 Task: Search one way flight ticket for 3 adults in first from Waterloo: Waterloo Regional Airport to Raleigh: Raleigh-durham International Airport on 8-5-2023. Choice of flights is Delta. Number of bags: 2 checked bags. Price is upto 82000. Outbound departure time preference is 18:30.
Action: Mouse moved to (363, 380)
Screenshot: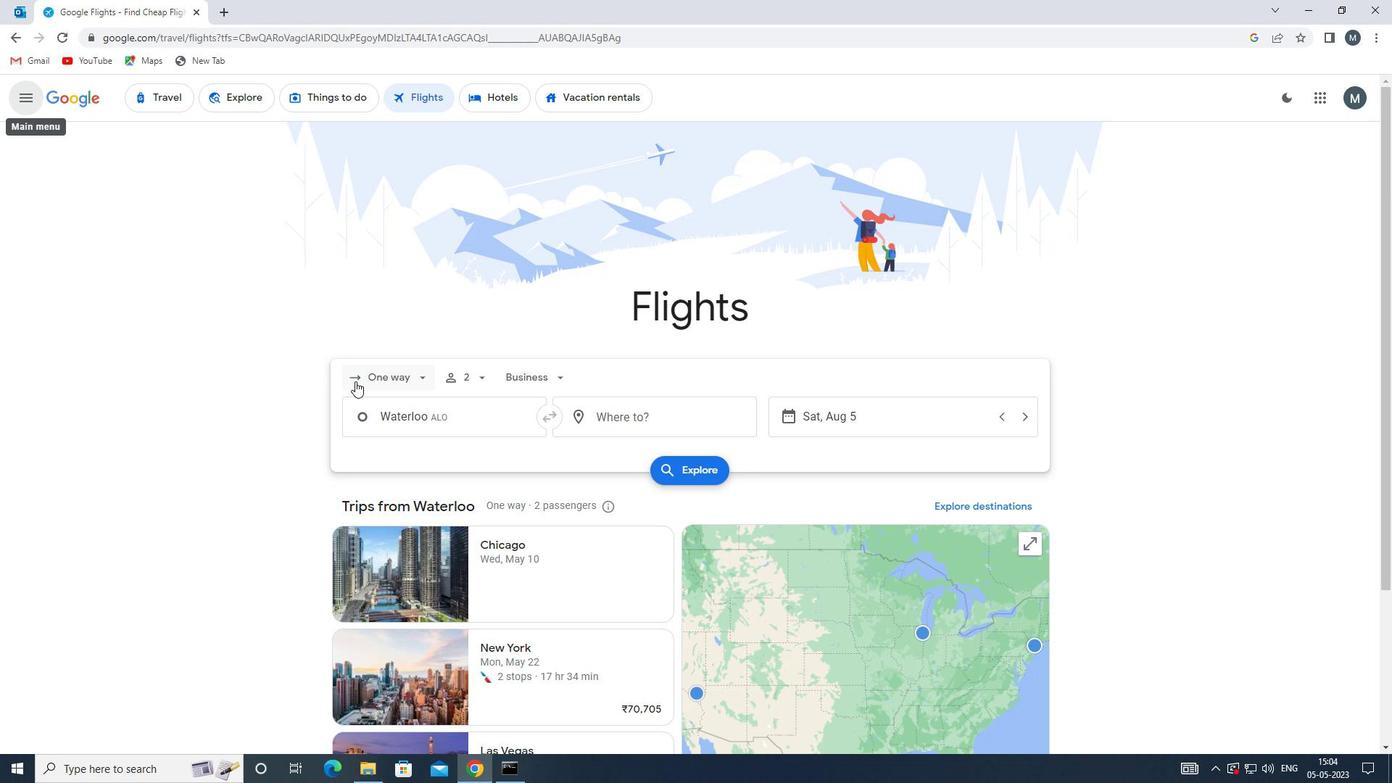 
Action: Mouse pressed left at (363, 380)
Screenshot: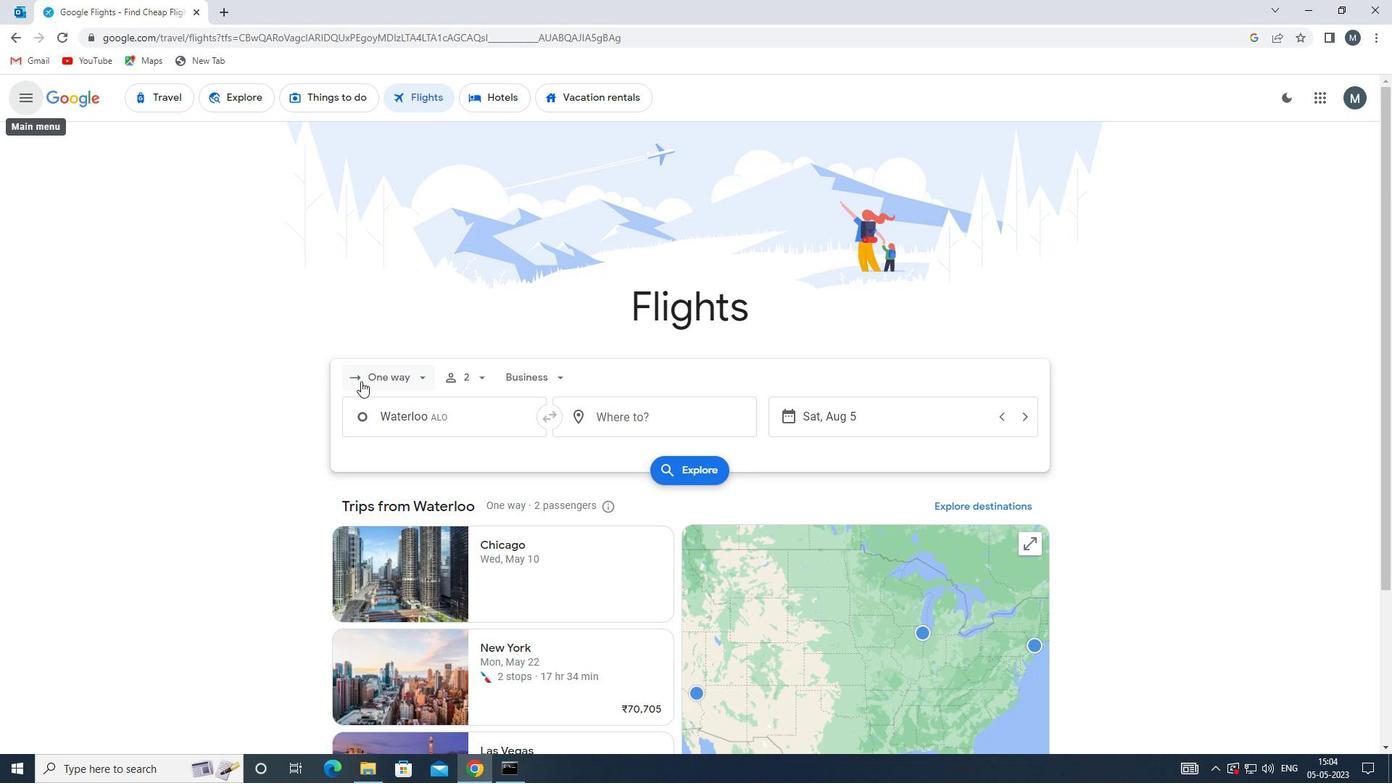 
Action: Mouse moved to (400, 452)
Screenshot: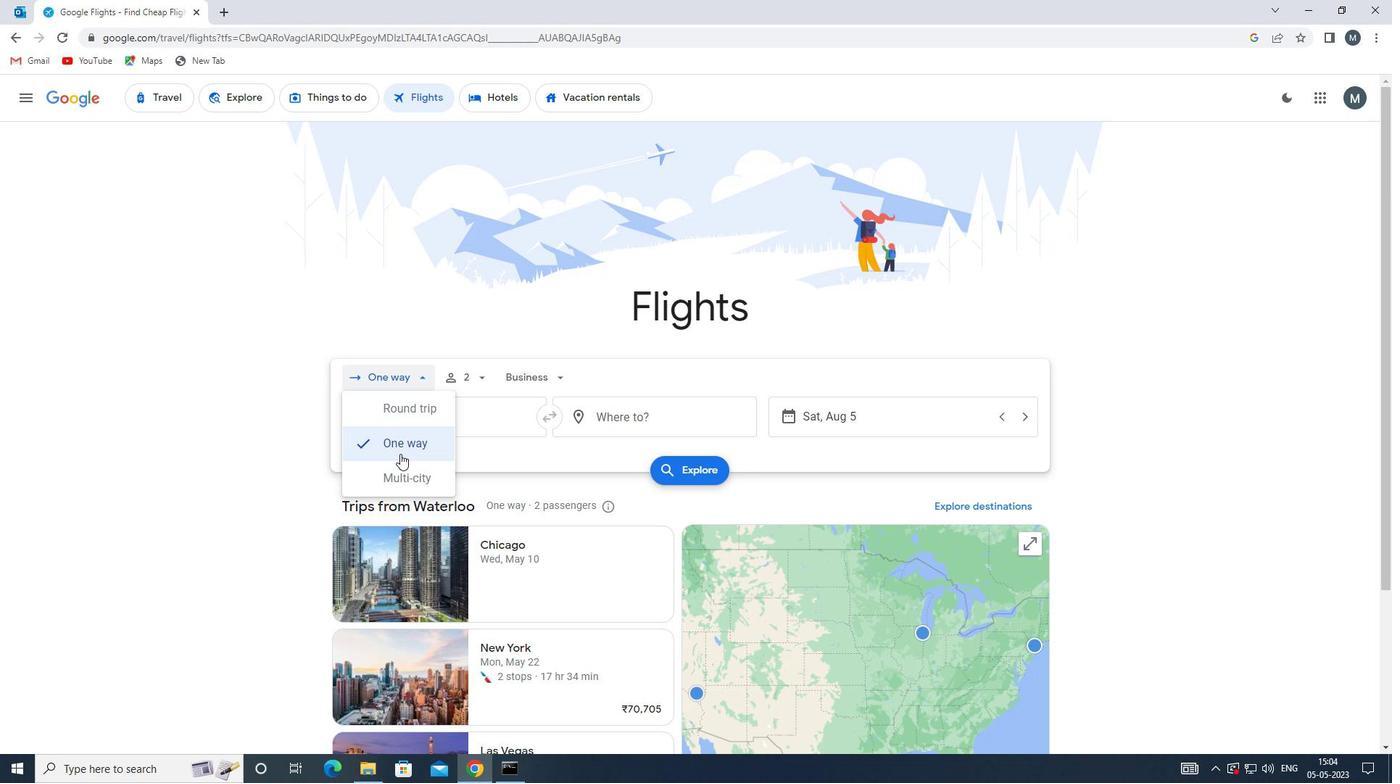 
Action: Mouse pressed left at (400, 452)
Screenshot: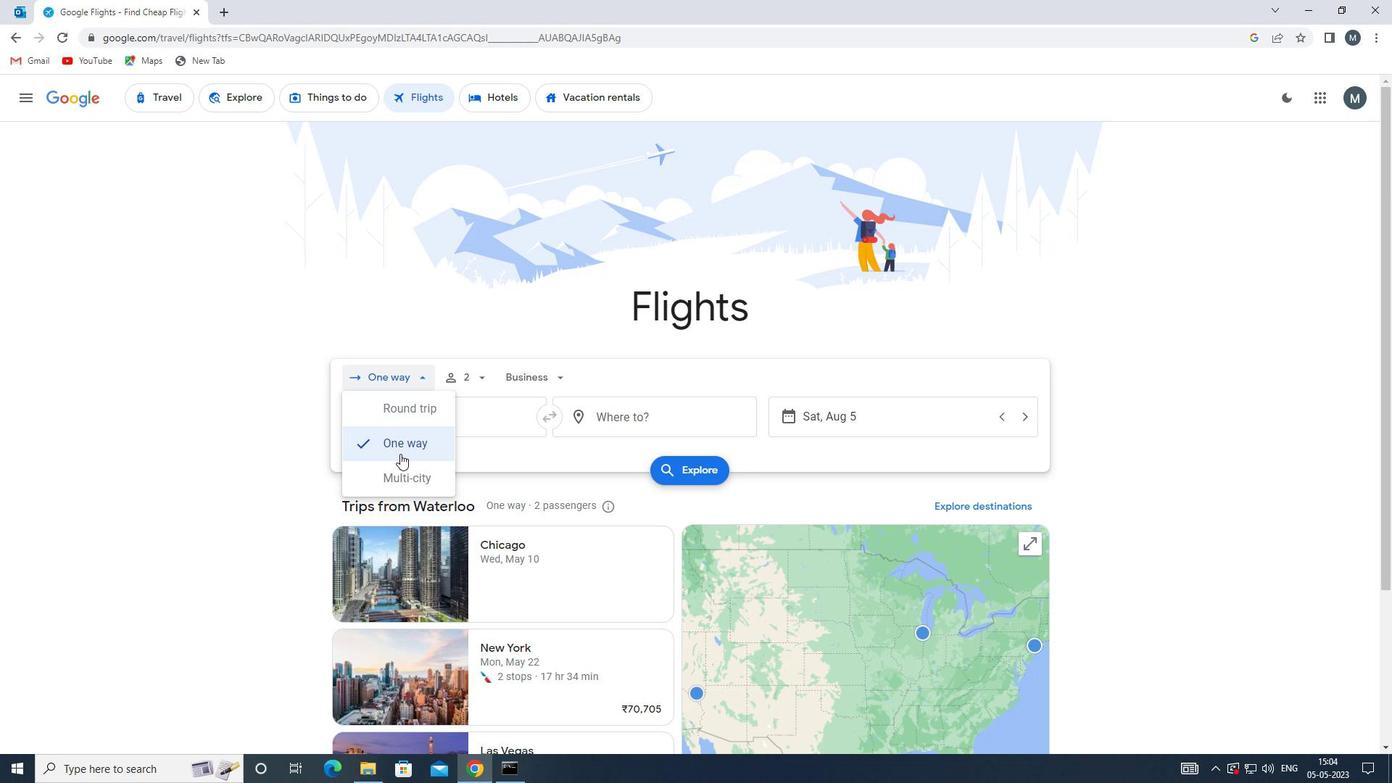 
Action: Mouse moved to (484, 374)
Screenshot: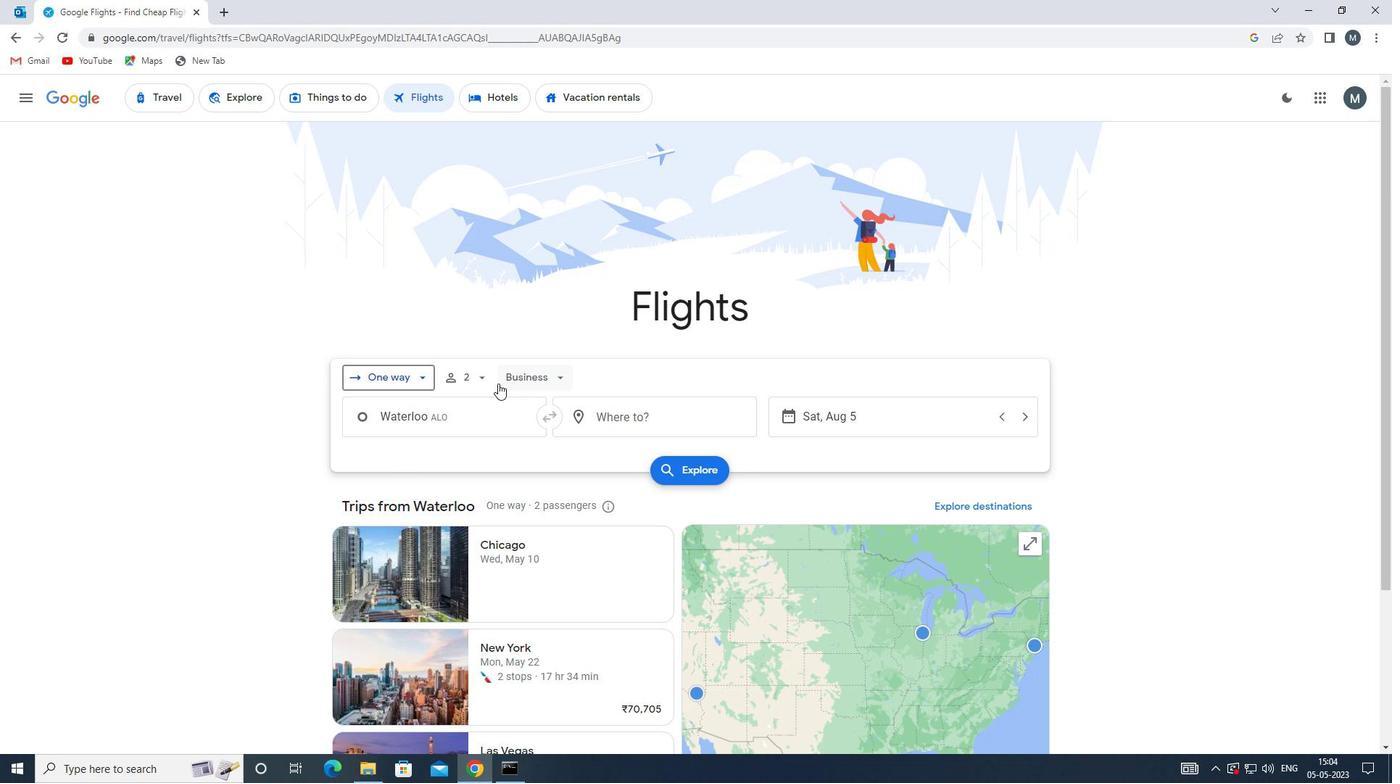 
Action: Mouse pressed left at (484, 374)
Screenshot: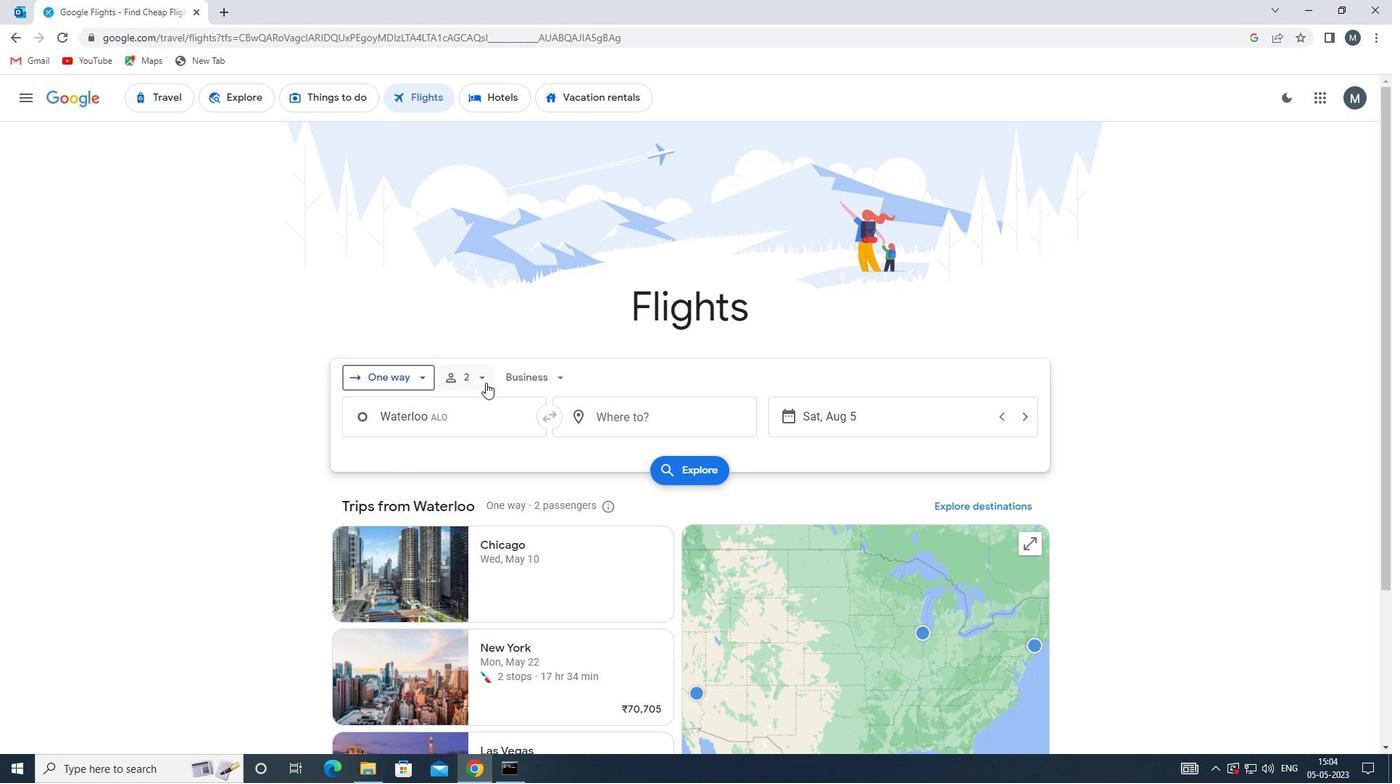 
Action: Mouse moved to (596, 414)
Screenshot: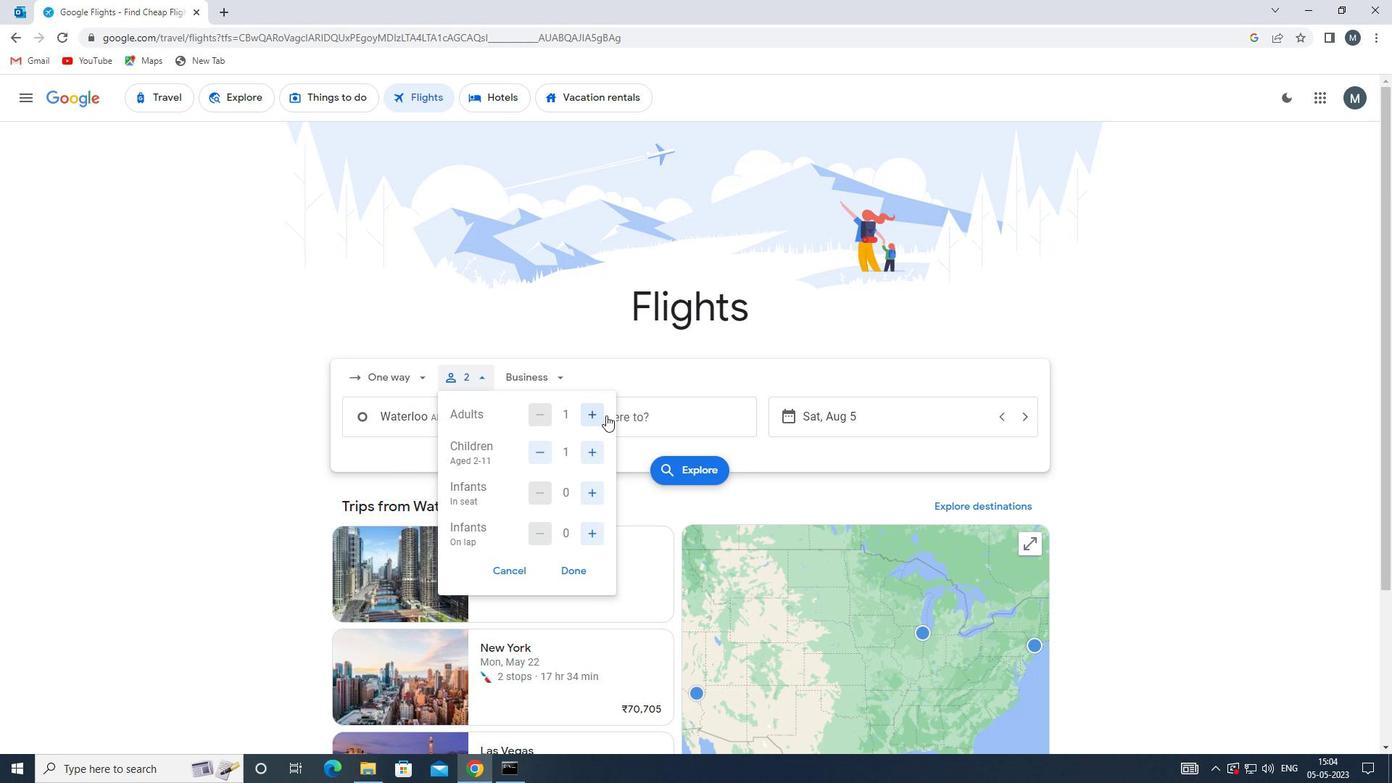 
Action: Mouse pressed left at (596, 414)
Screenshot: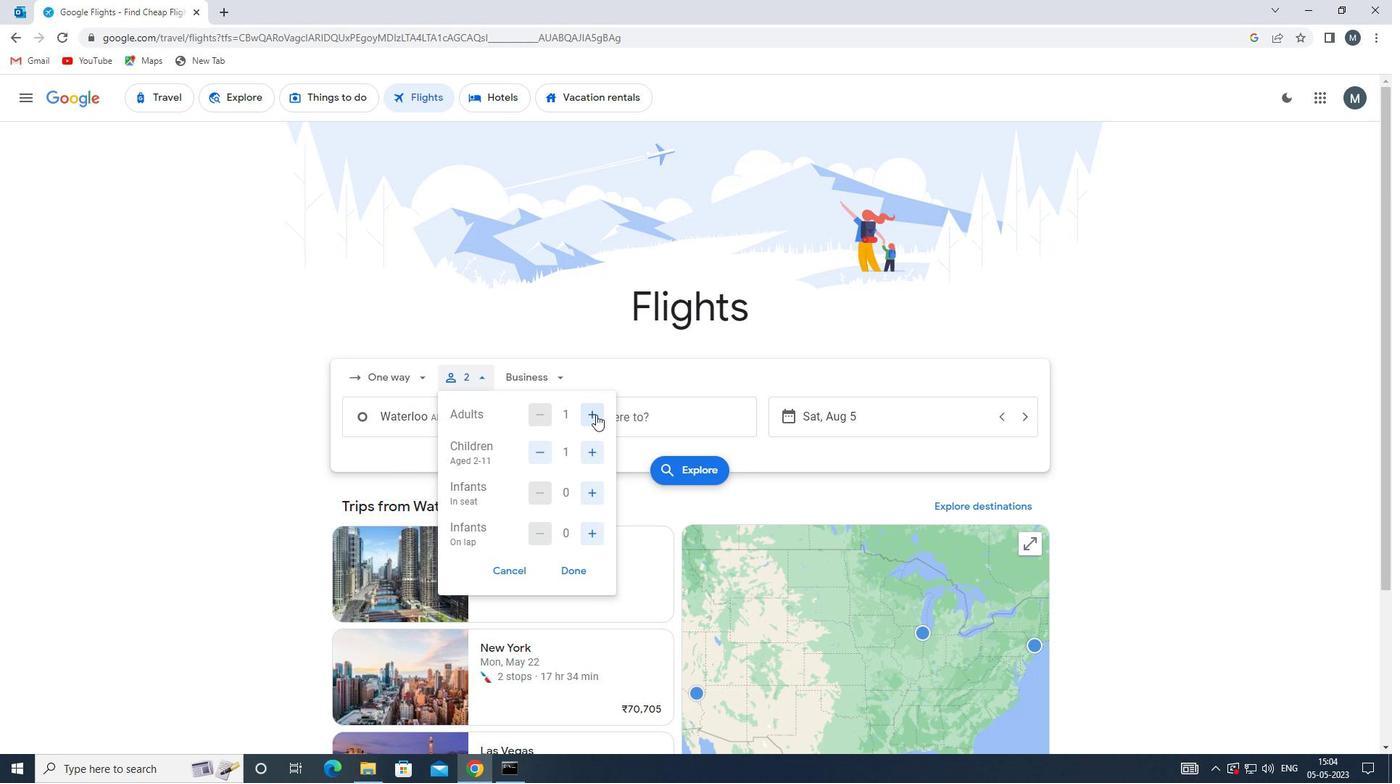 
Action: Mouse pressed left at (596, 414)
Screenshot: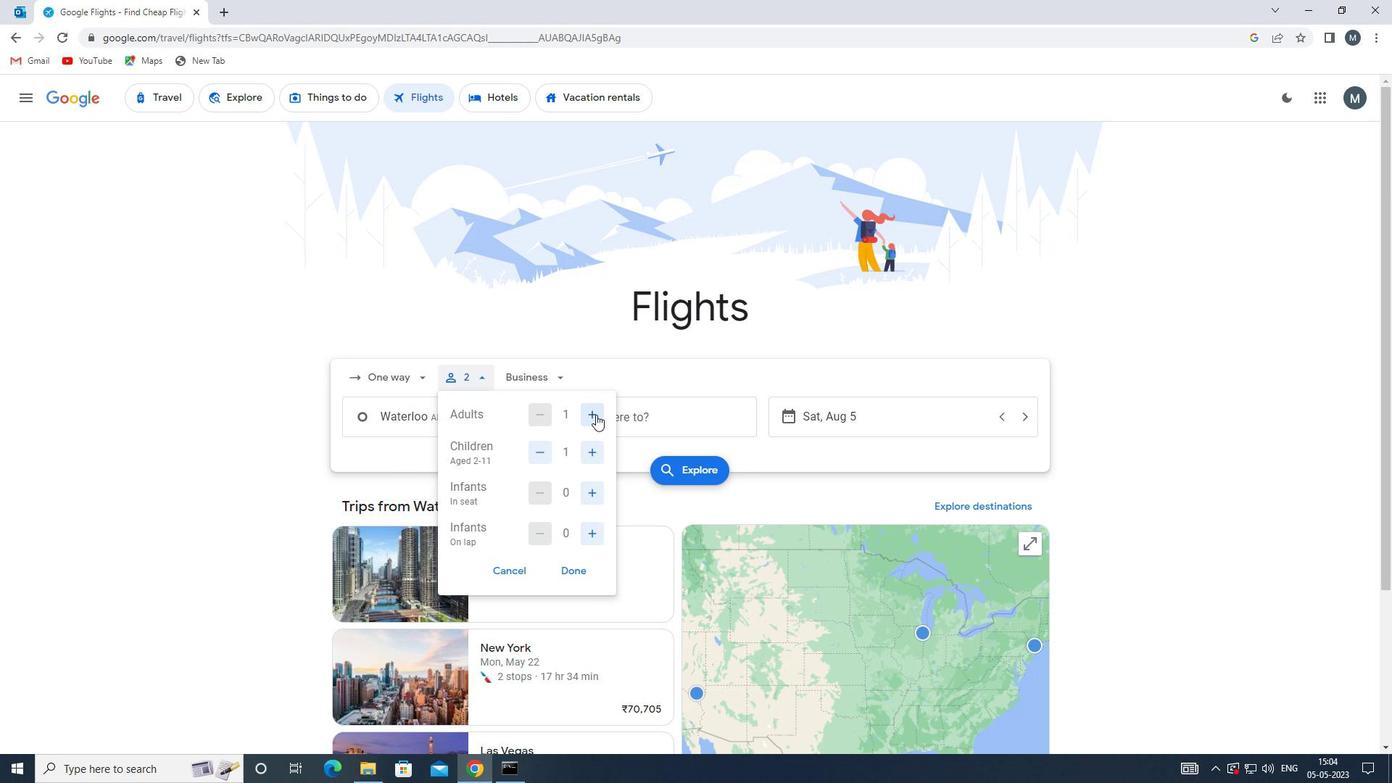 
Action: Mouse moved to (543, 450)
Screenshot: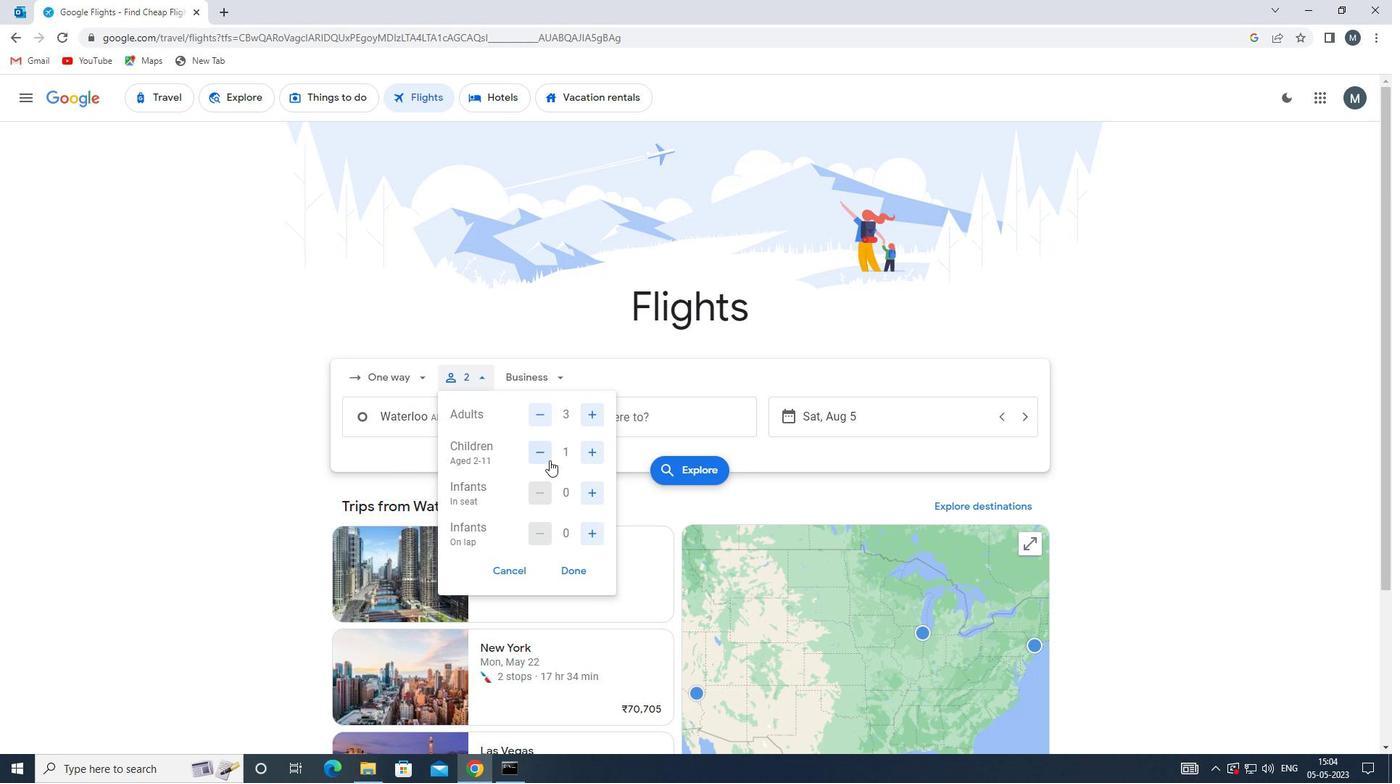
Action: Mouse pressed left at (543, 450)
Screenshot: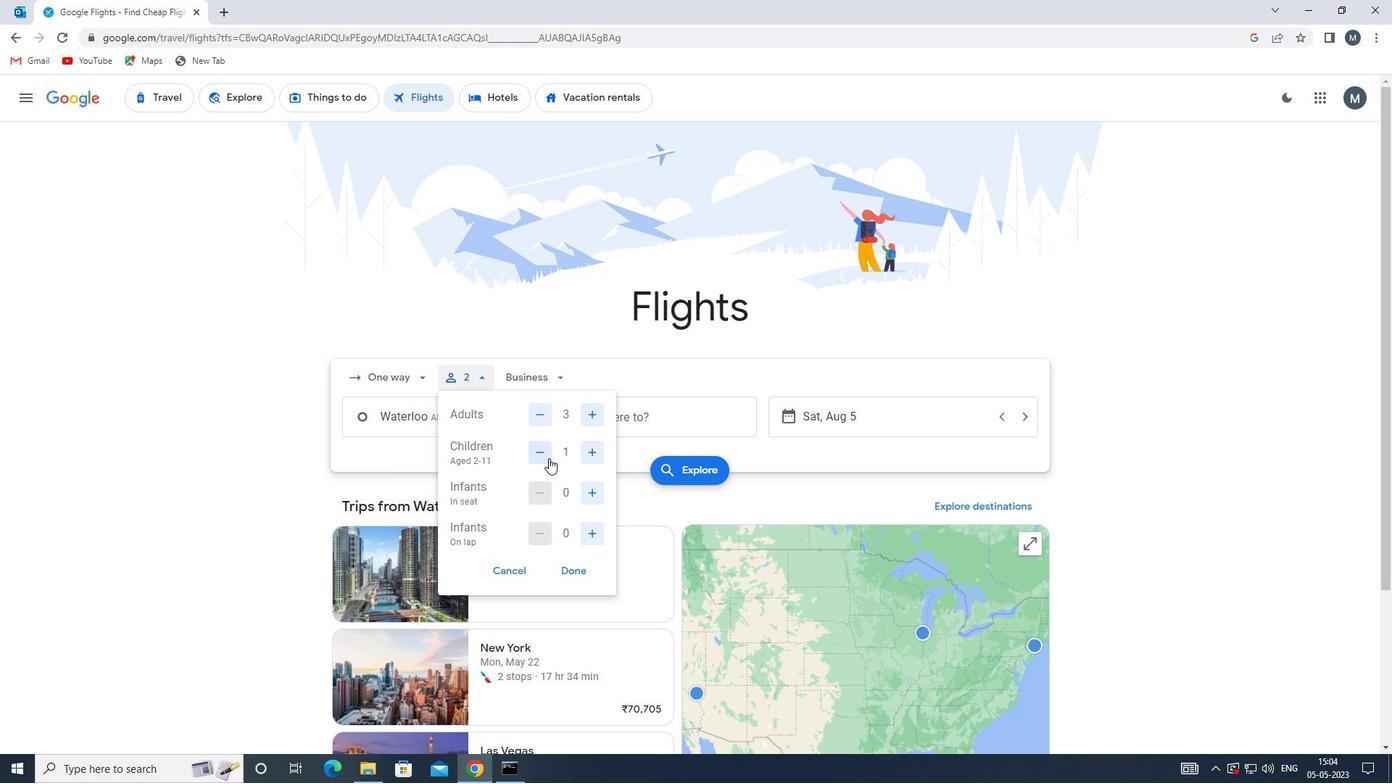 
Action: Mouse moved to (573, 572)
Screenshot: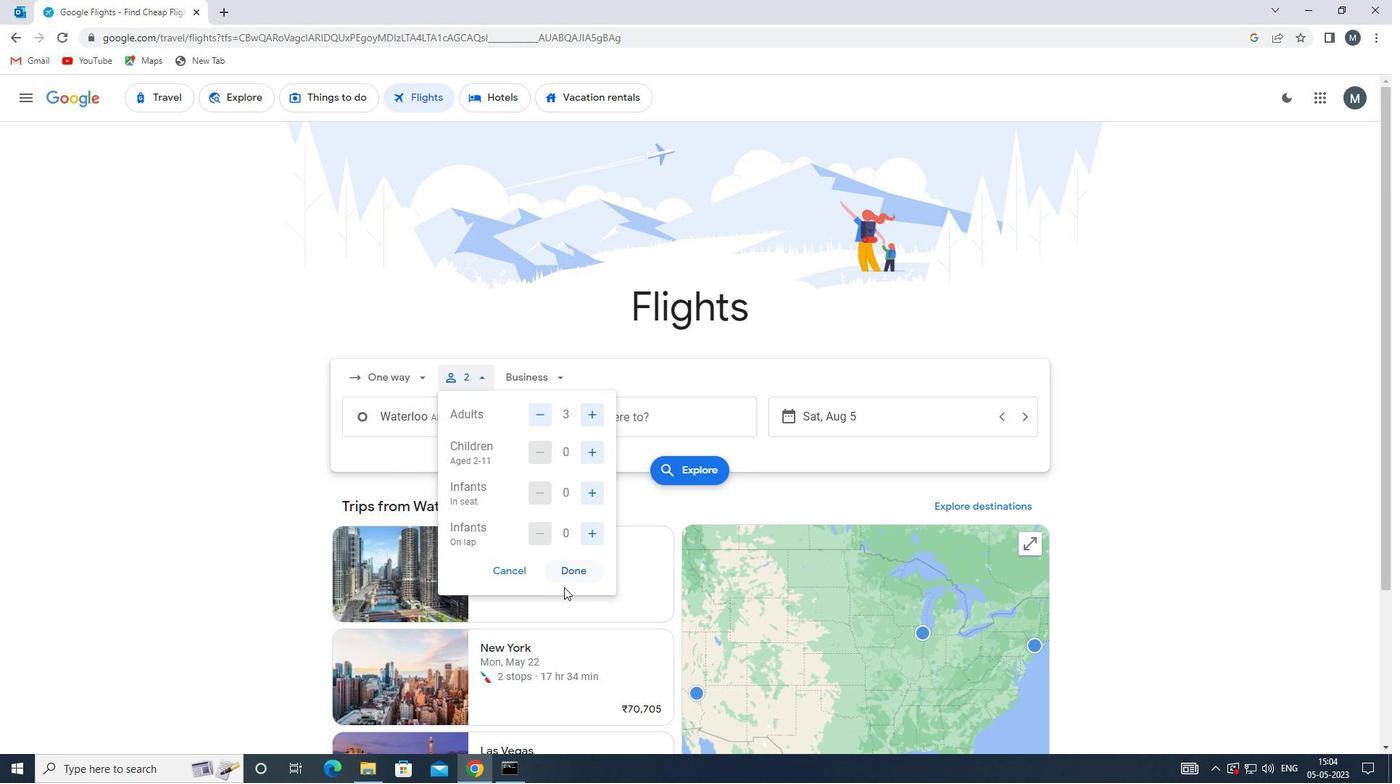 
Action: Mouse pressed left at (573, 572)
Screenshot: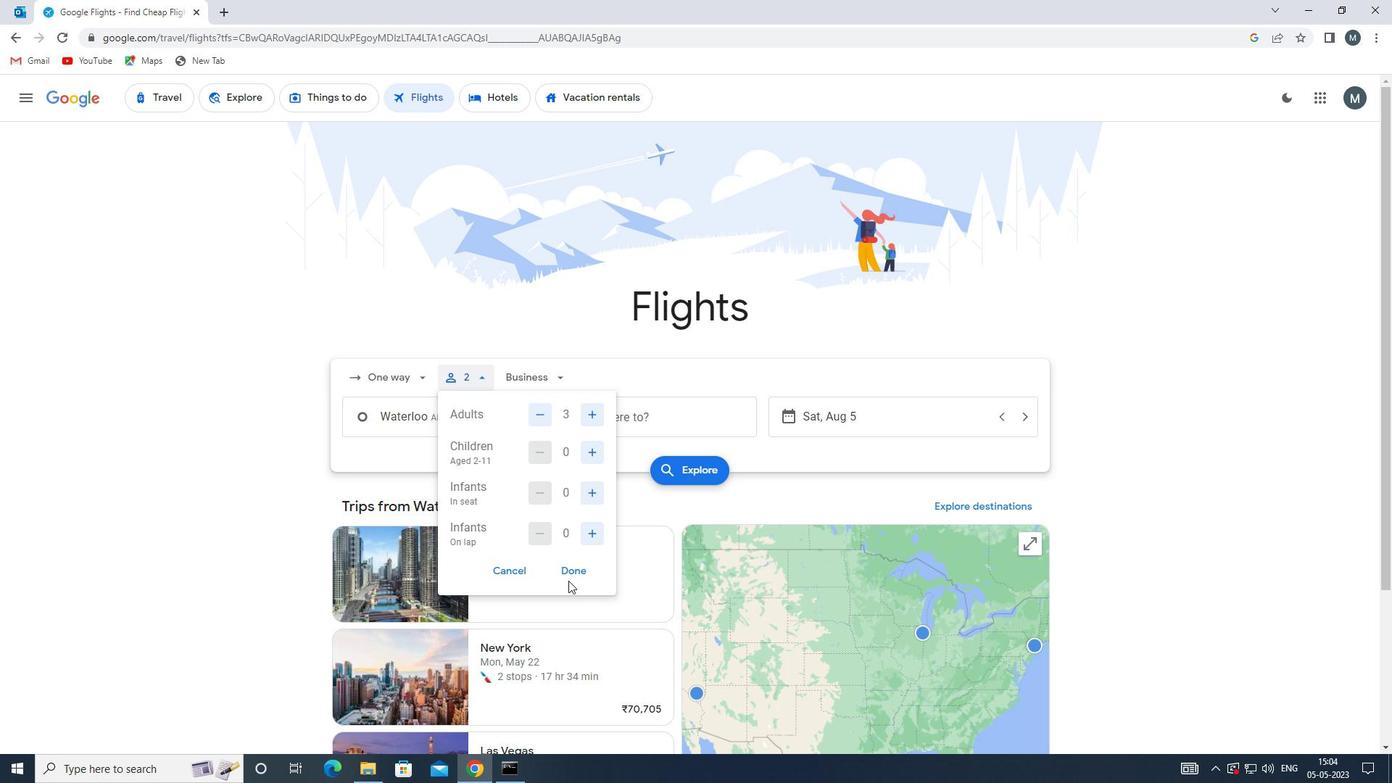 
Action: Mouse moved to (551, 377)
Screenshot: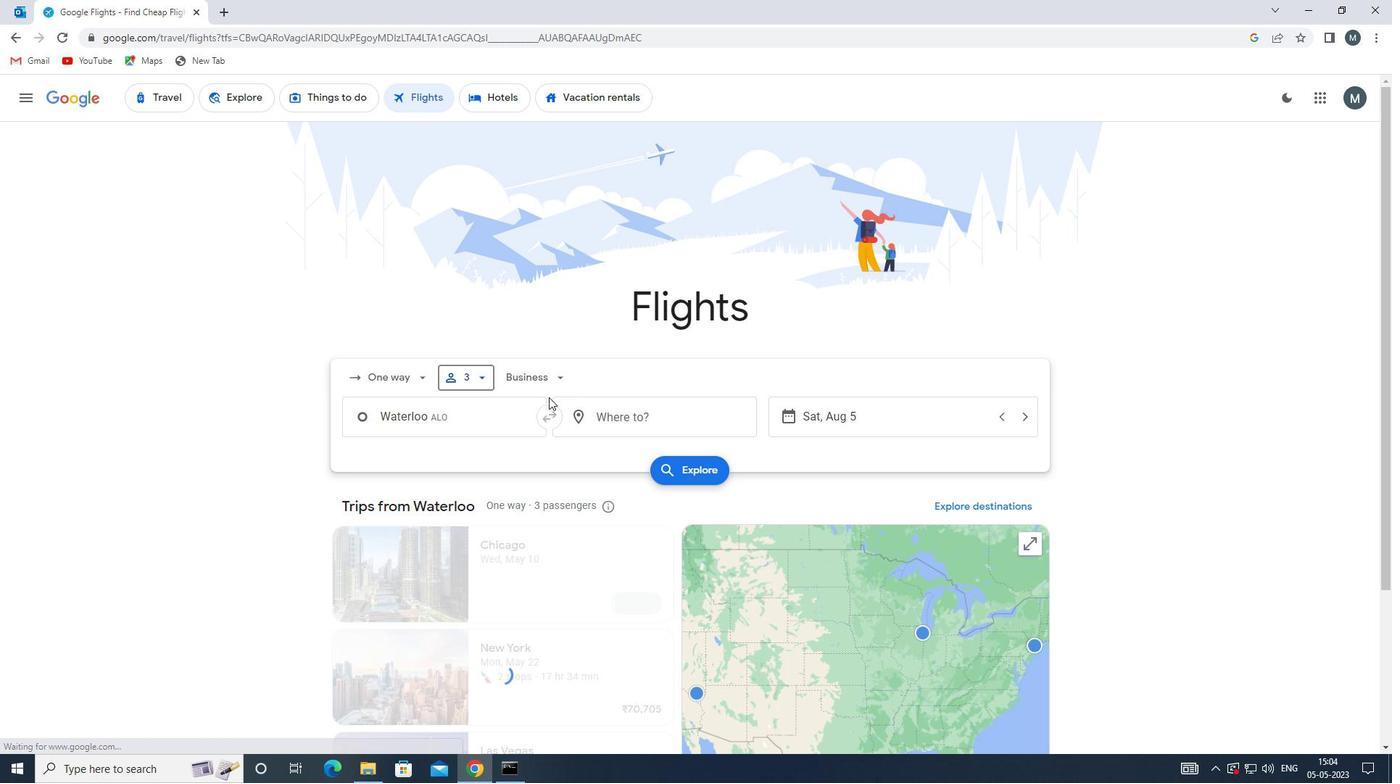 
Action: Mouse pressed left at (551, 377)
Screenshot: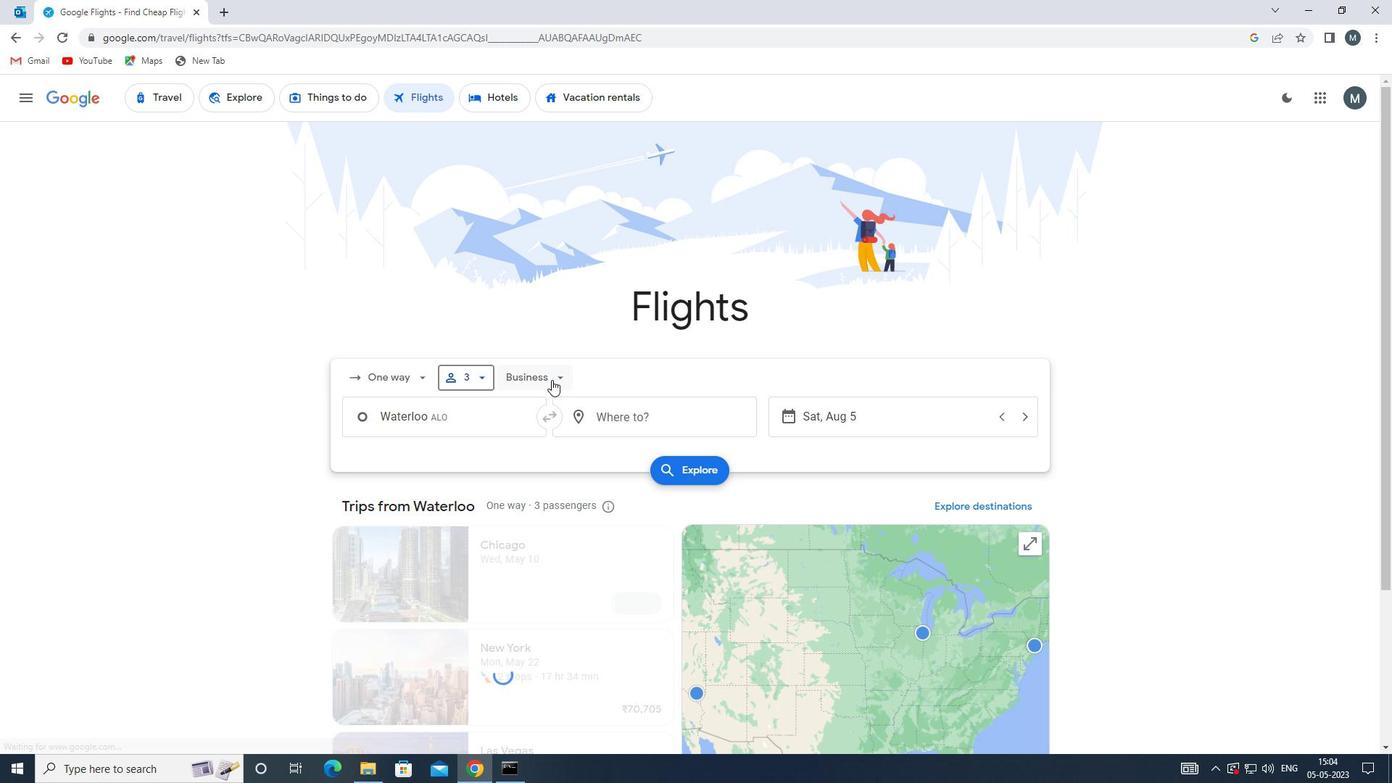 
Action: Mouse moved to (570, 509)
Screenshot: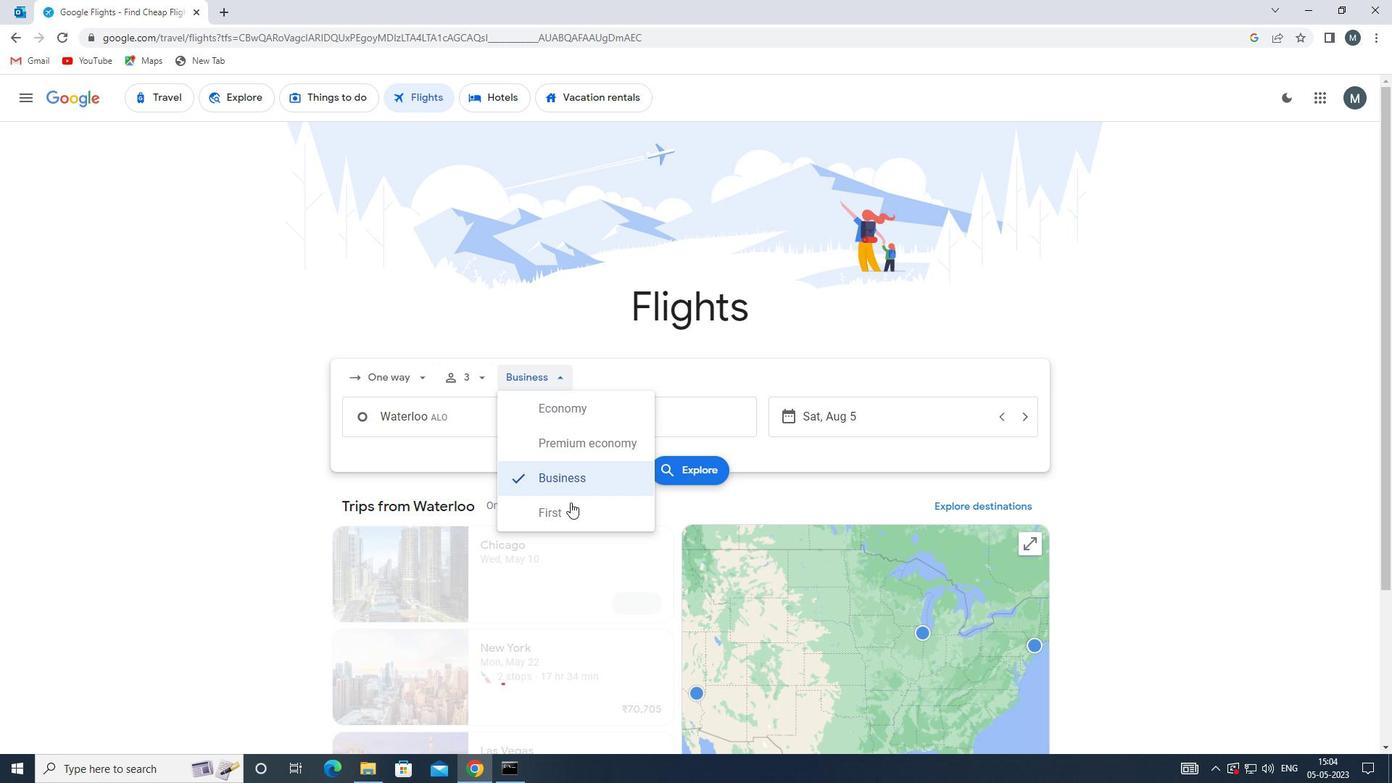 
Action: Mouse pressed left at (570, 509)
Screenshot: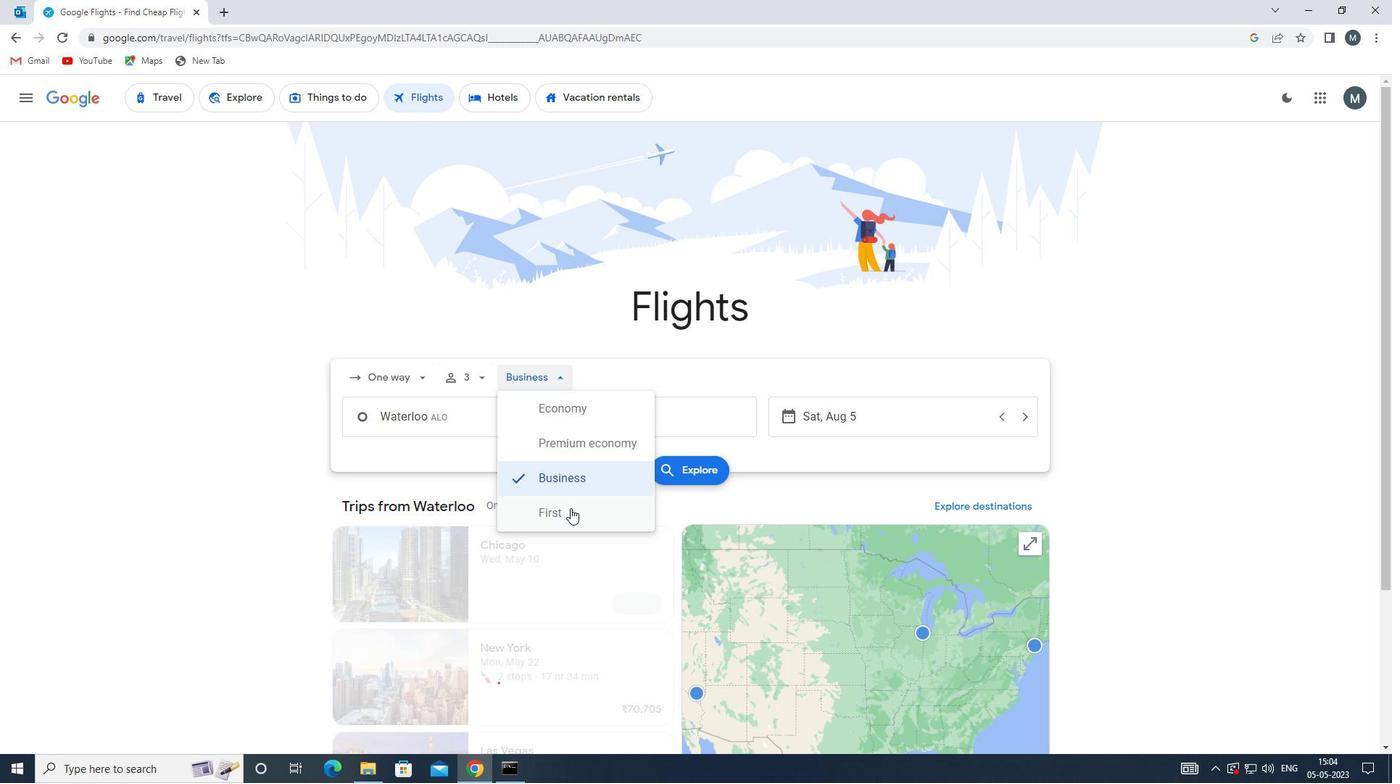 
Action: Mouse moved to (455, 428)
Screenshot: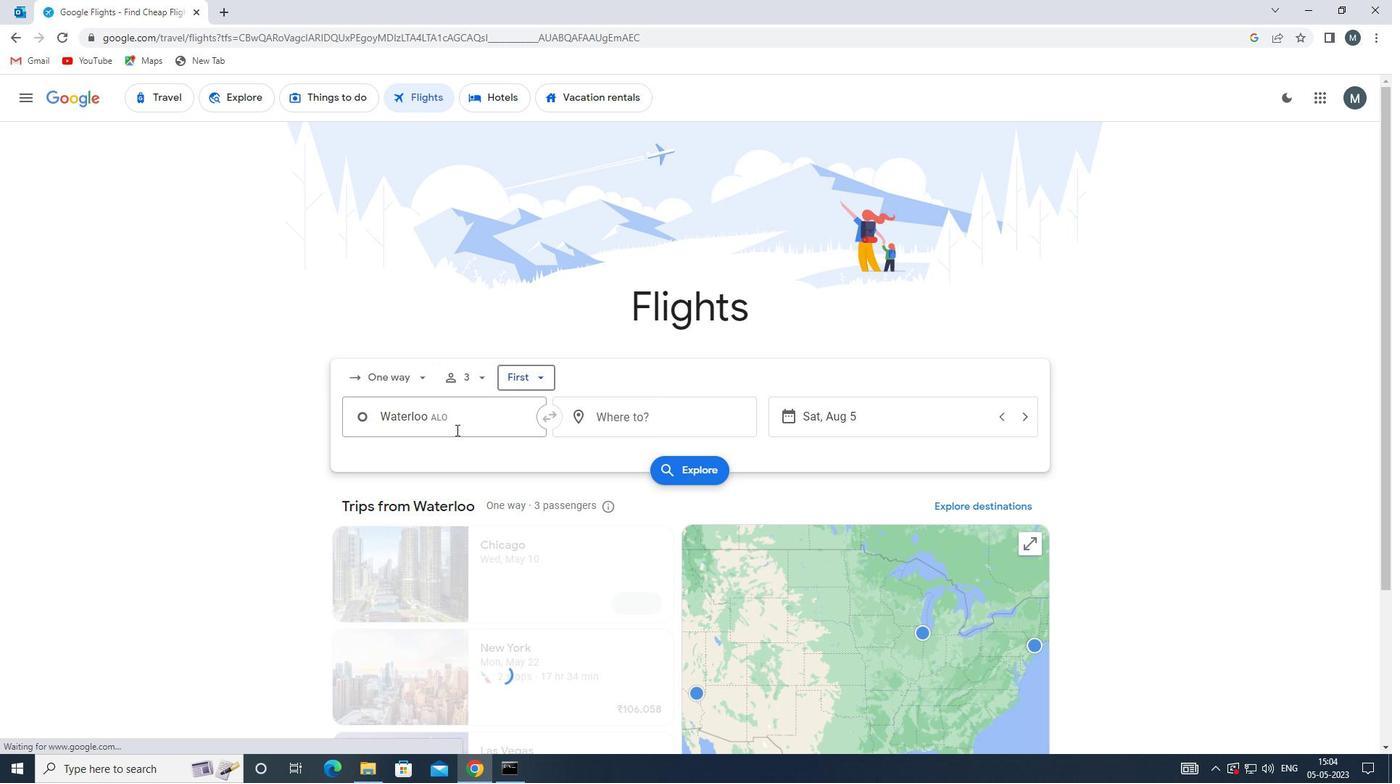
Action: Mouse pressed left at (455, 428)
Screenshot: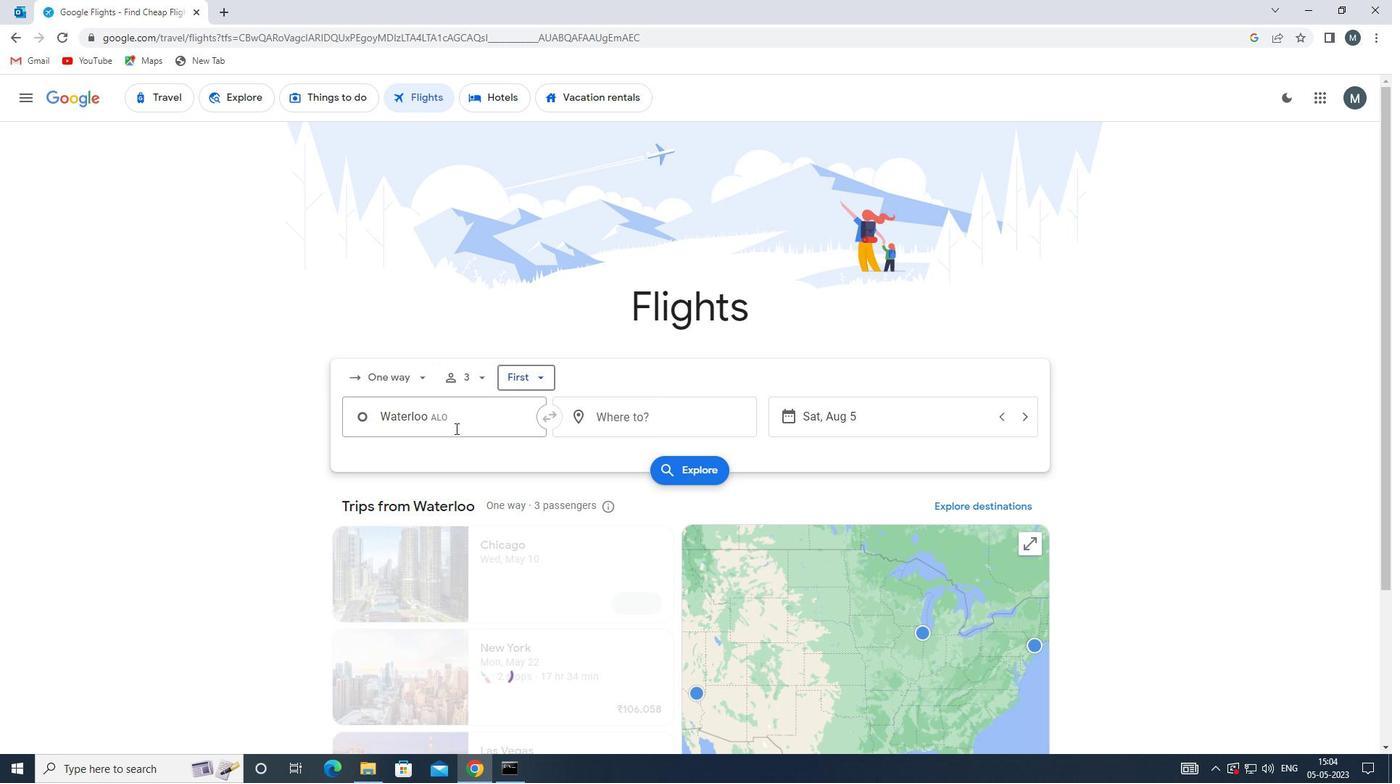 
Action: Mouse moved to (461, 577)
Screenshot: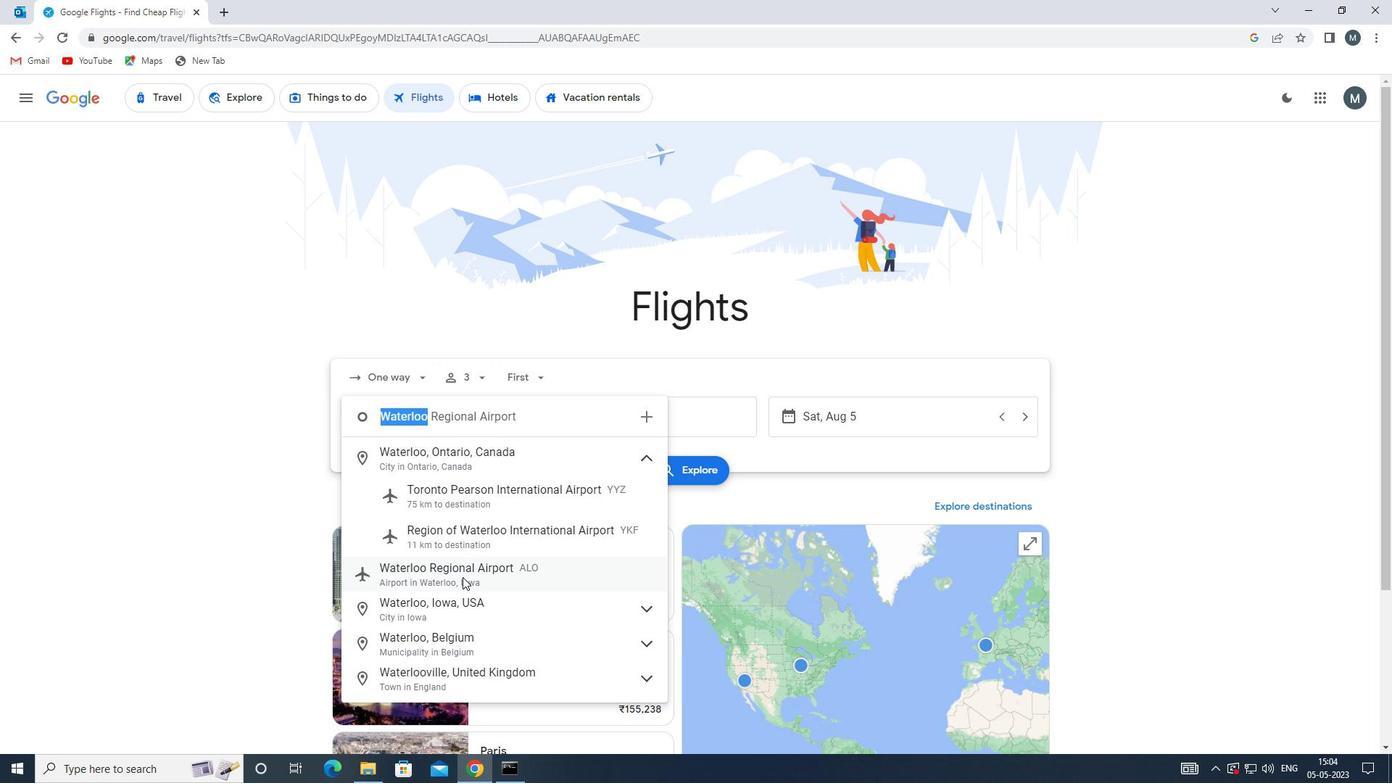 
Action: Mouse pressed left at (461, 577)
Screenshot: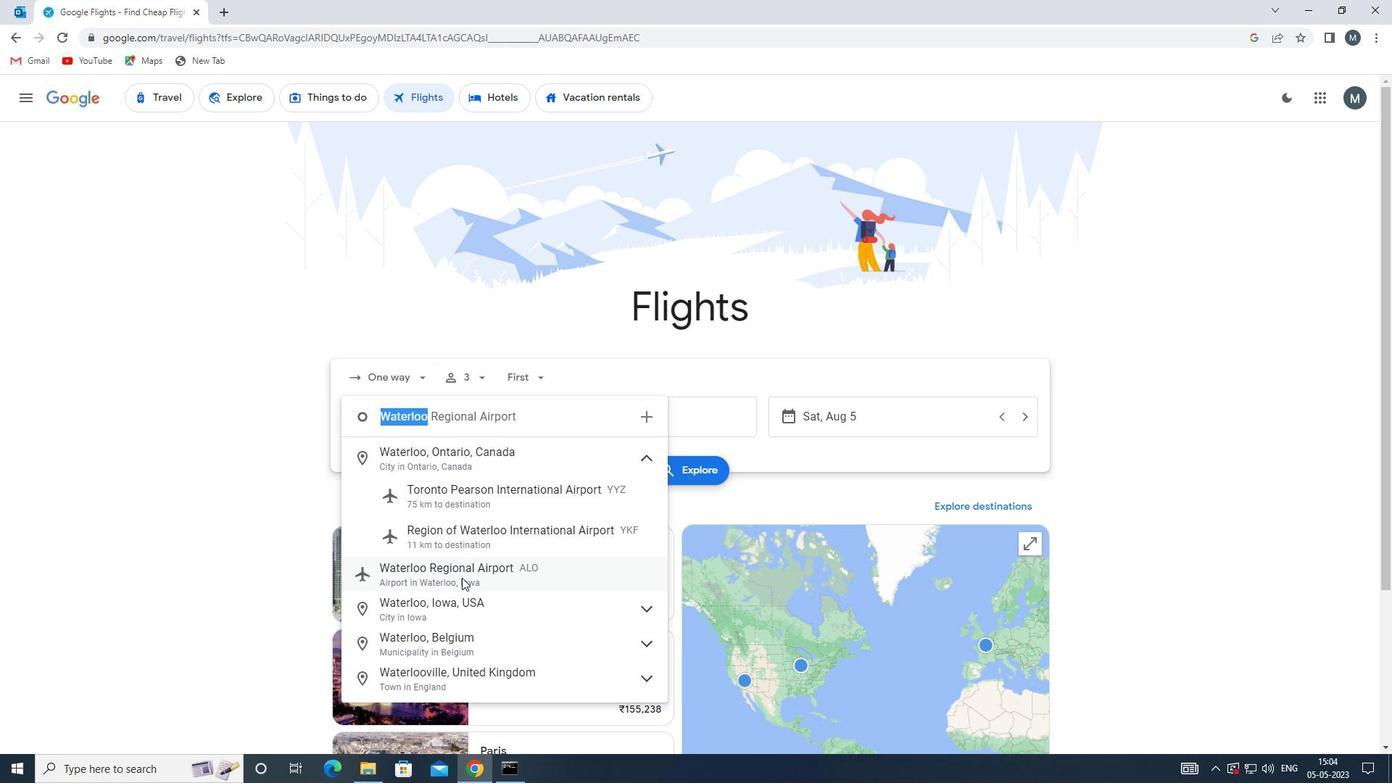 
Action: Mouse moved to (609, 422)
Screenshot: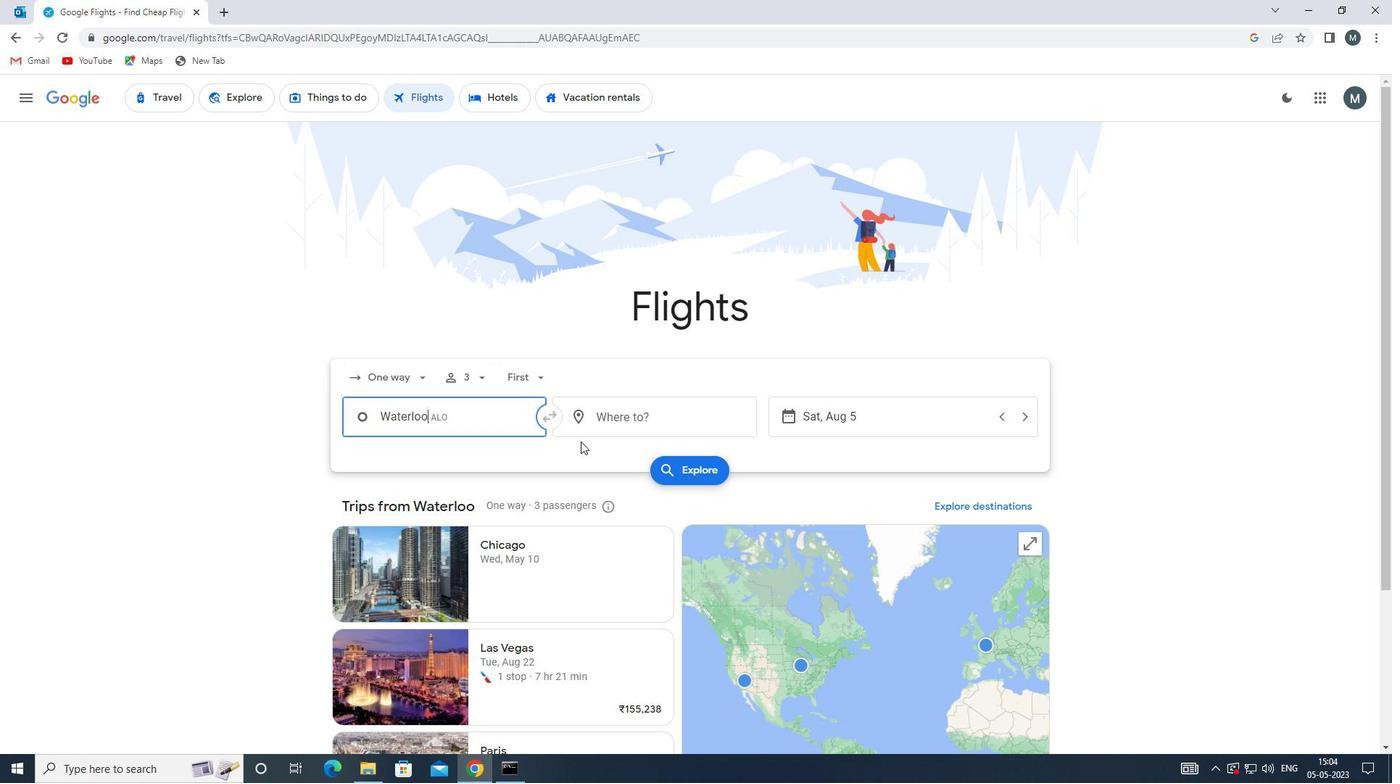 
Action: Mouse pressed left at (609, 422)
Screenshot: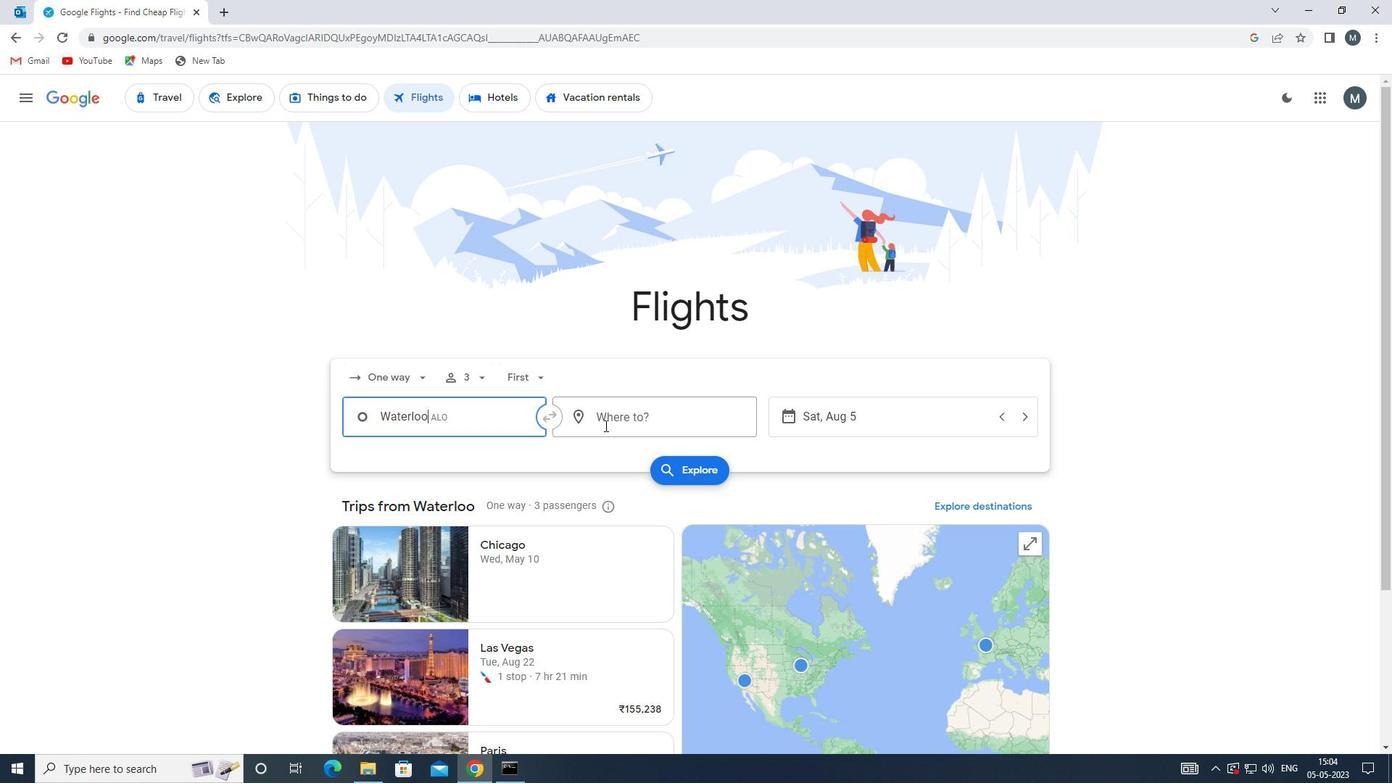 
Action: Mouse moved to (601, 424)
Screenshot: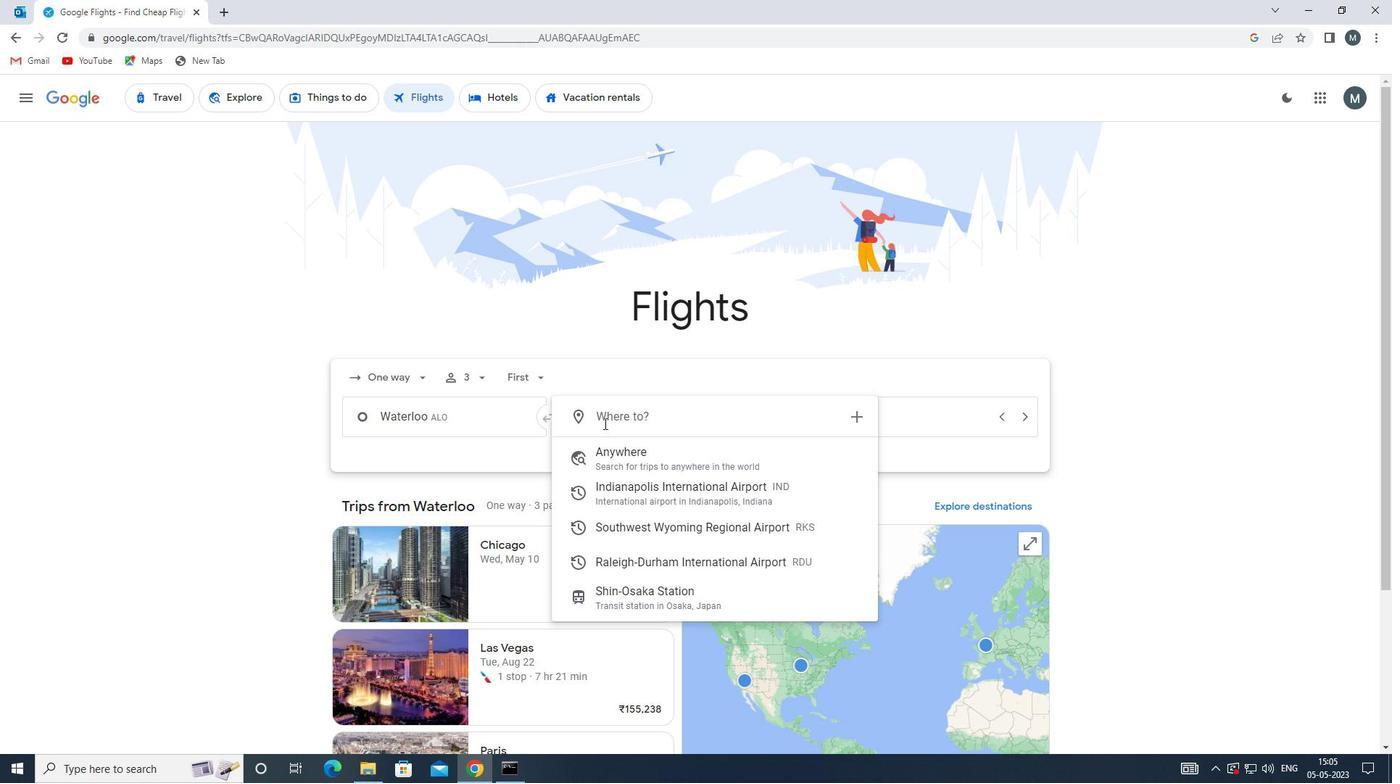 
Action: Key pressed r
Screenshot: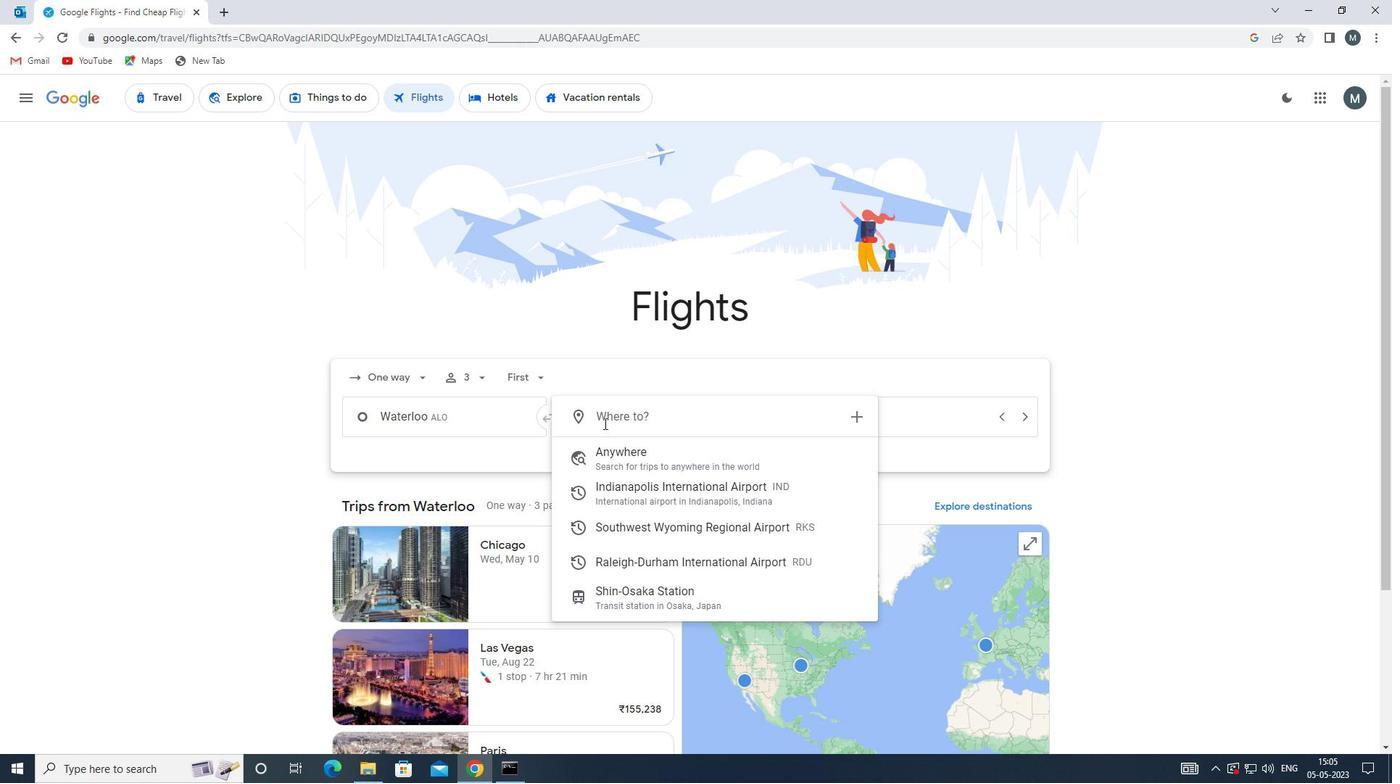 
Action: Mouse moved to (599, 426)
Screenshot: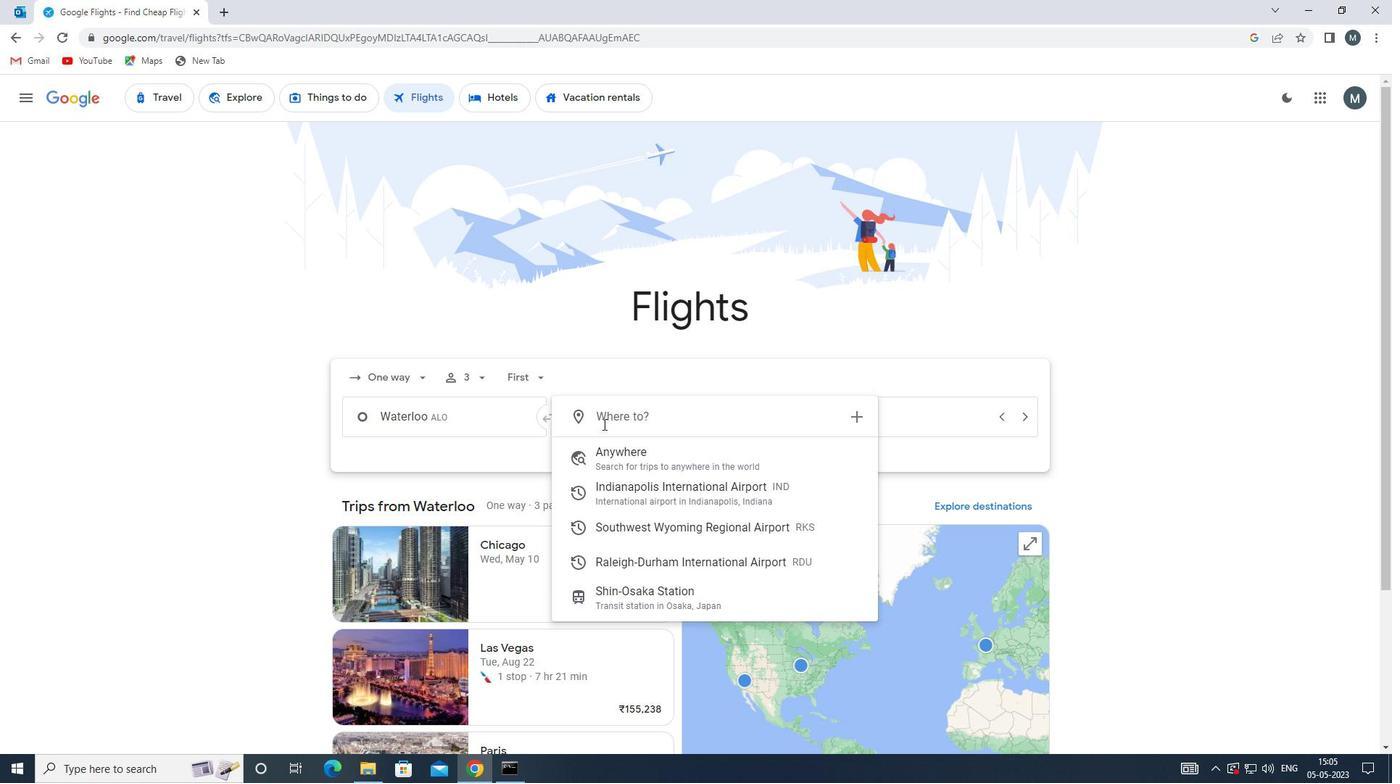 
Action: Key pressed d
Screenshot: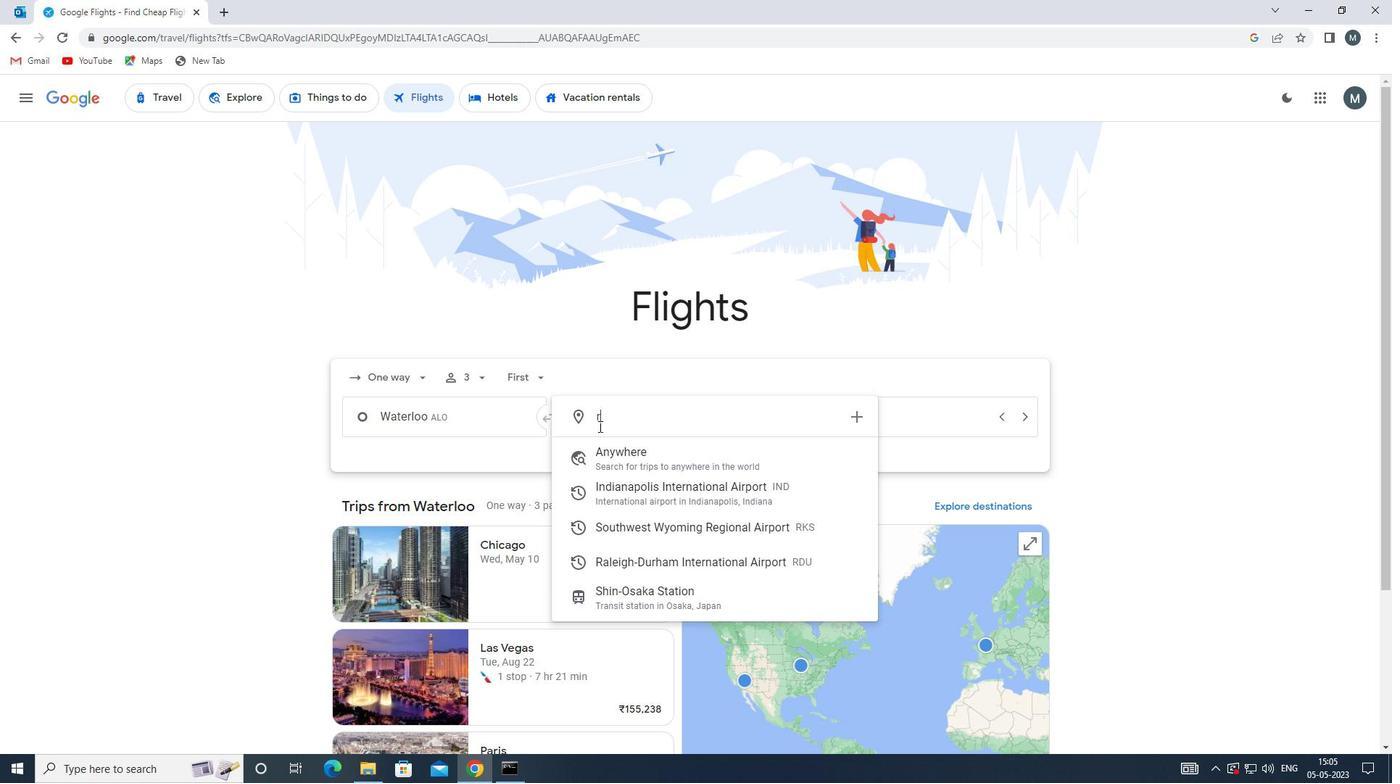 
Action: Mouse moved to (598, 427)
Screenshot: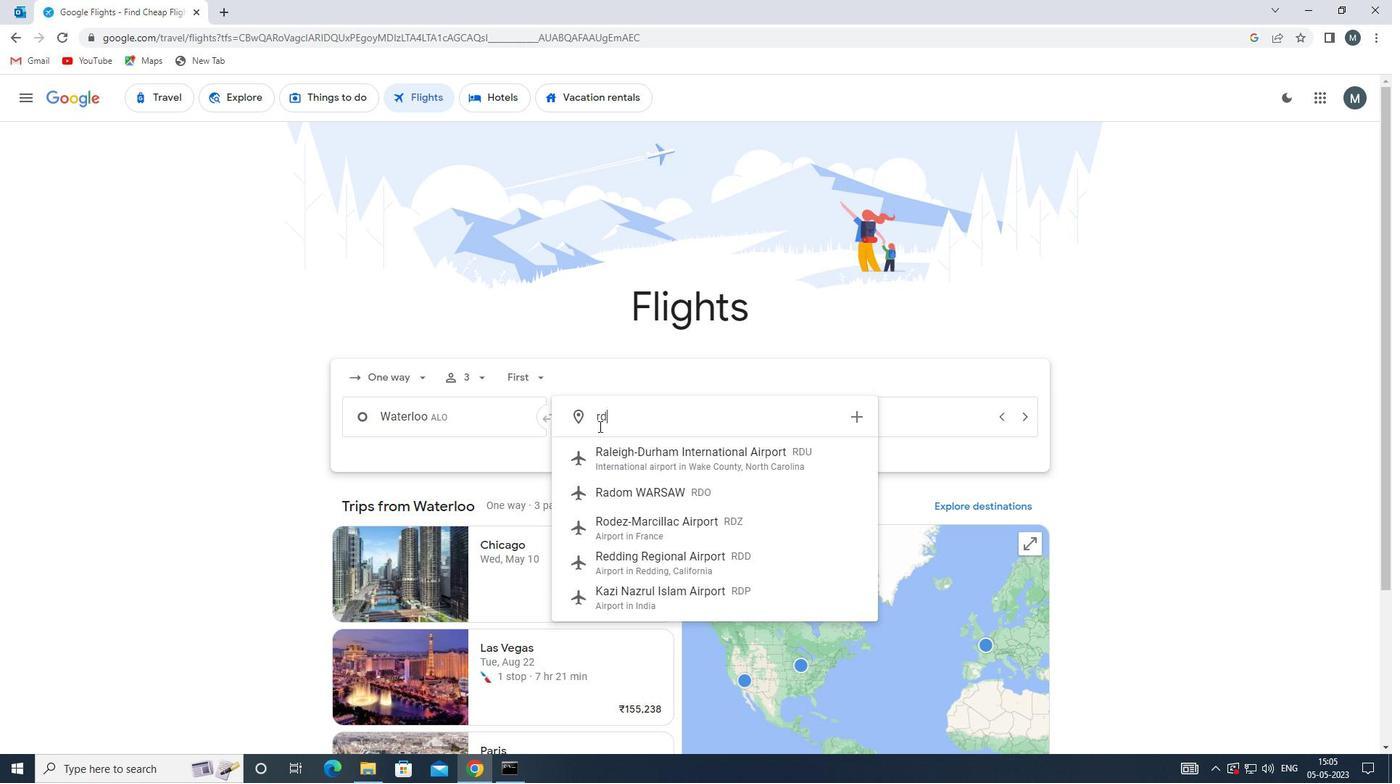 
Action: Key pressed u
Screenshot: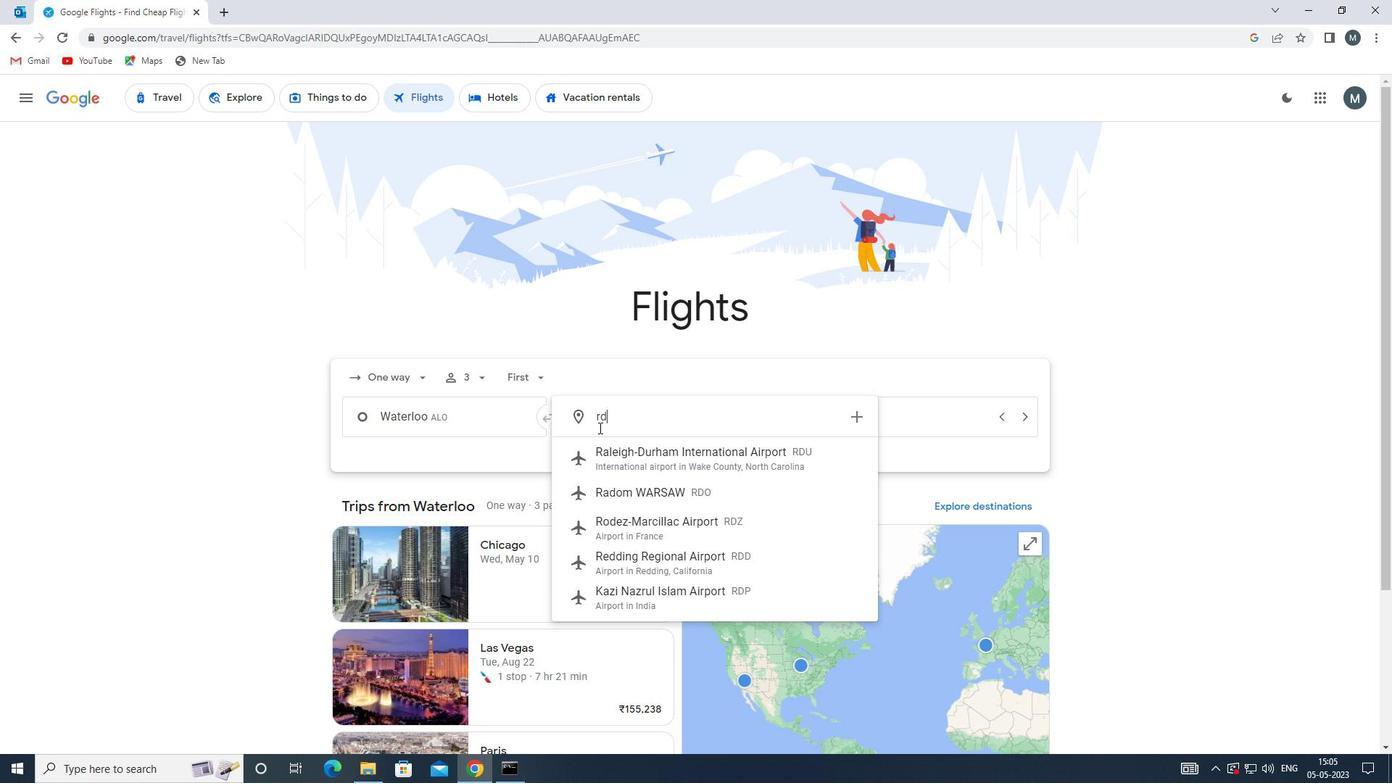 
Action: Mouse moved to (634, 468)
Screenshot: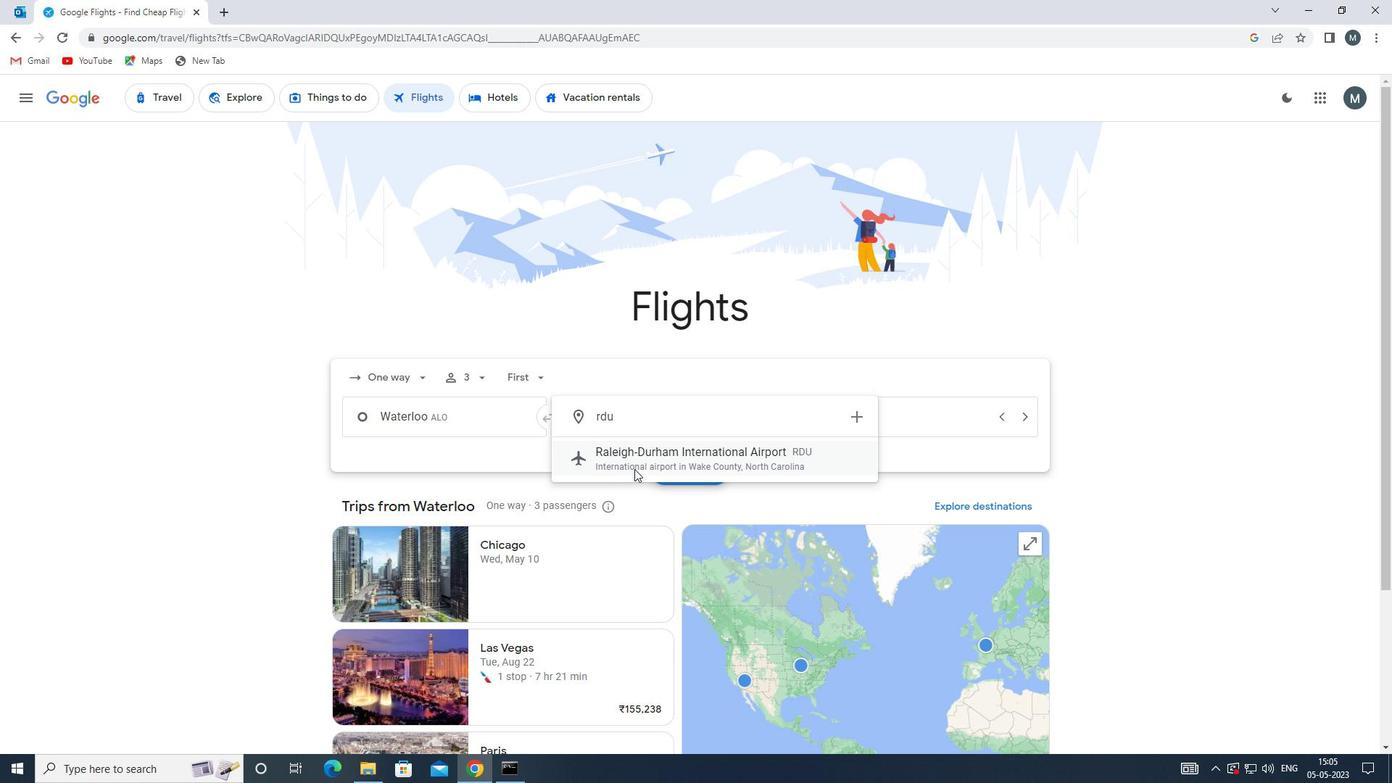 
Action: Mouse pressed left at (634, 468)
Screenshot: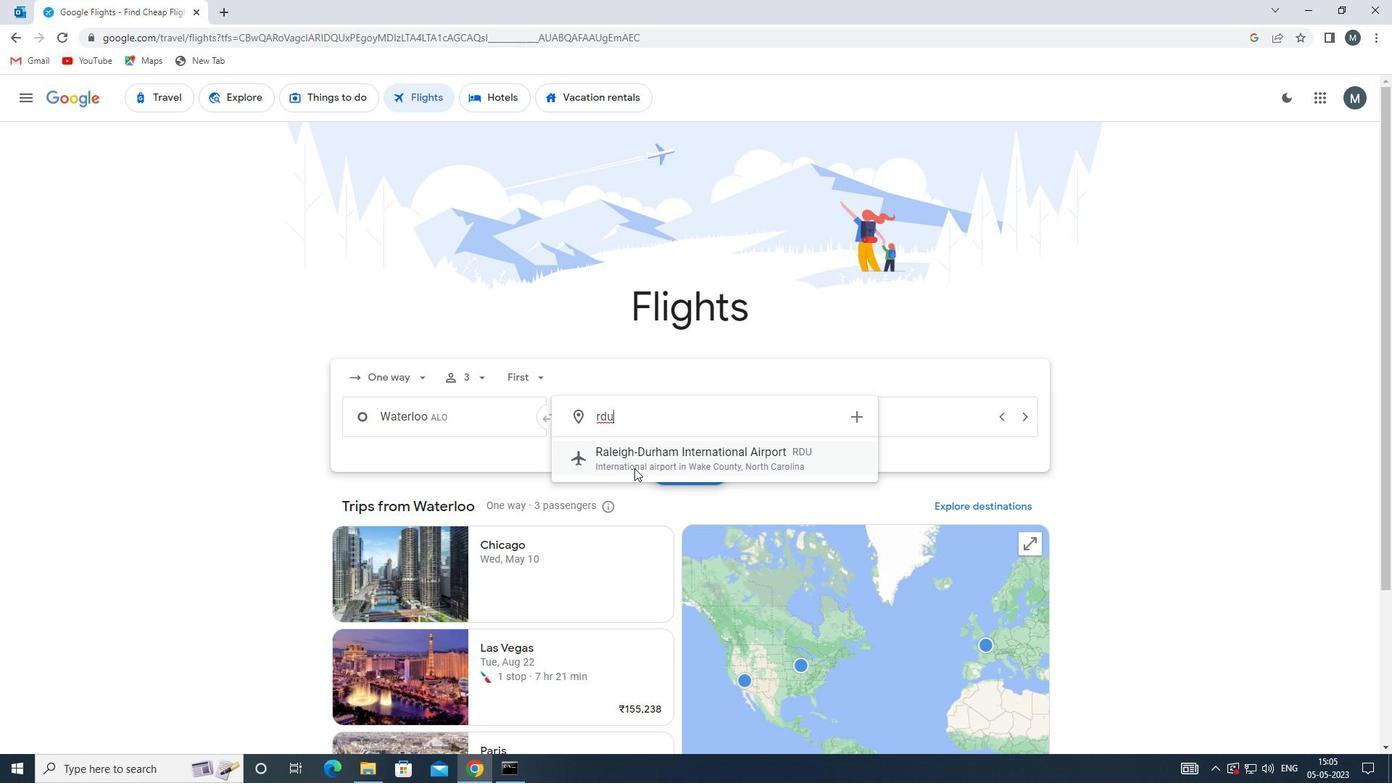 
Action: Mouse moved to (815, 422)
Screenshot: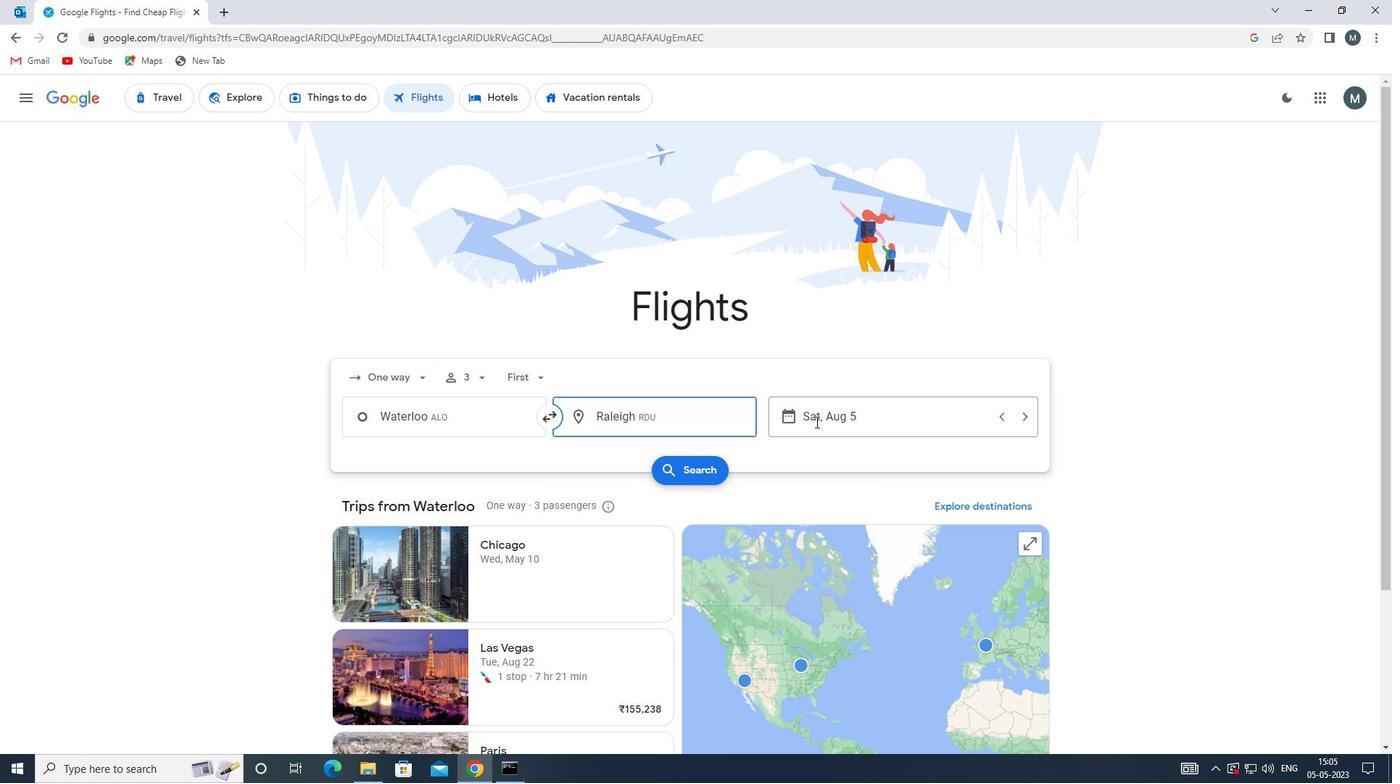 
Action: Mouse pressed left at (815, 422)
Screenshot: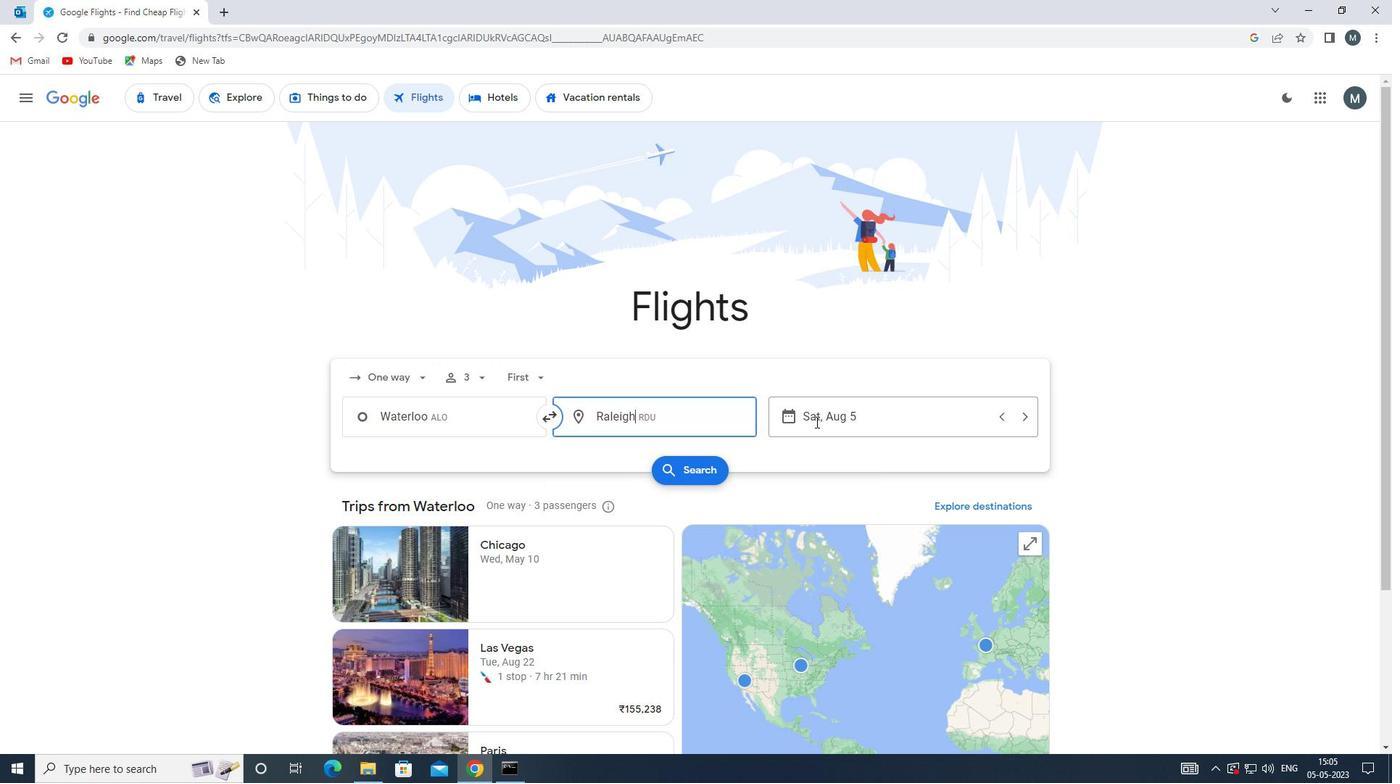 
Action: Mouse moved to (732, 491)
Screenshot: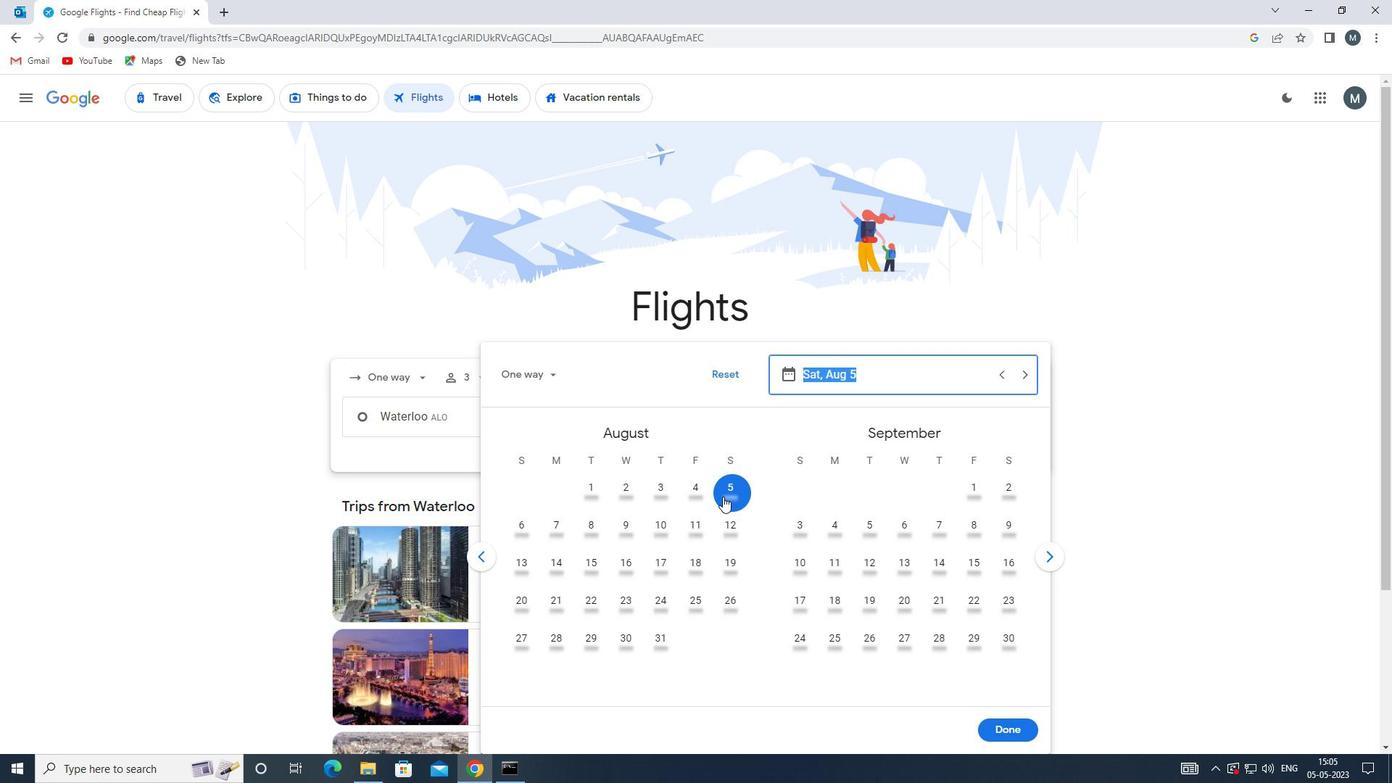 
Action: Mouse pressed left at (732, 491)
Screenshot: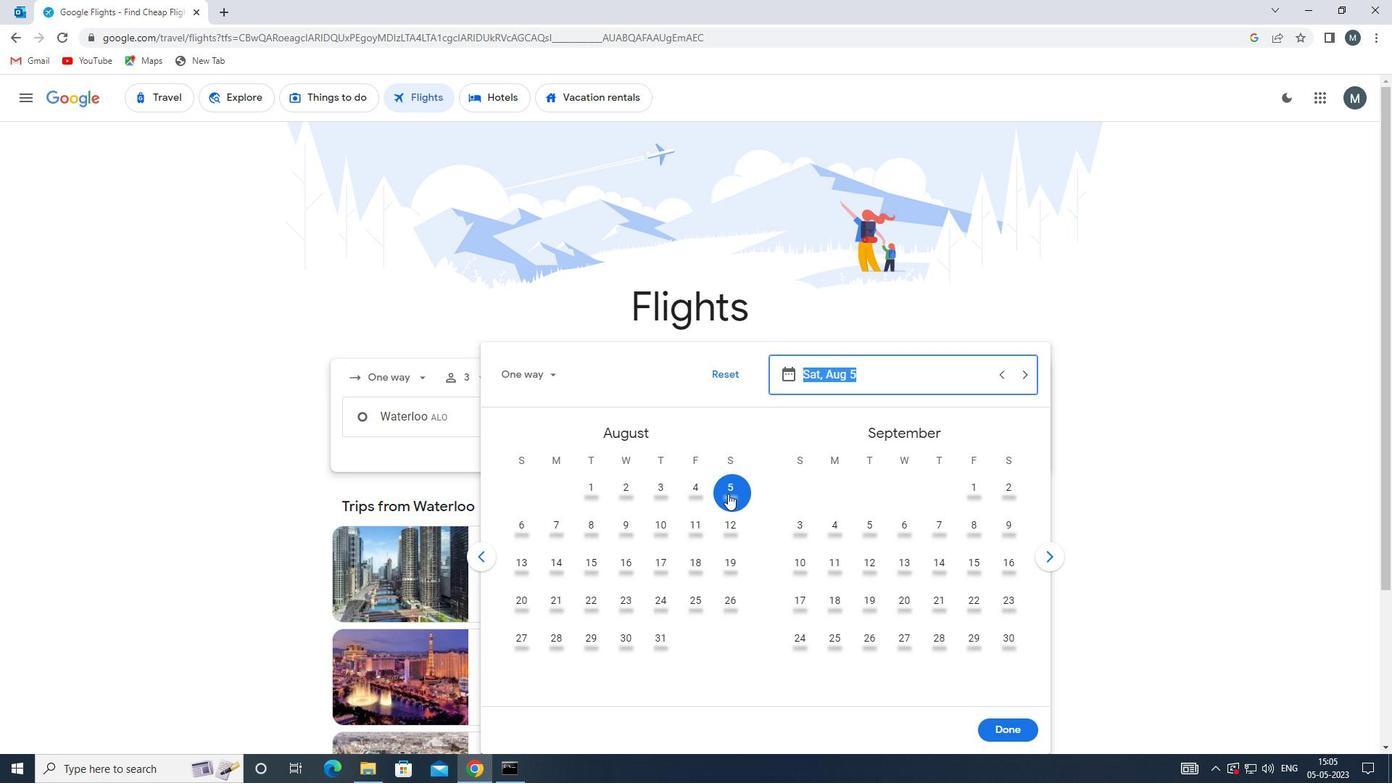 
Action: Mouse moved to (994, 726)
Screenshot: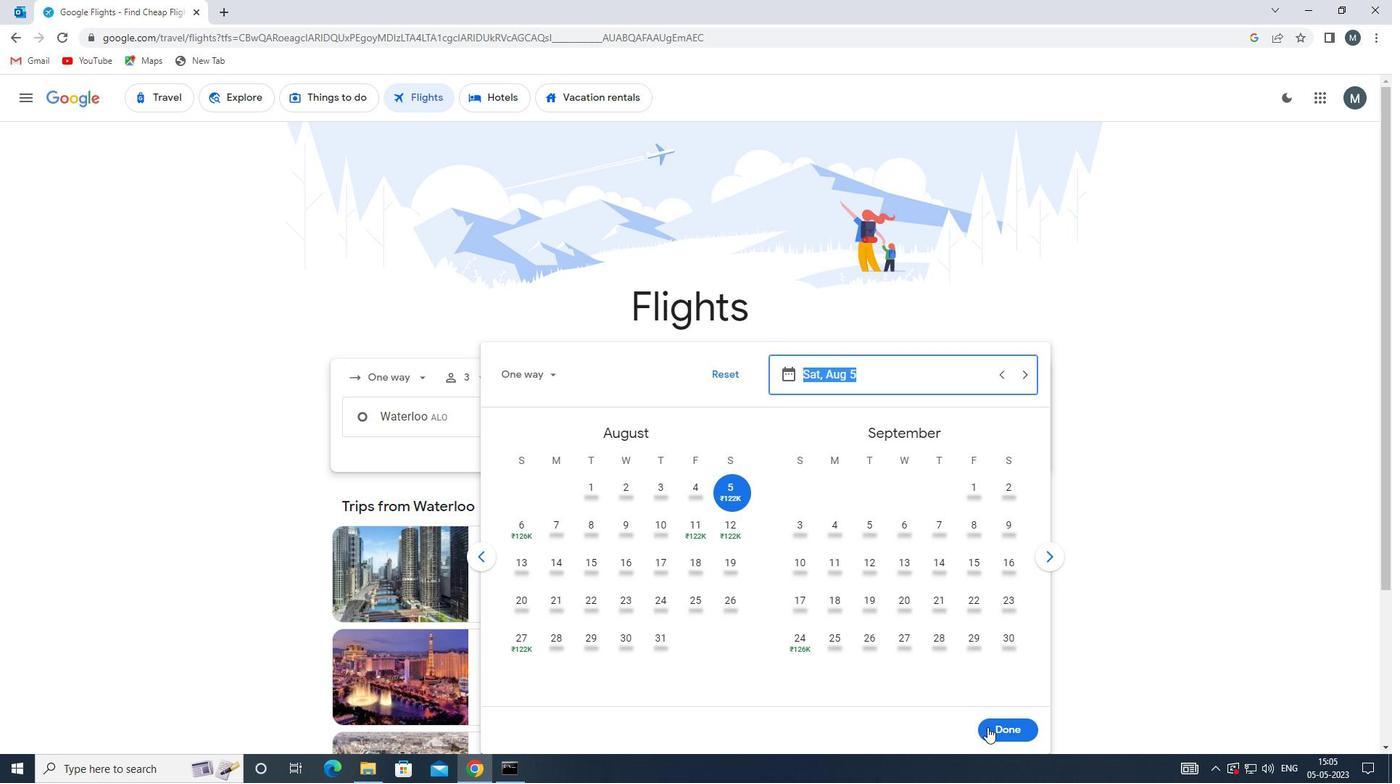 
Action: Mouse pressed left at (994, 726)
Screenshot: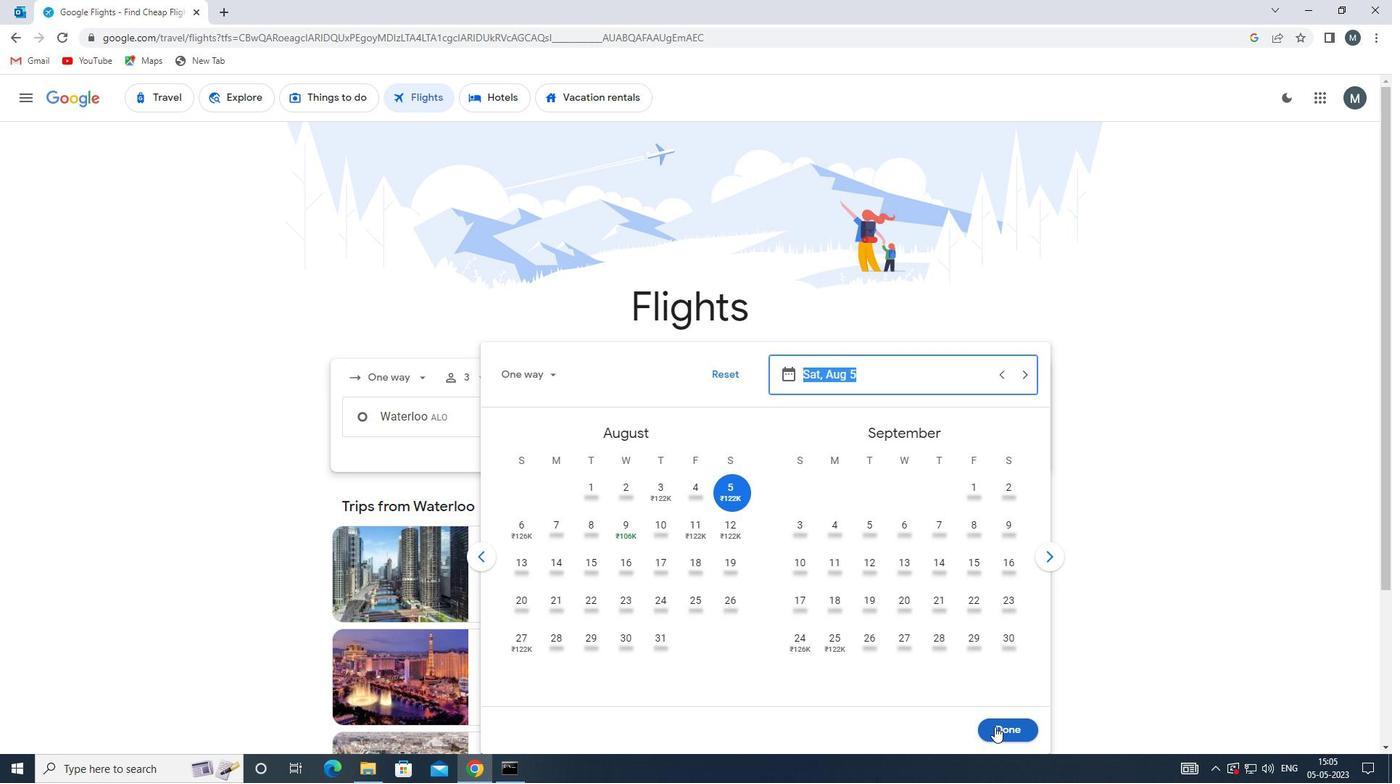 
Action: Mouse moved to (699, 475)
Screenshot: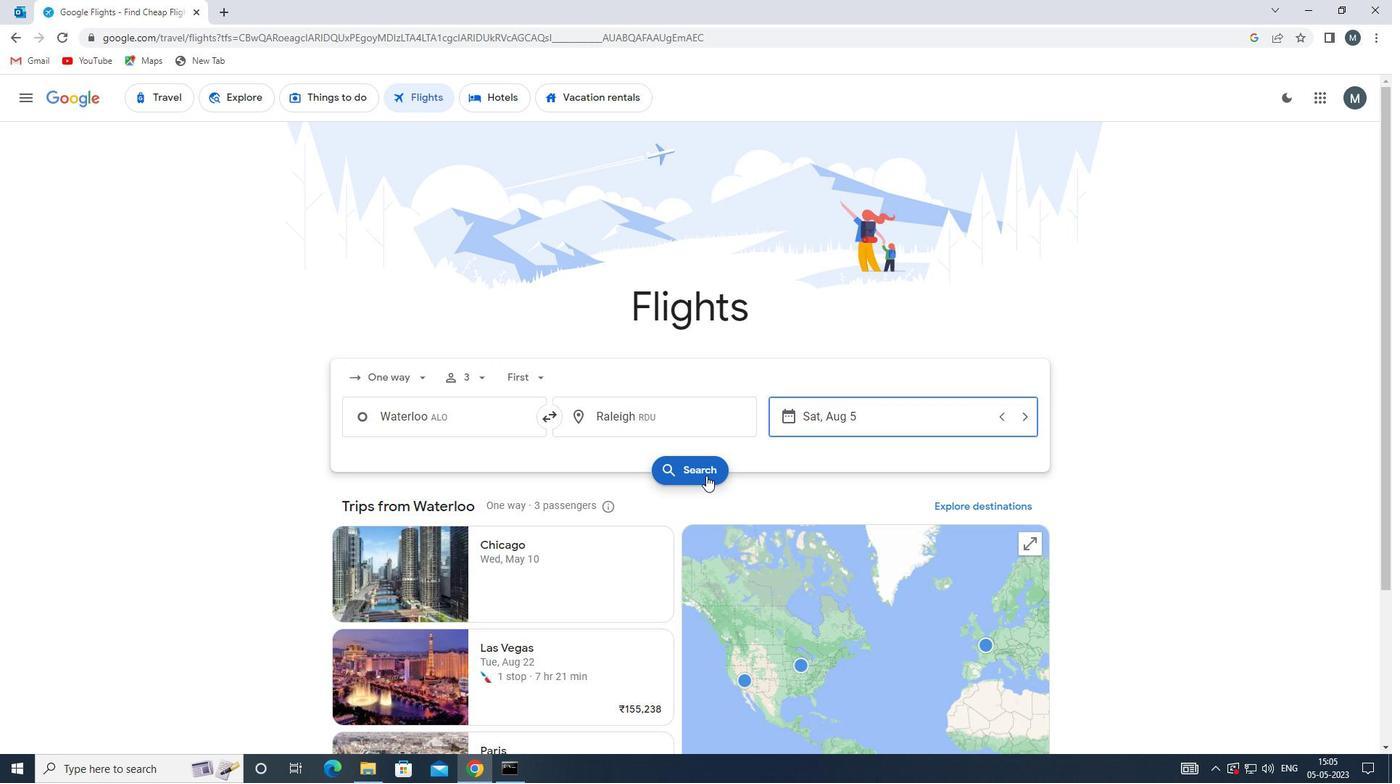 
Action: Mouse pressed left at (699, 475)
Screenshot: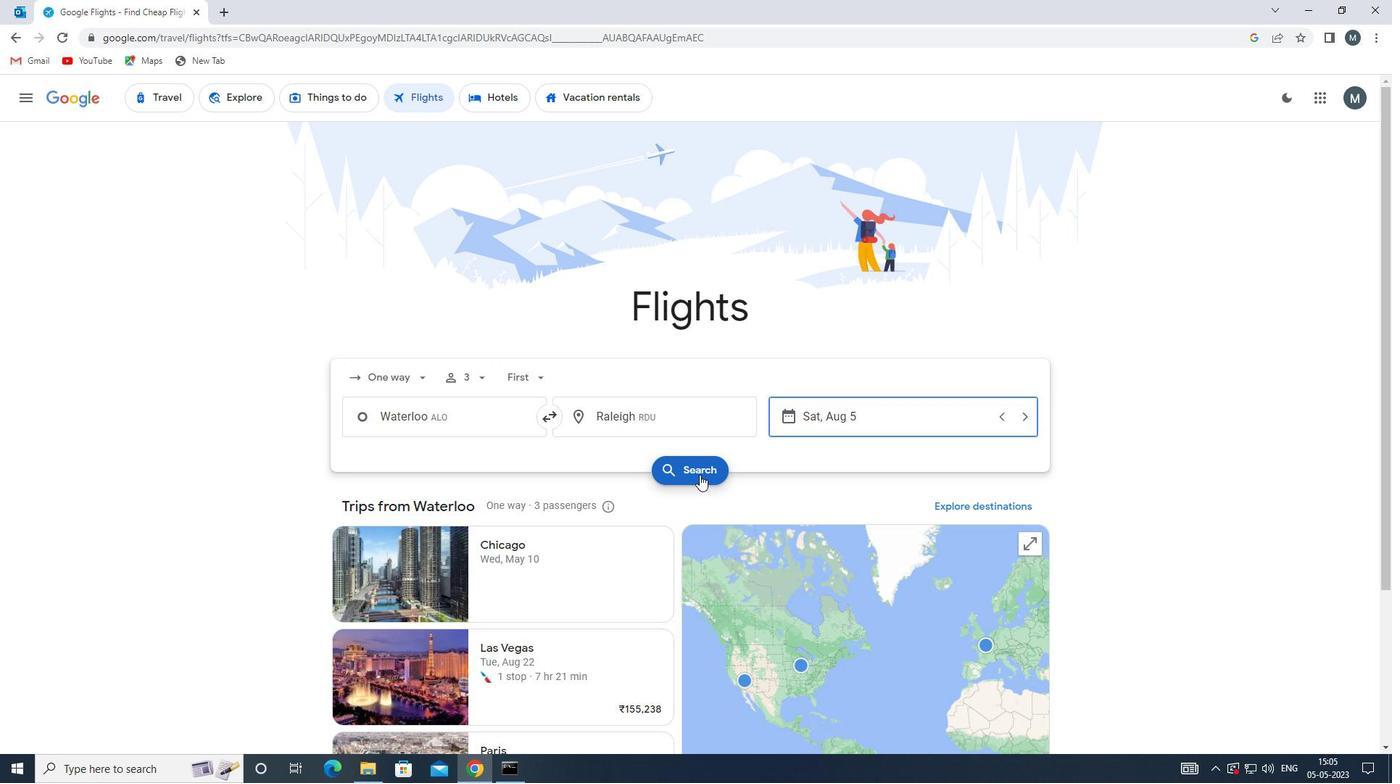 
Action: Mouse moved to (367, 230)
Screenshot: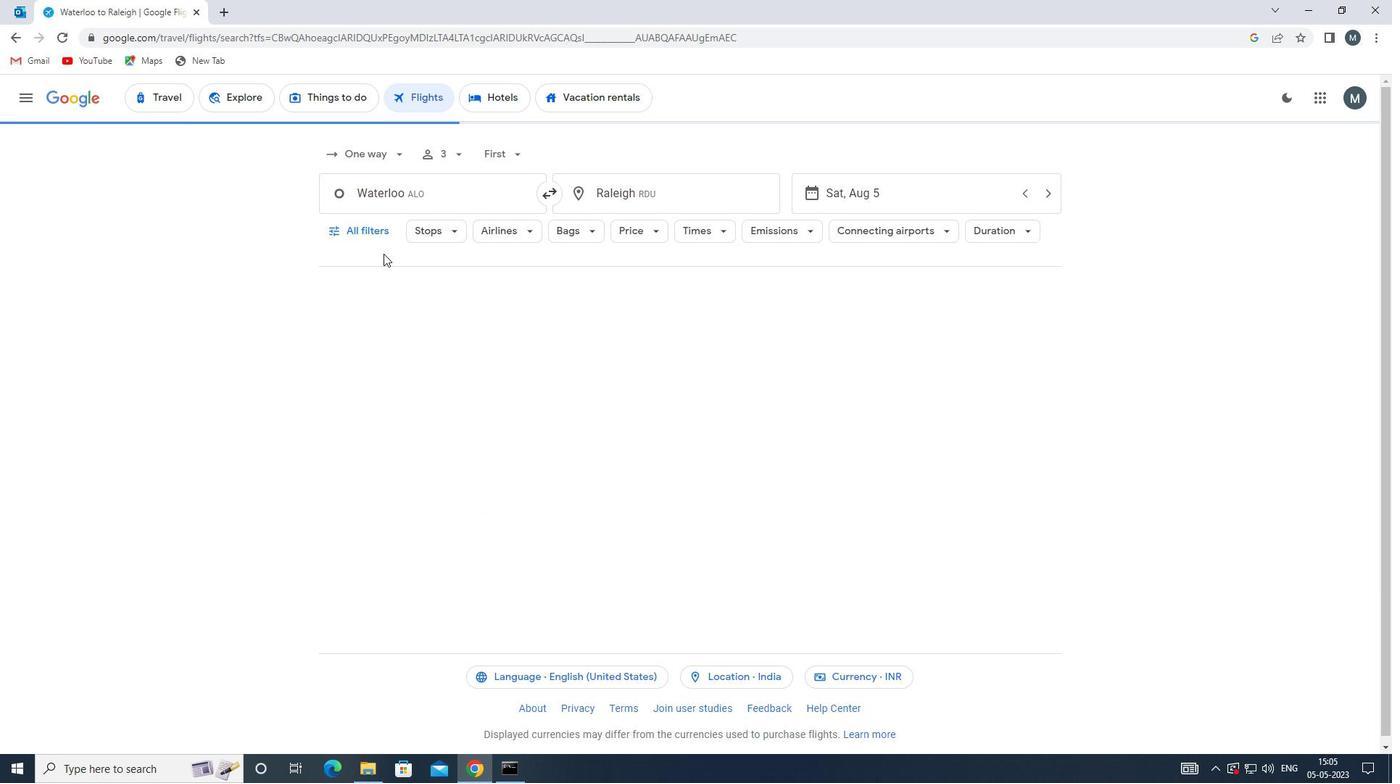 
Action: Mouse pressed left at (367, 230)
Screenshot: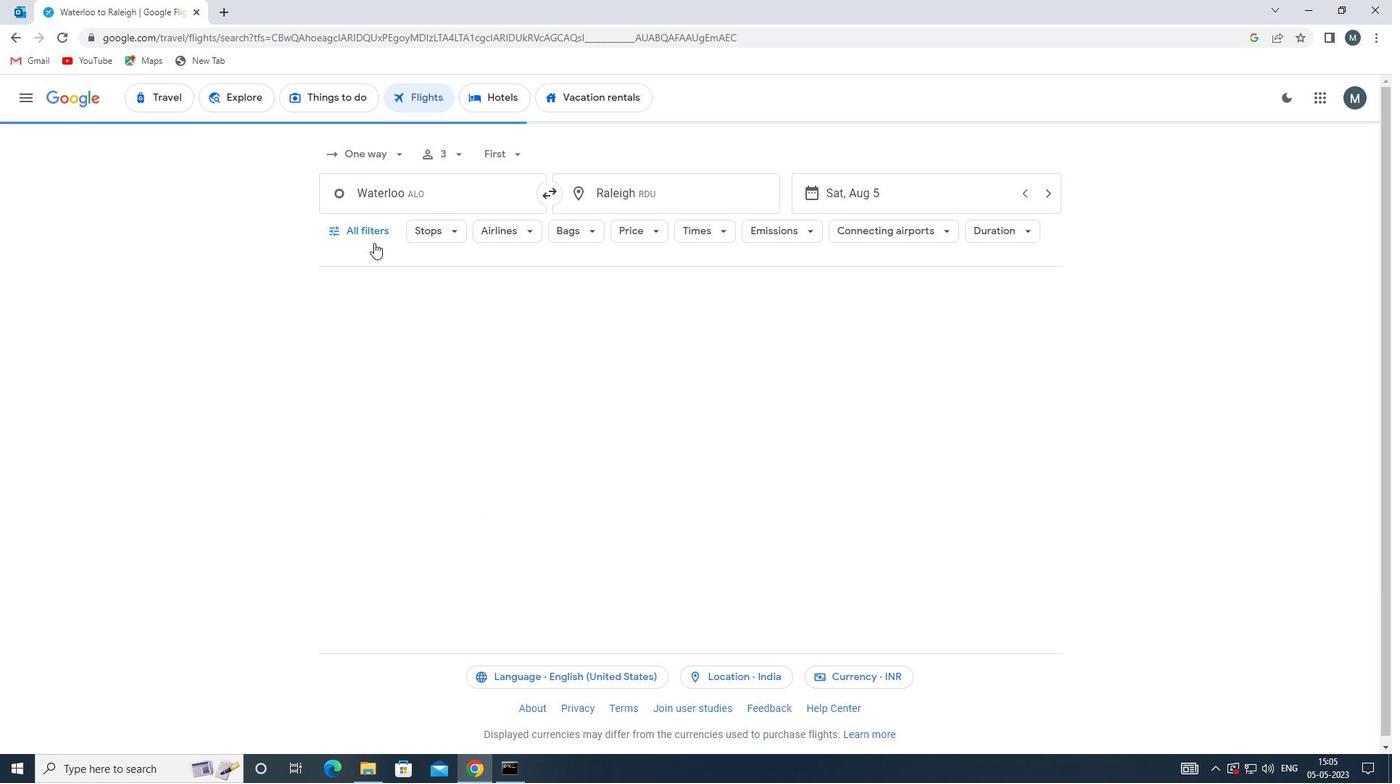 
Action: Mouse moved to (431, 433)
Screenshot: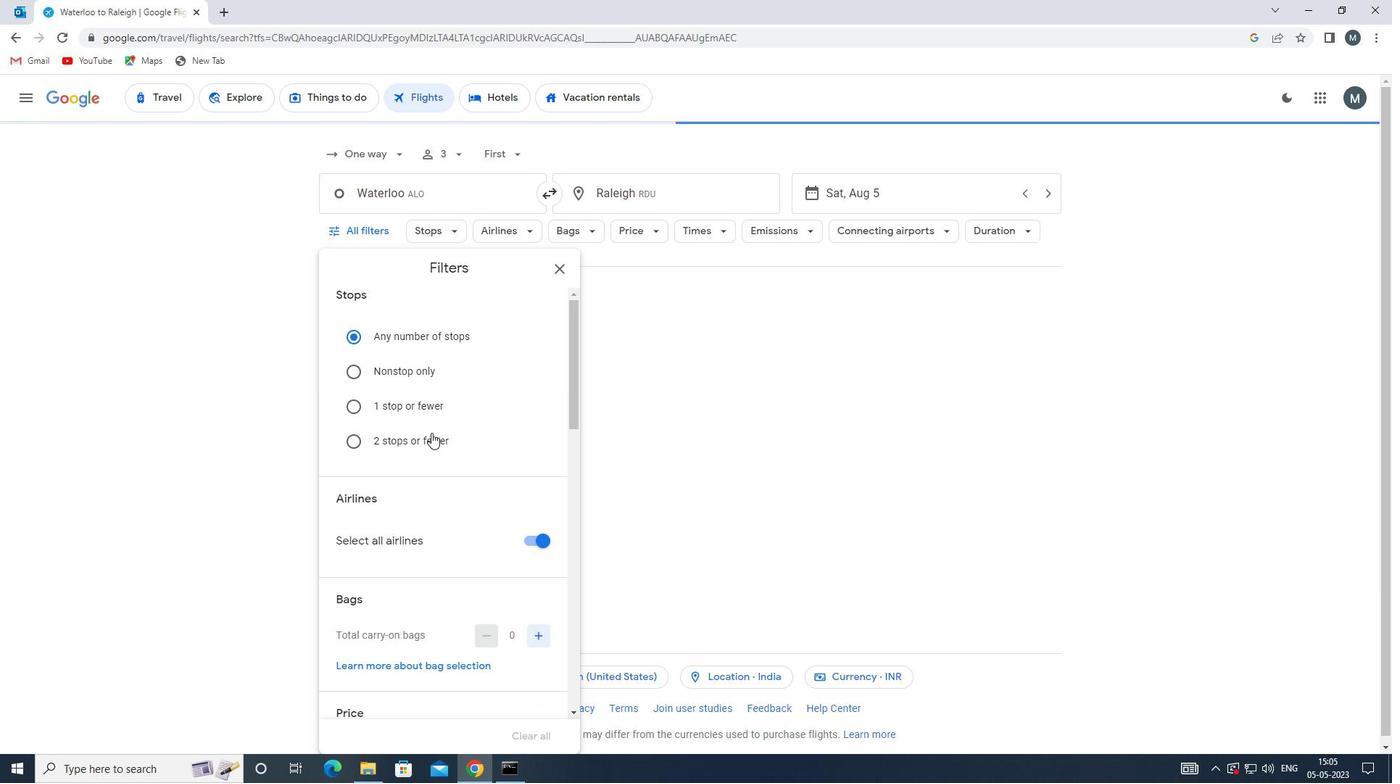 
Action: Mouse scrolled (431, 432) with delta (0, 0)
Screenshot: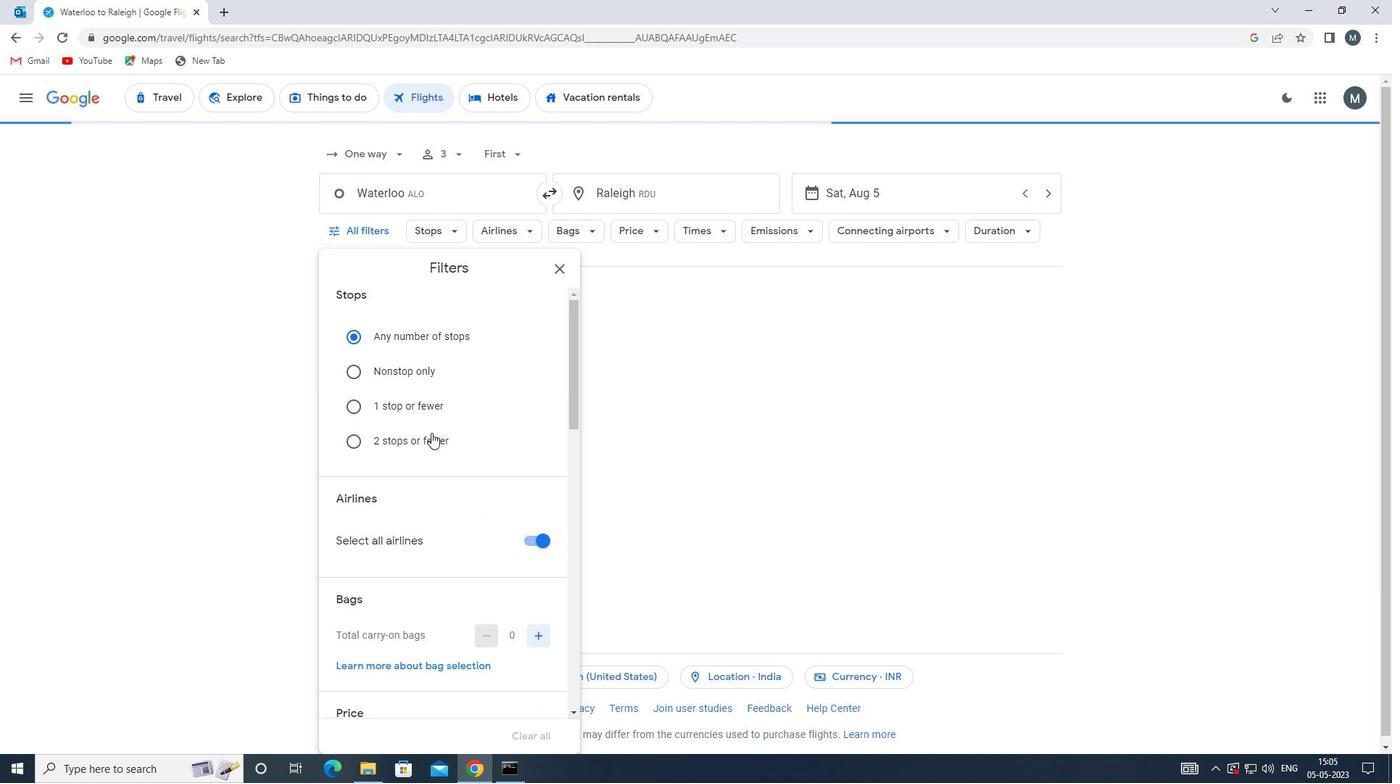 
Action: Mouse moved to (432, 435)
Screenshot: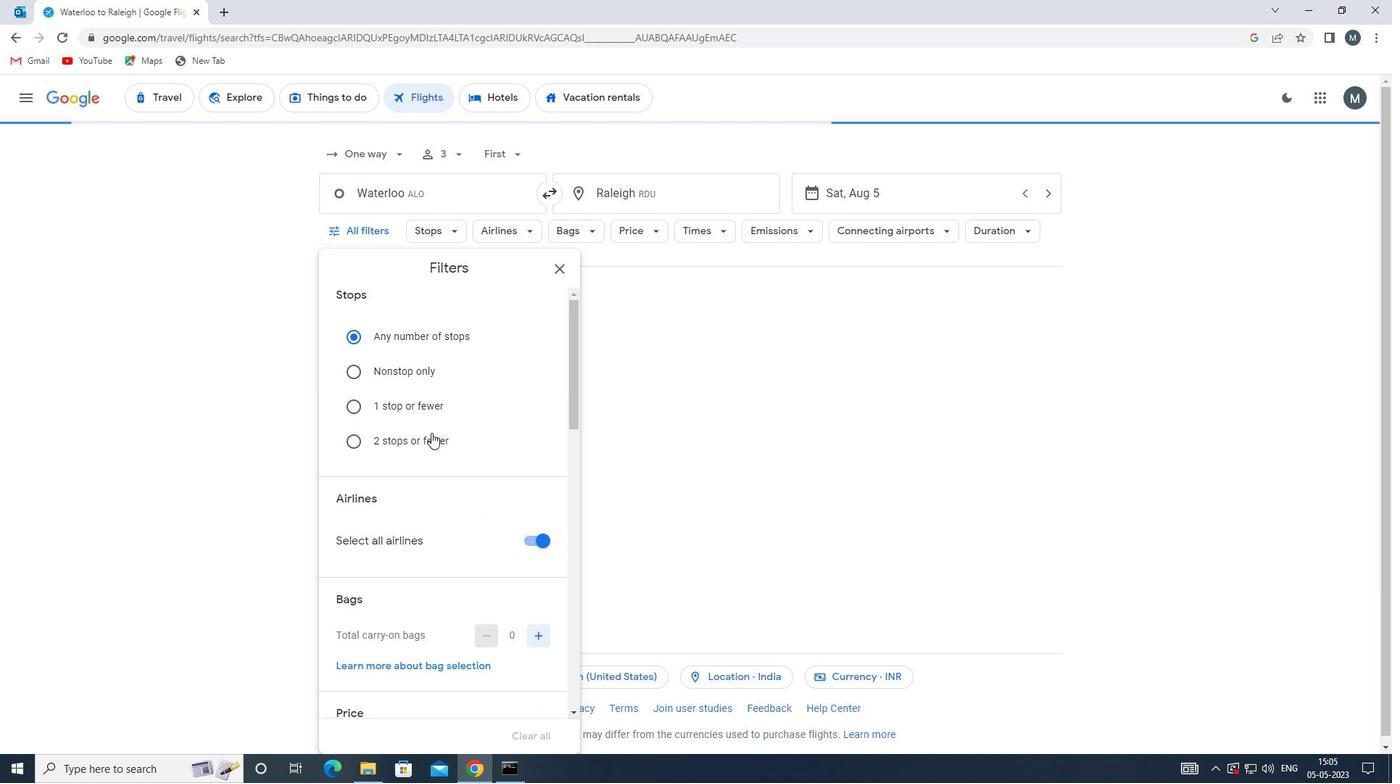 
Action: Mouse scrolled (432, 435) with delta (0, 0)
Screenshot: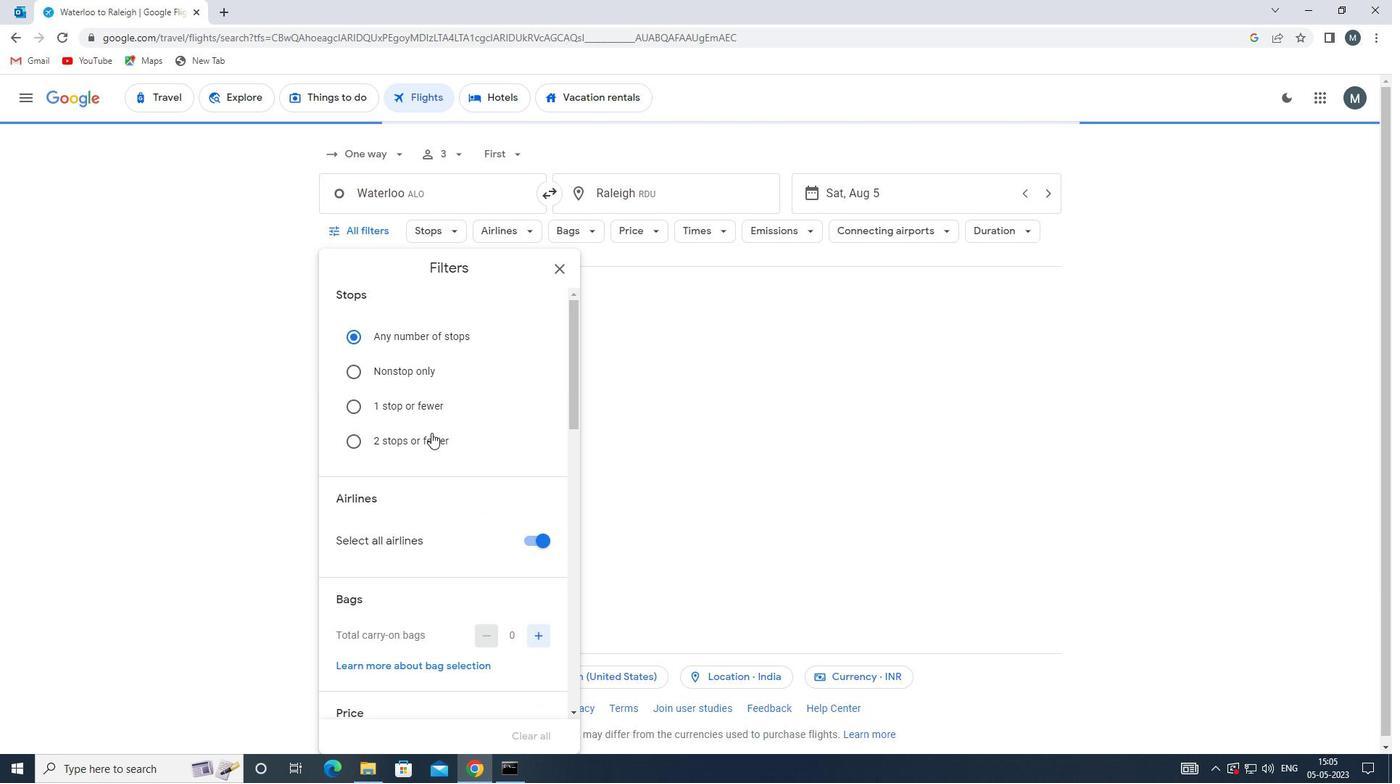 
Action: Mouse moved to (535, 396)
Screenshot: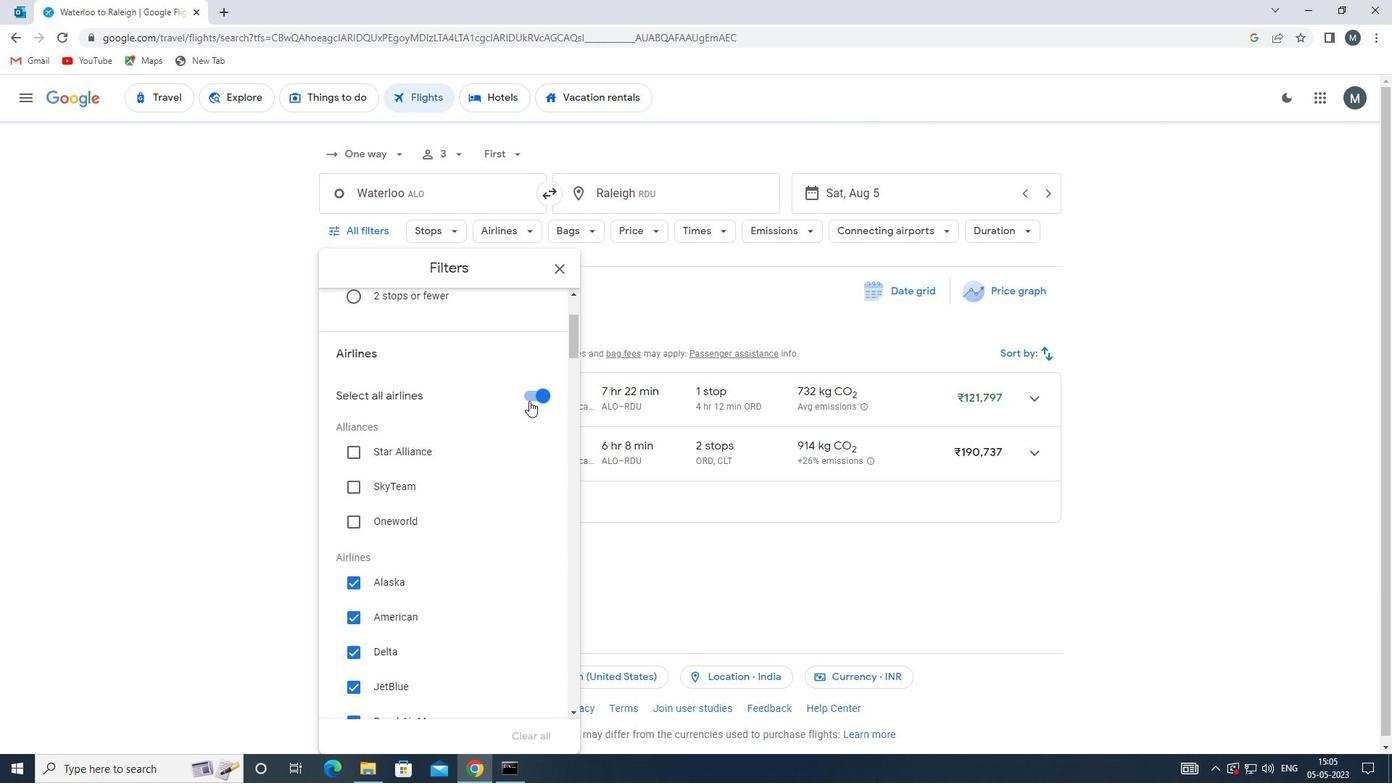 
Action: Mouse pressed left at (535, 396)
Screenshot: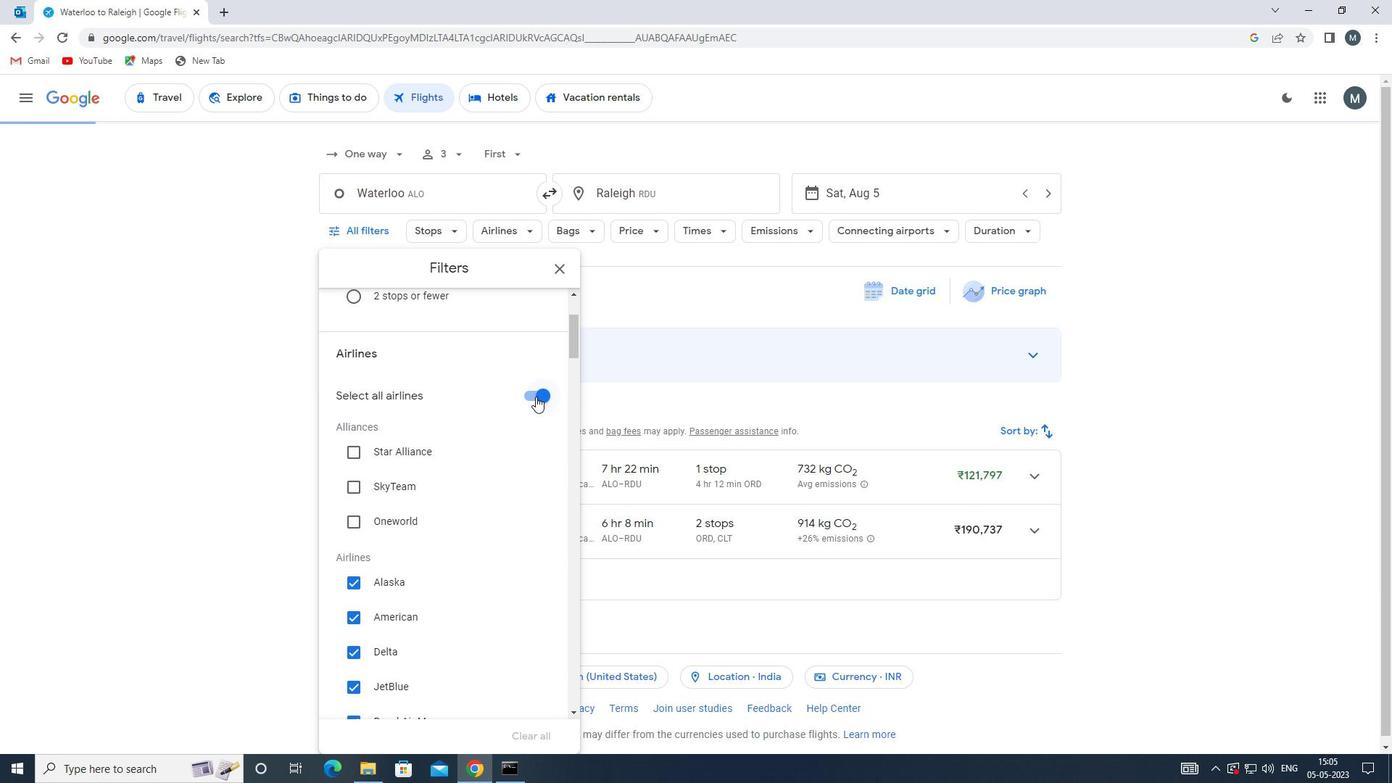 
Action: Mouse moved to (435, 475)
Screenshot: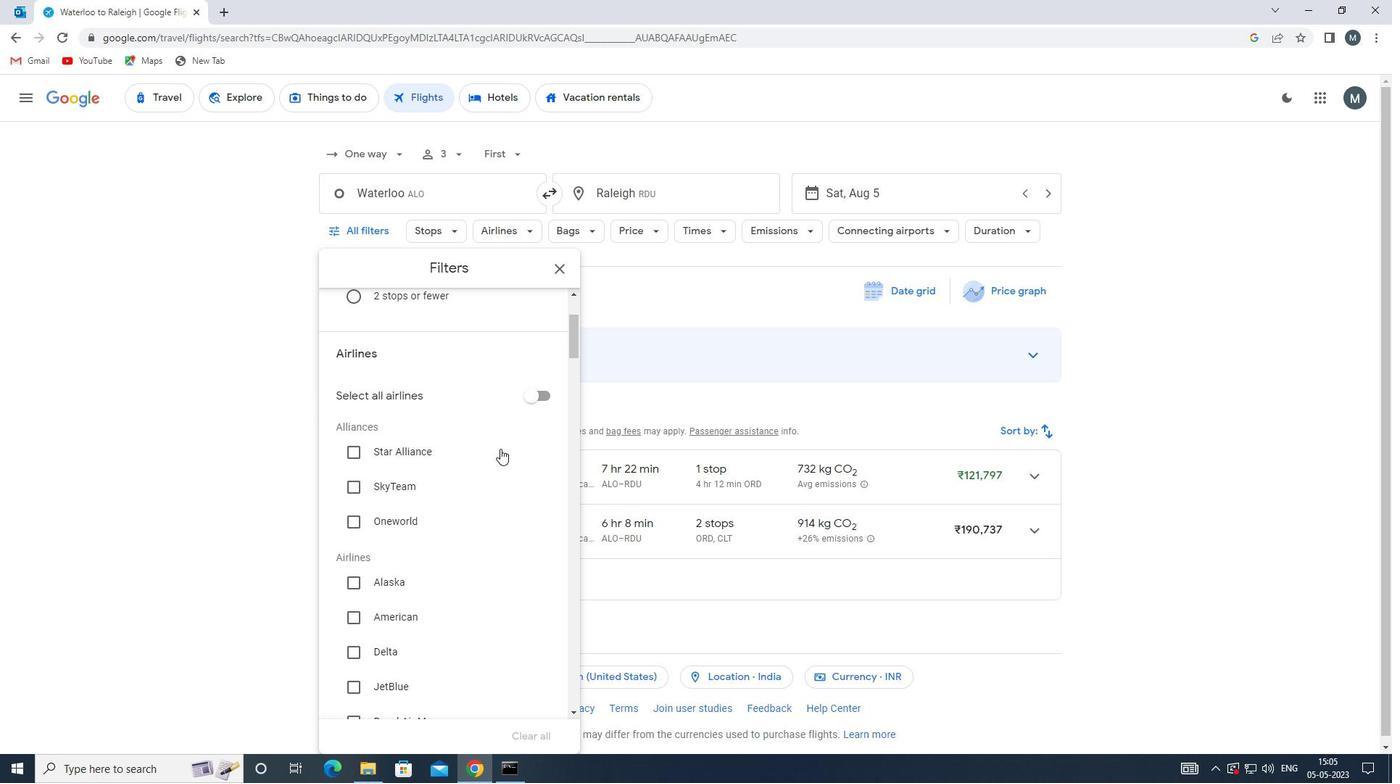 
Action: Mouse scrolled (435, 475) with delta (0, 0)
Screenshot: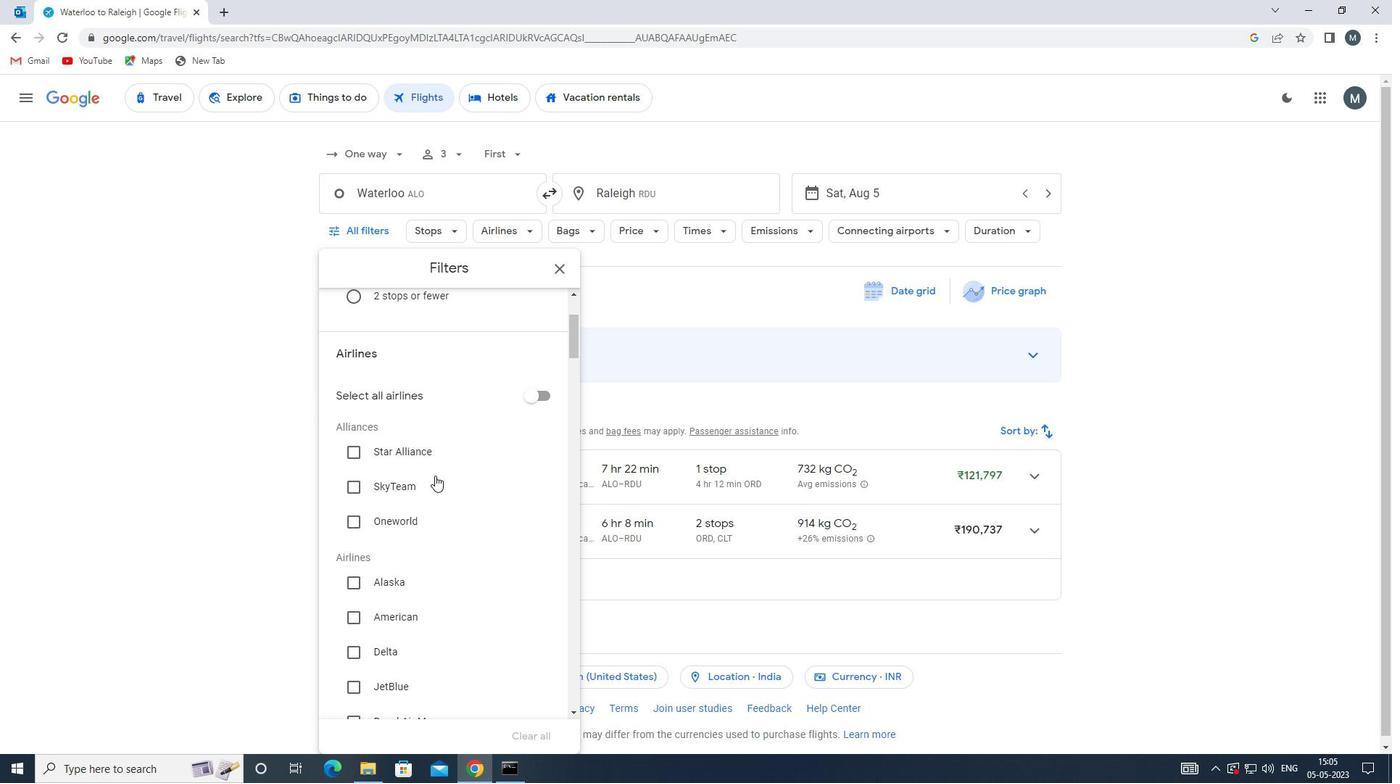 
Action: Mouse scrolled (435, 475) with delta (0, 0)
Screenshot: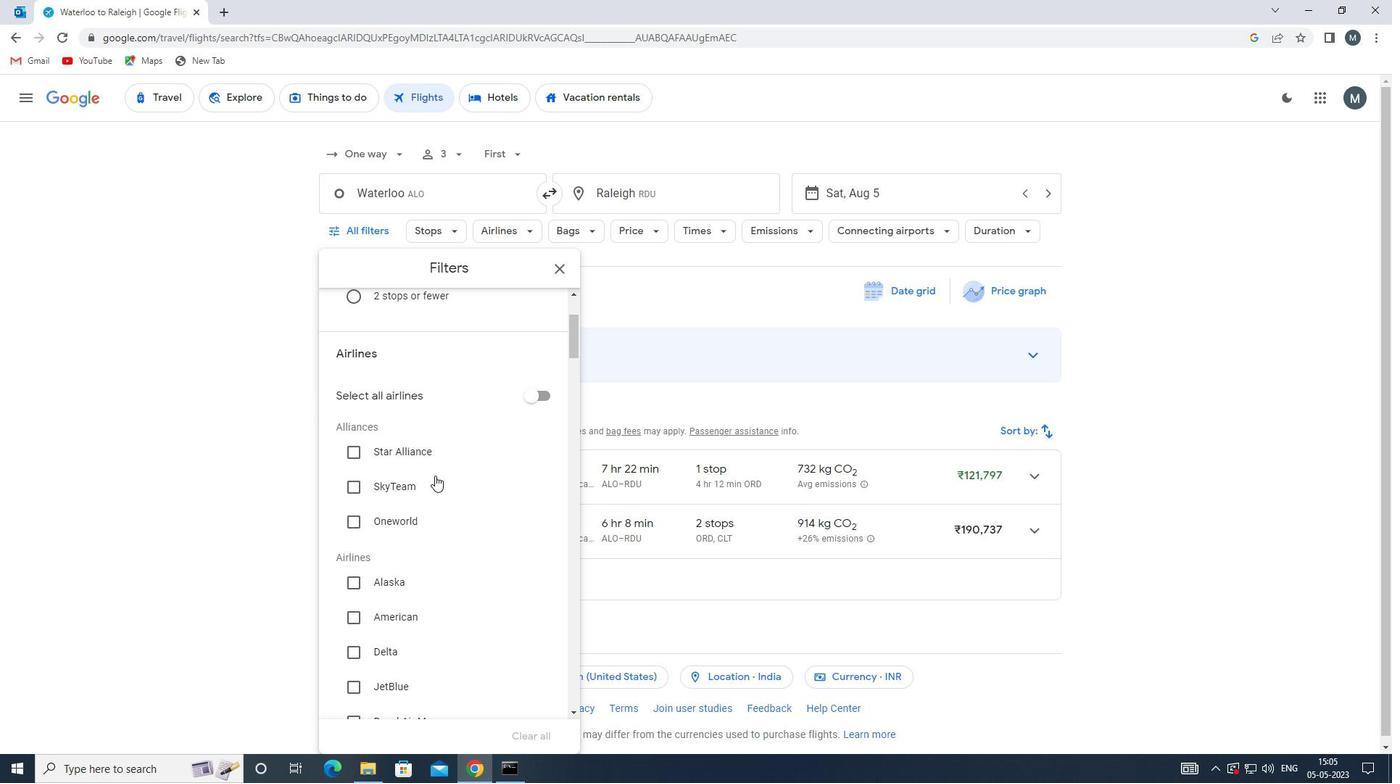 
Action: Mouse scrolled (435, 476) with delta (0, 0)
Screenshot: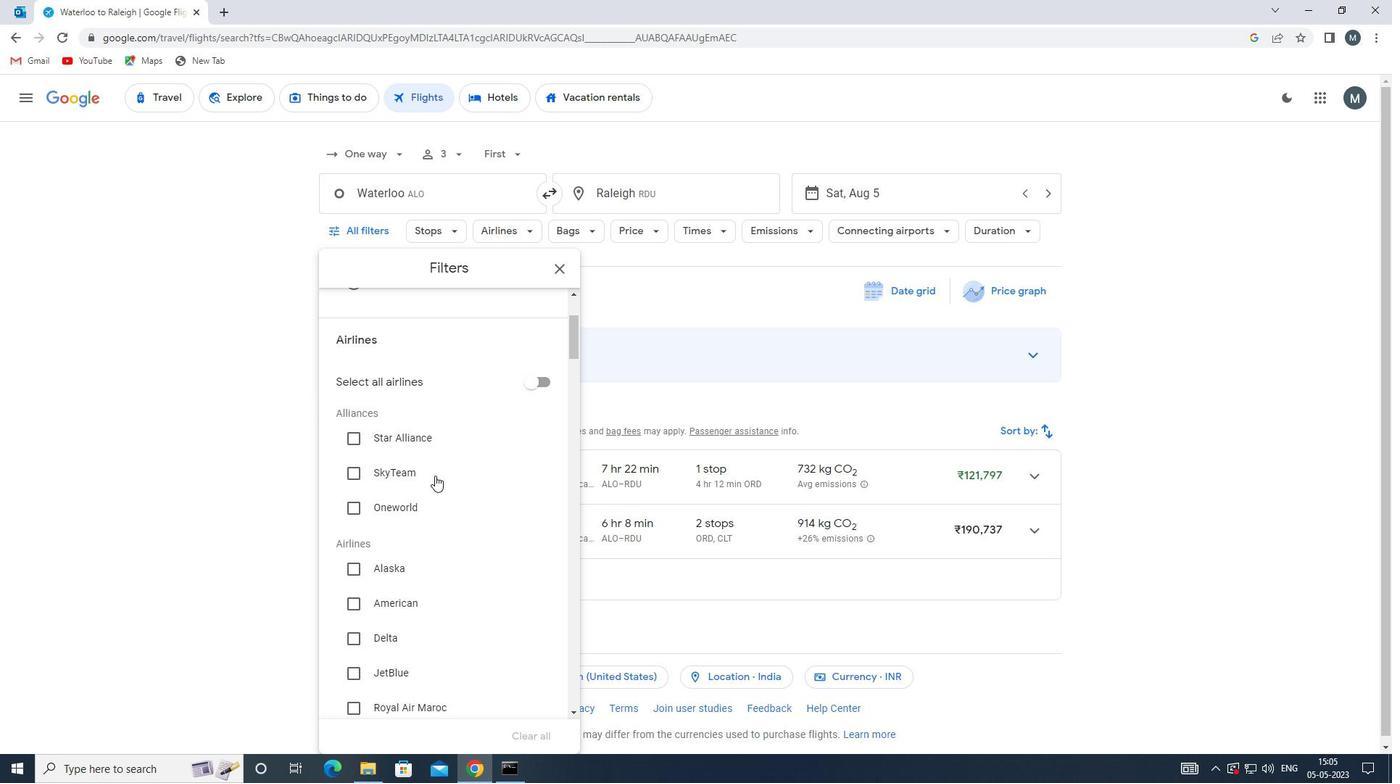 
Action: Mouse moved to (425, 551)
Screenshot: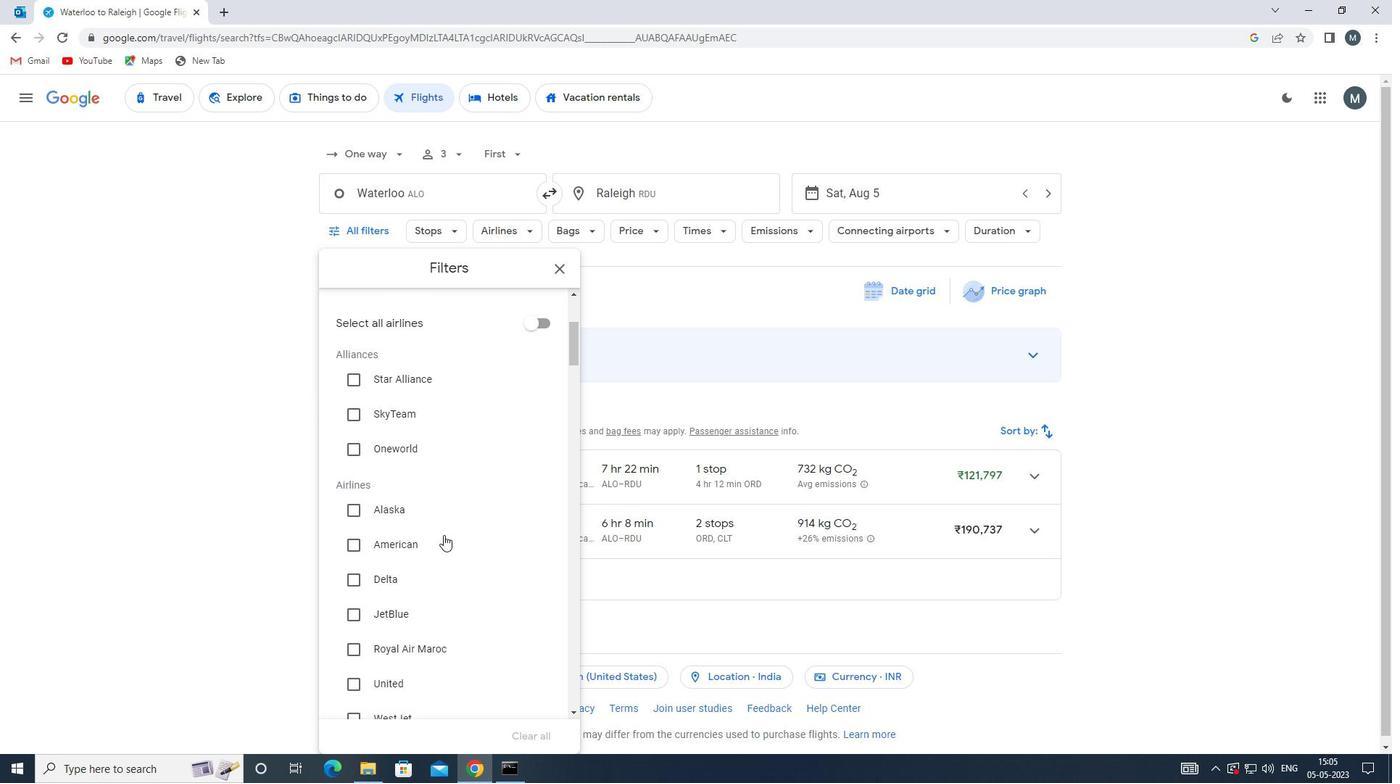 
Action: Mouse scrolled (425, 551) with delta (0, 0)
Screenshot: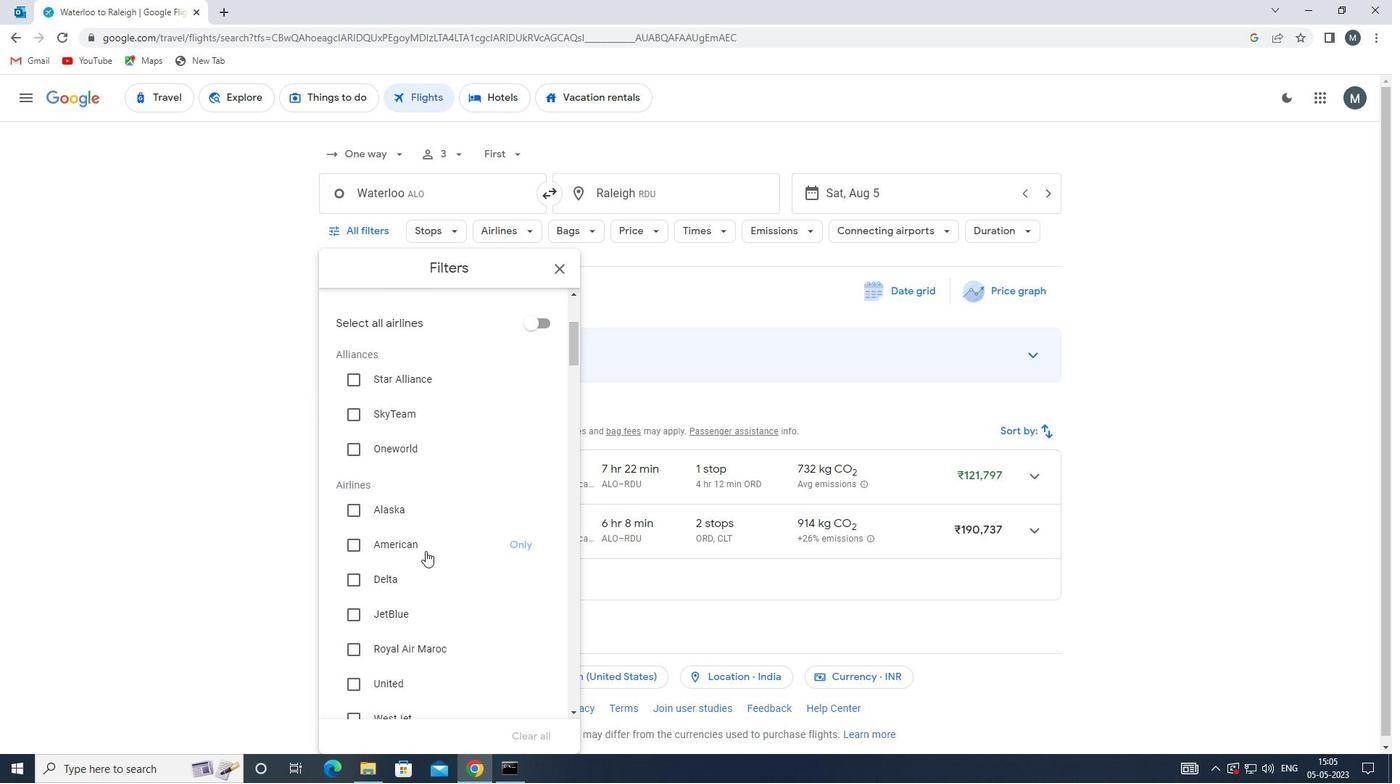 
Action: Mouse moved to (435, 515)
Screenshot: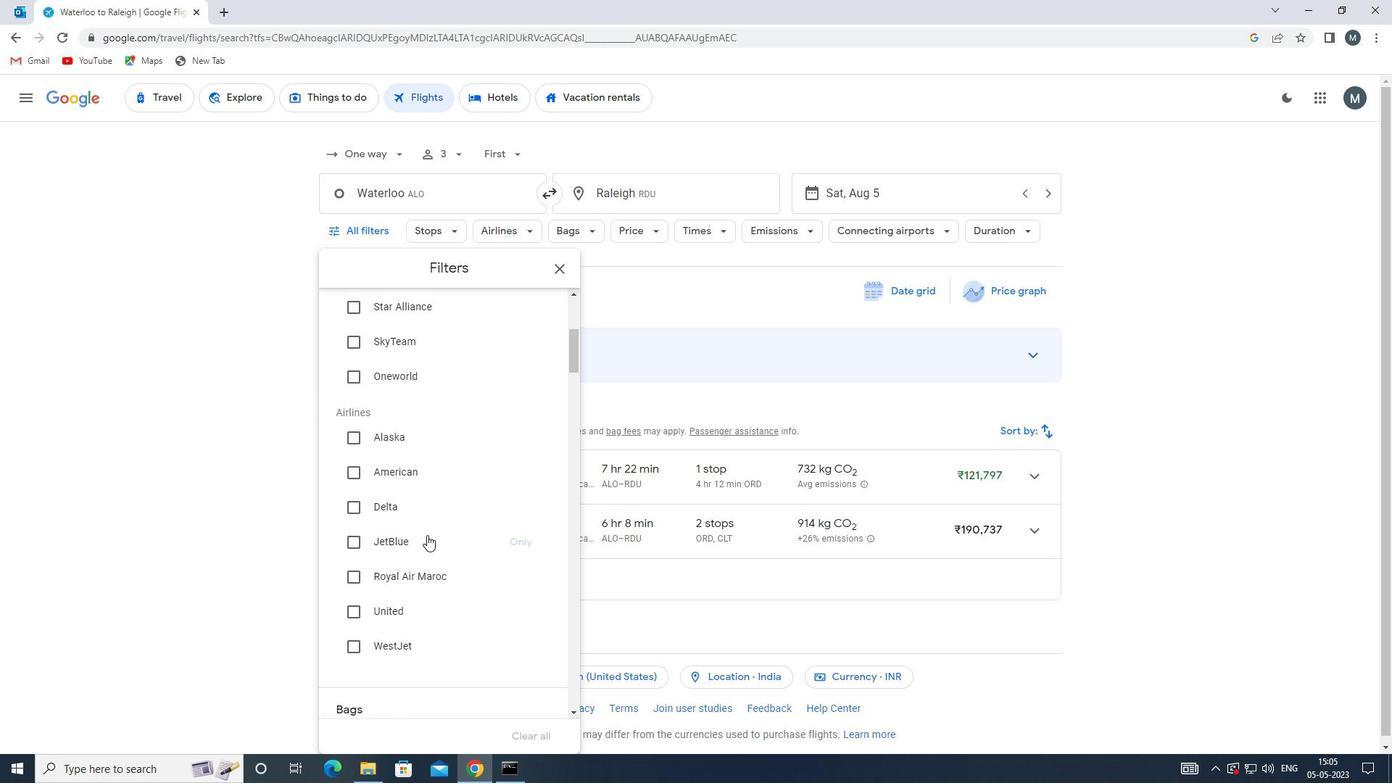 
Action: Mouse pressed left at (435, 515)
Screenshot: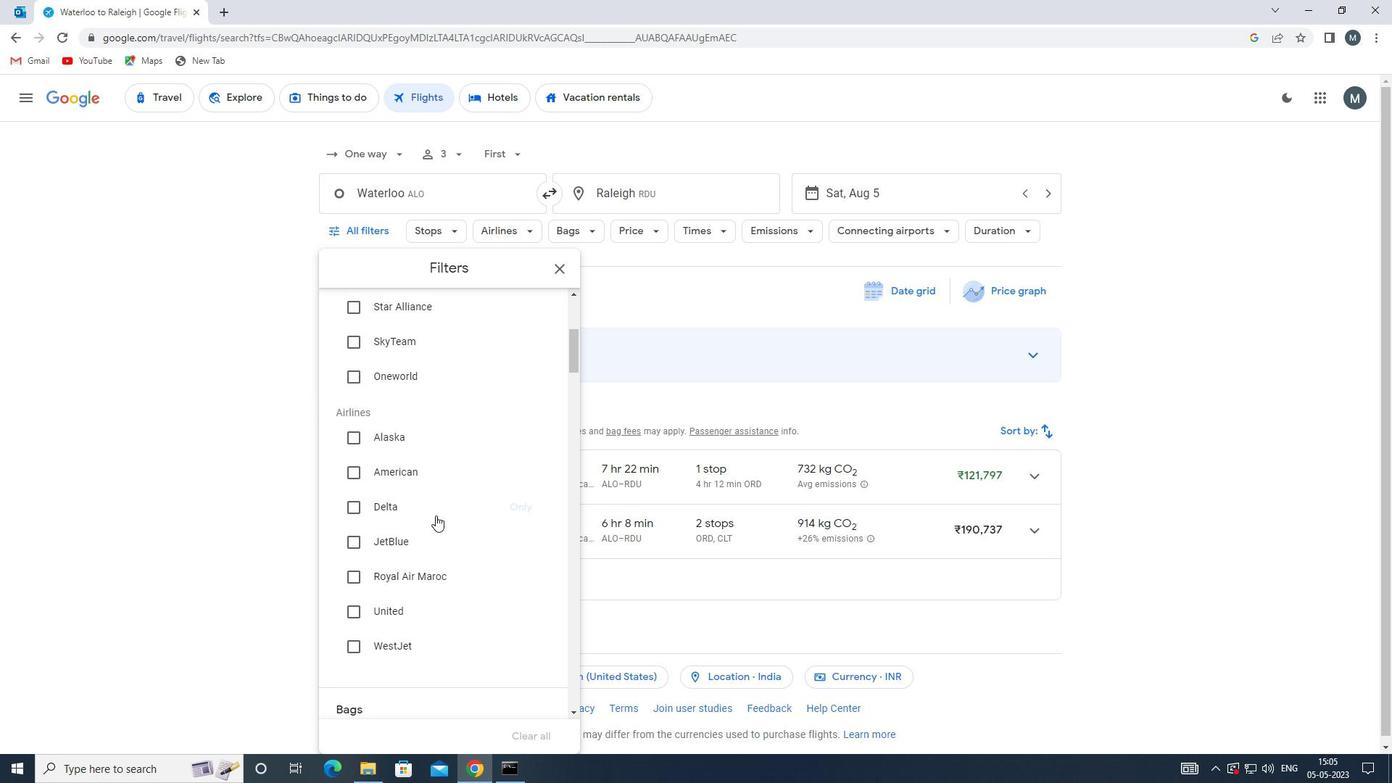 
Action: Mouse moved to (466, 489)
Screenshot: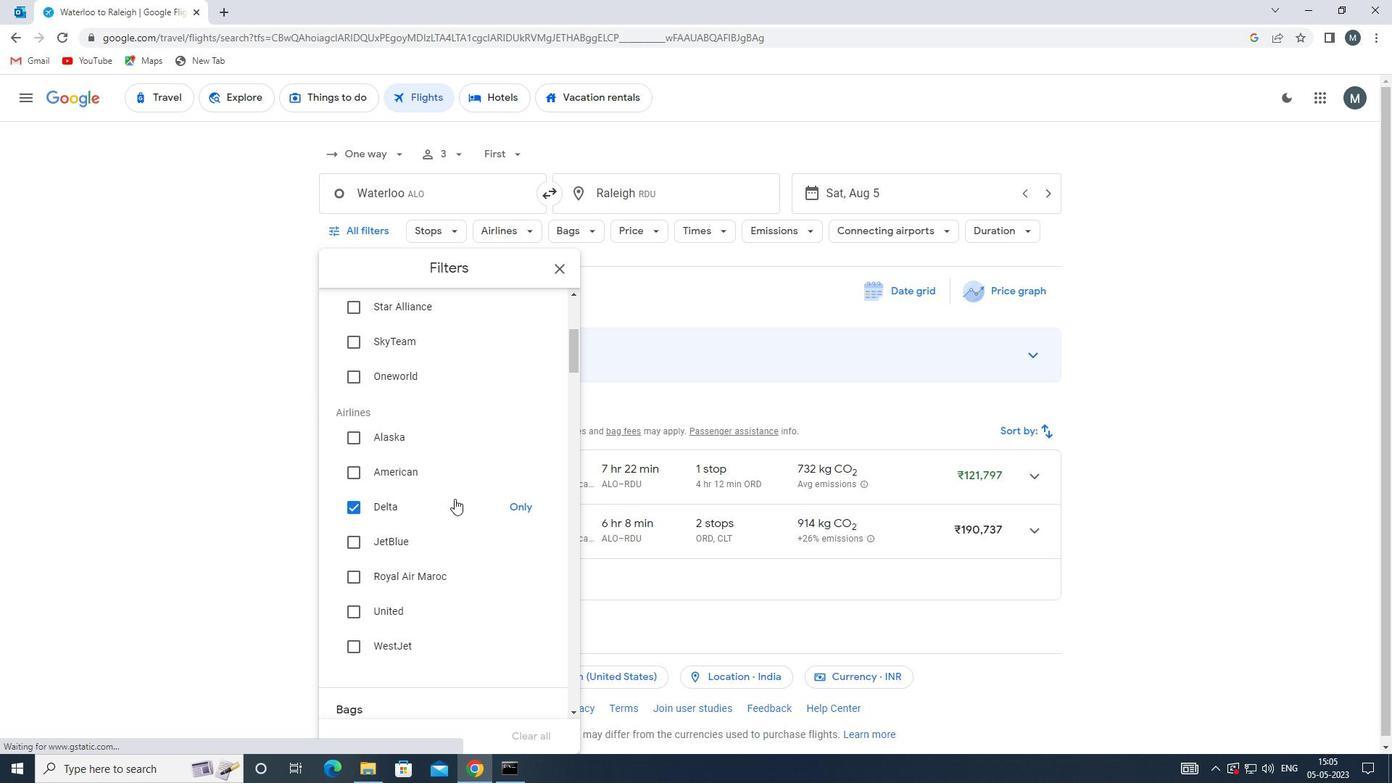
Action: Mouse scrolled (466, 488) with delta (0, 0)
Screenshot: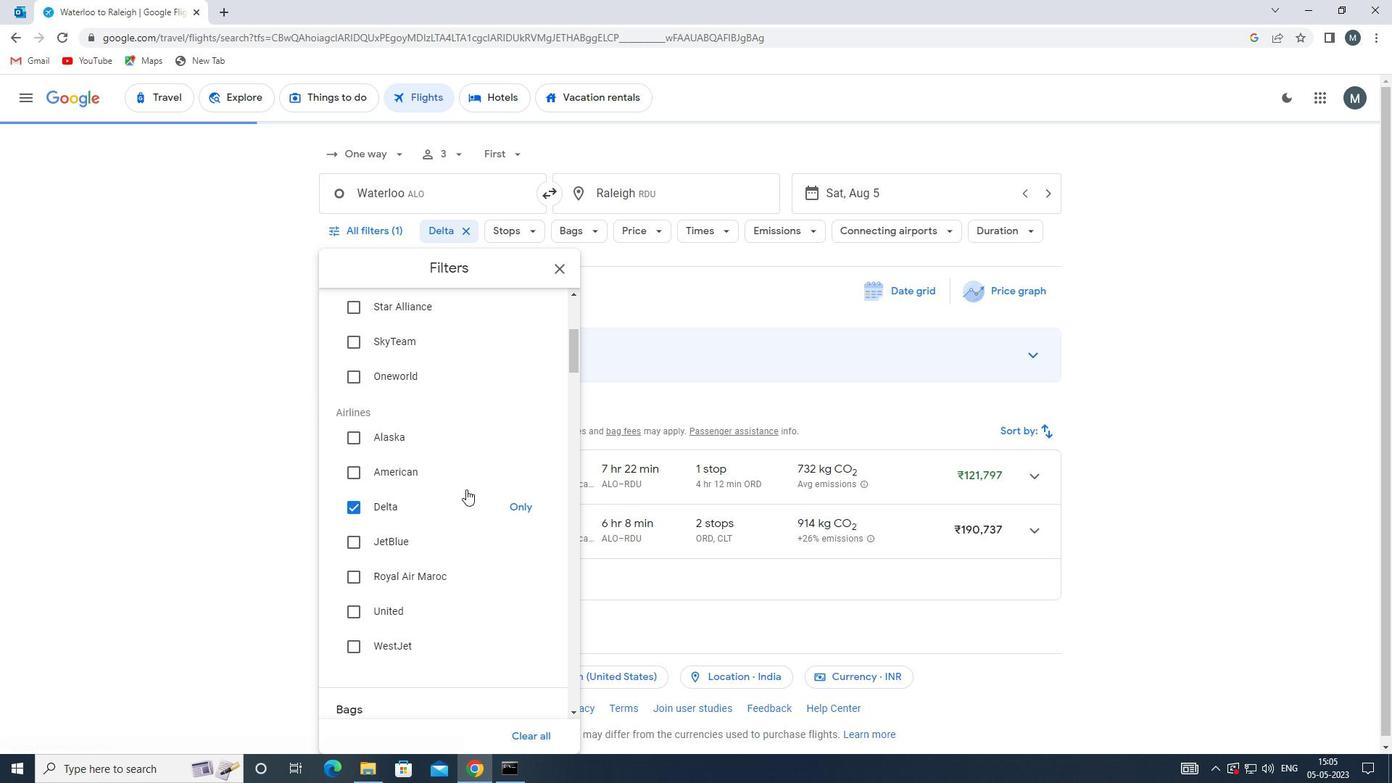 
Action: Mouse scrolled (466, 488) with delta (0, 0)
Screenshot: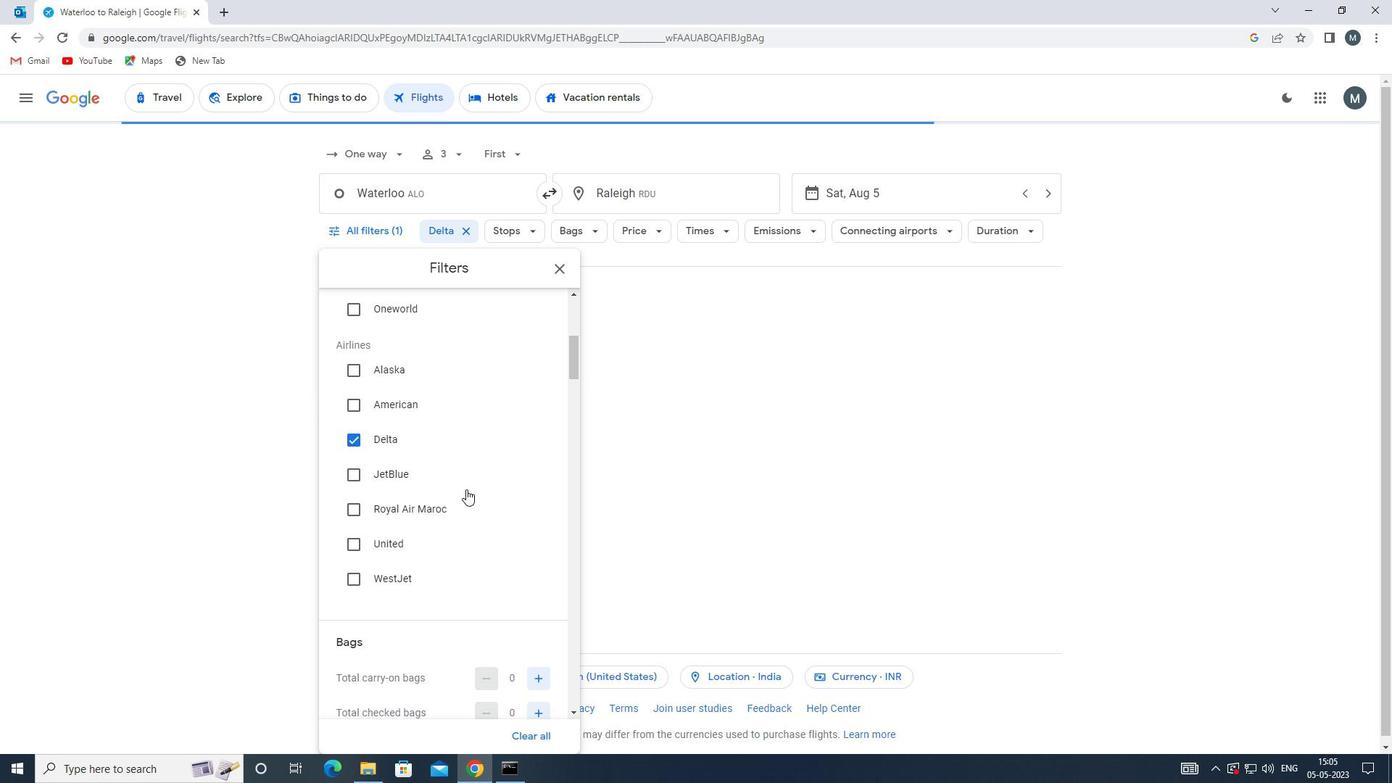 
Action: Mouse scrolled (466, 488) with delta (0, 0)
Screenshot: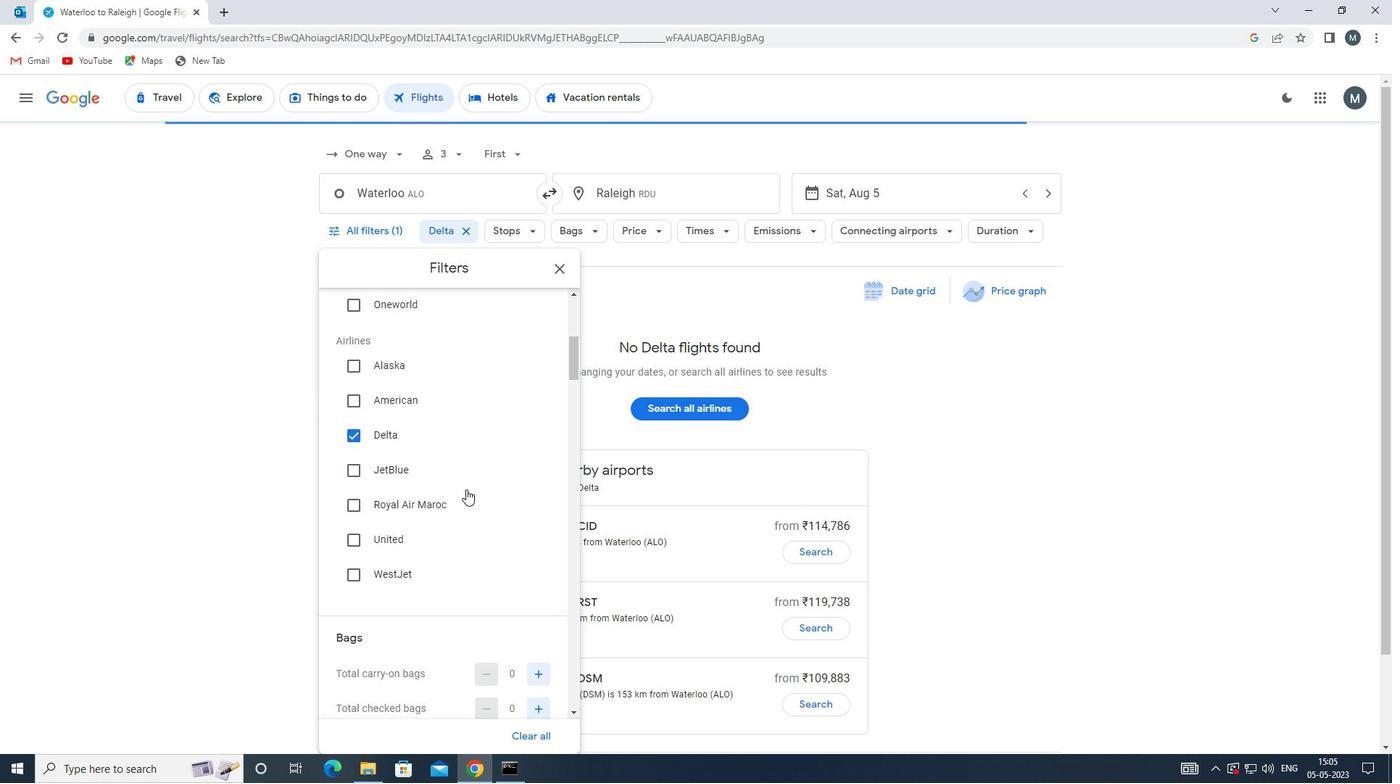 
Action: Mouse moved to (538, 559)
Screenshot: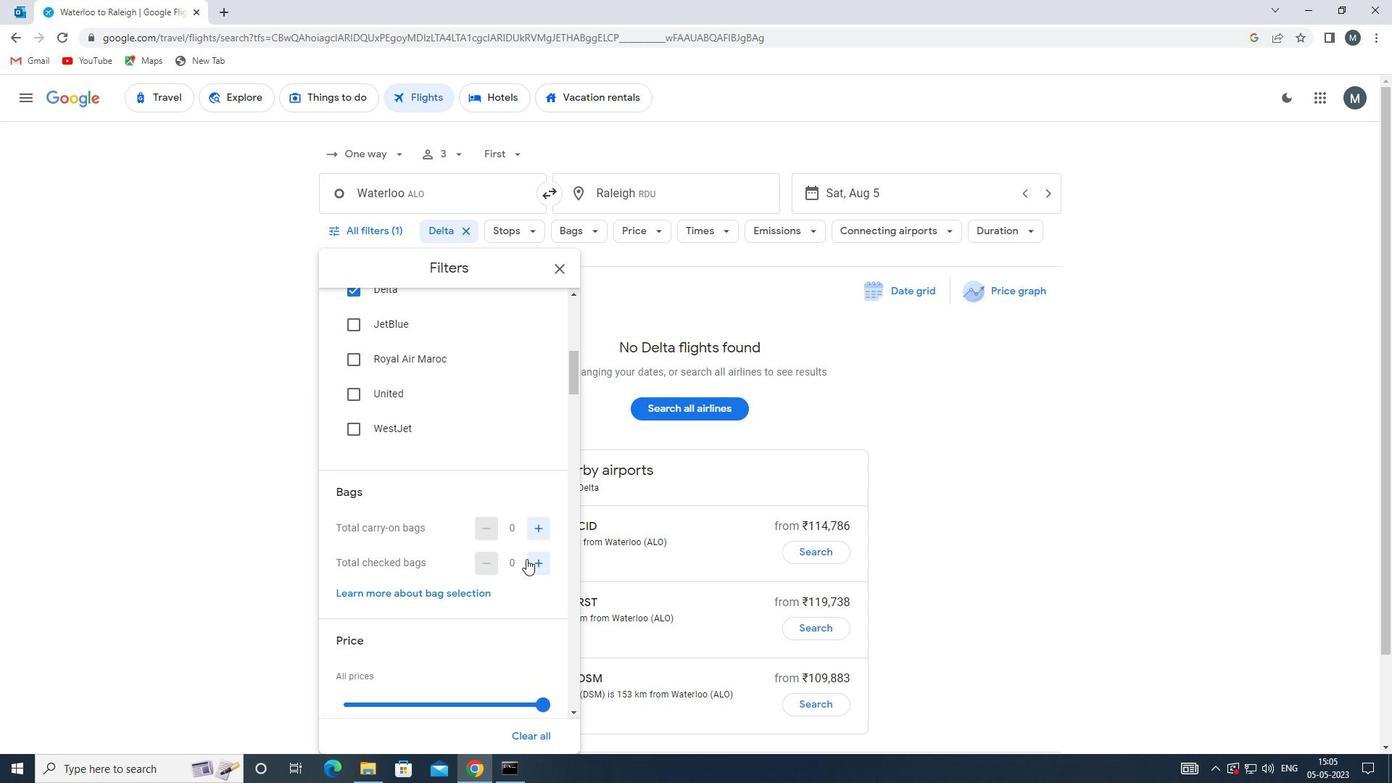 
Action: Mouse pressed left at (538, 559)
Screenshot: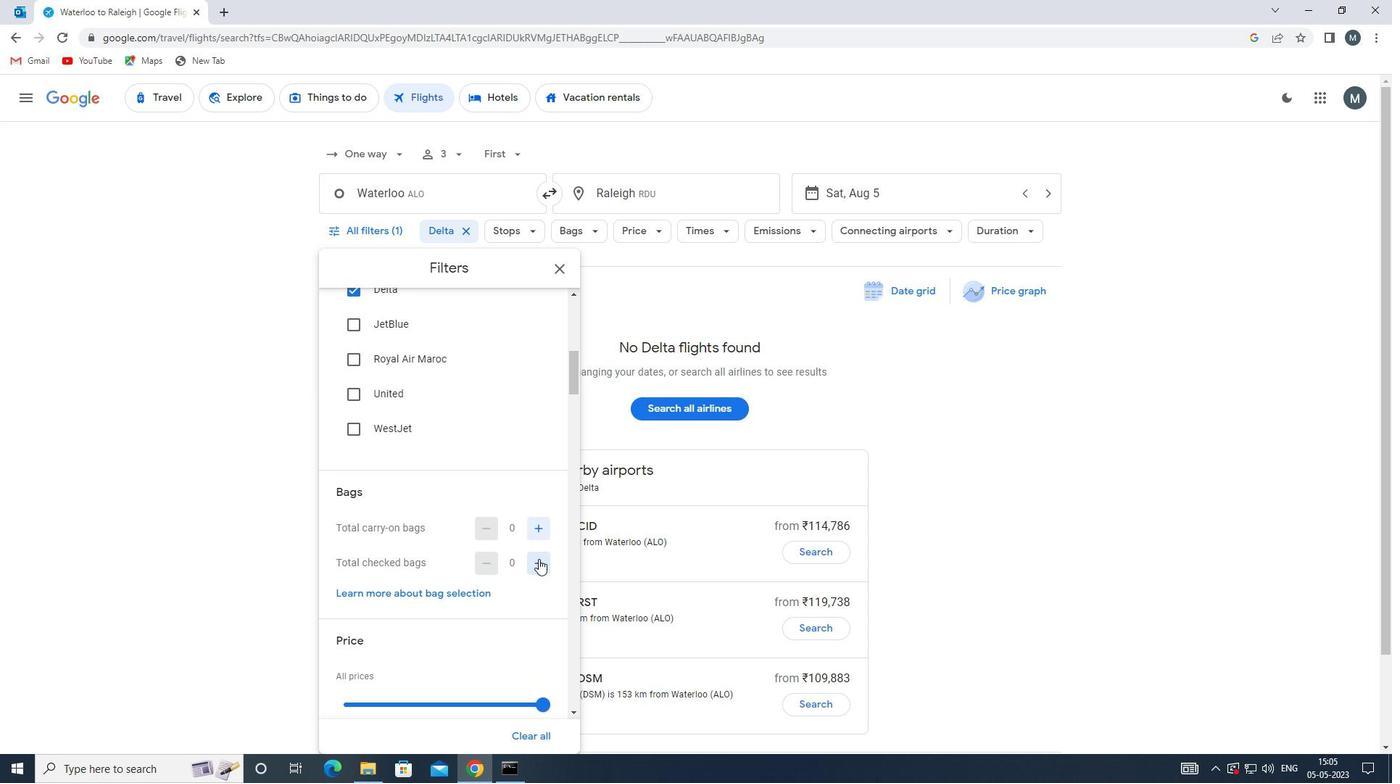 
Action: Mouse moved to (539, 557)
Screenshot: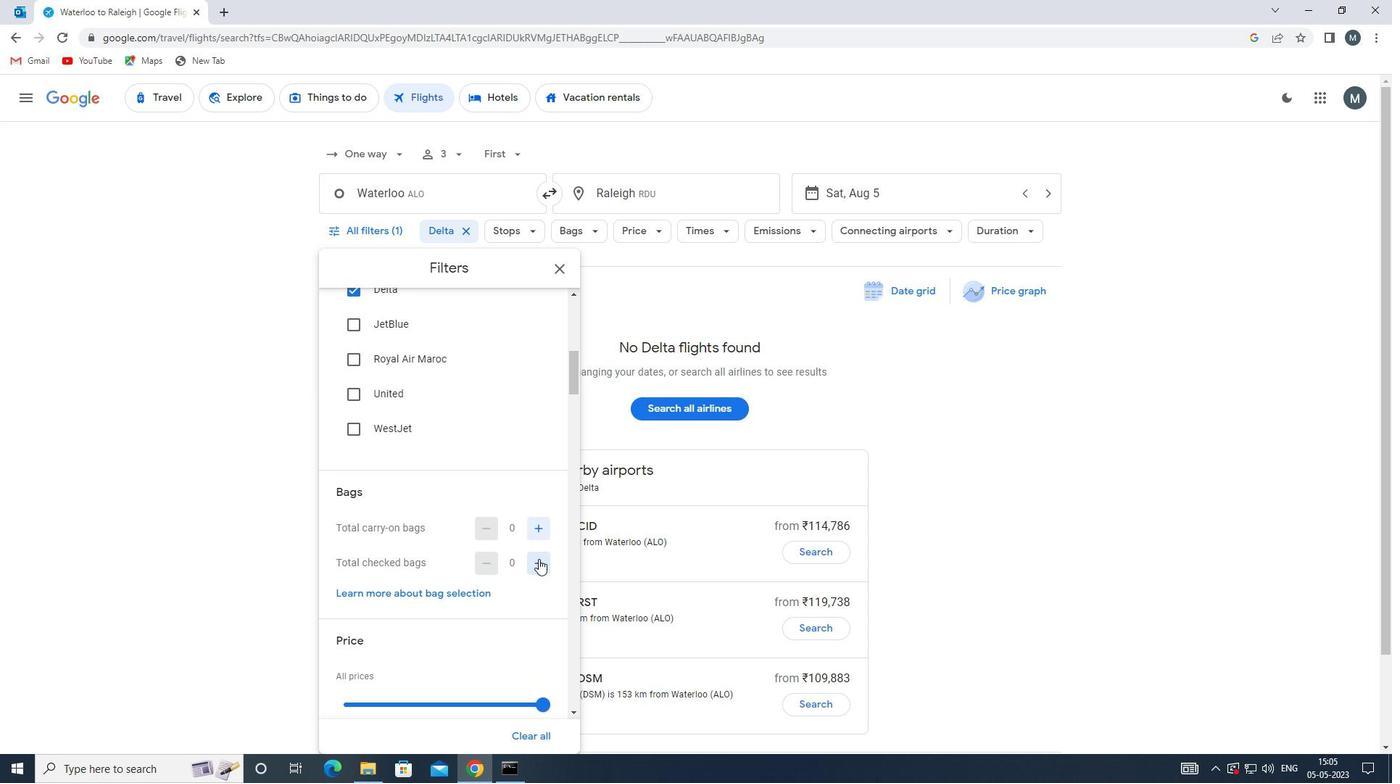 
Action: Mouse pressed left at (539, 557)
Screenshot: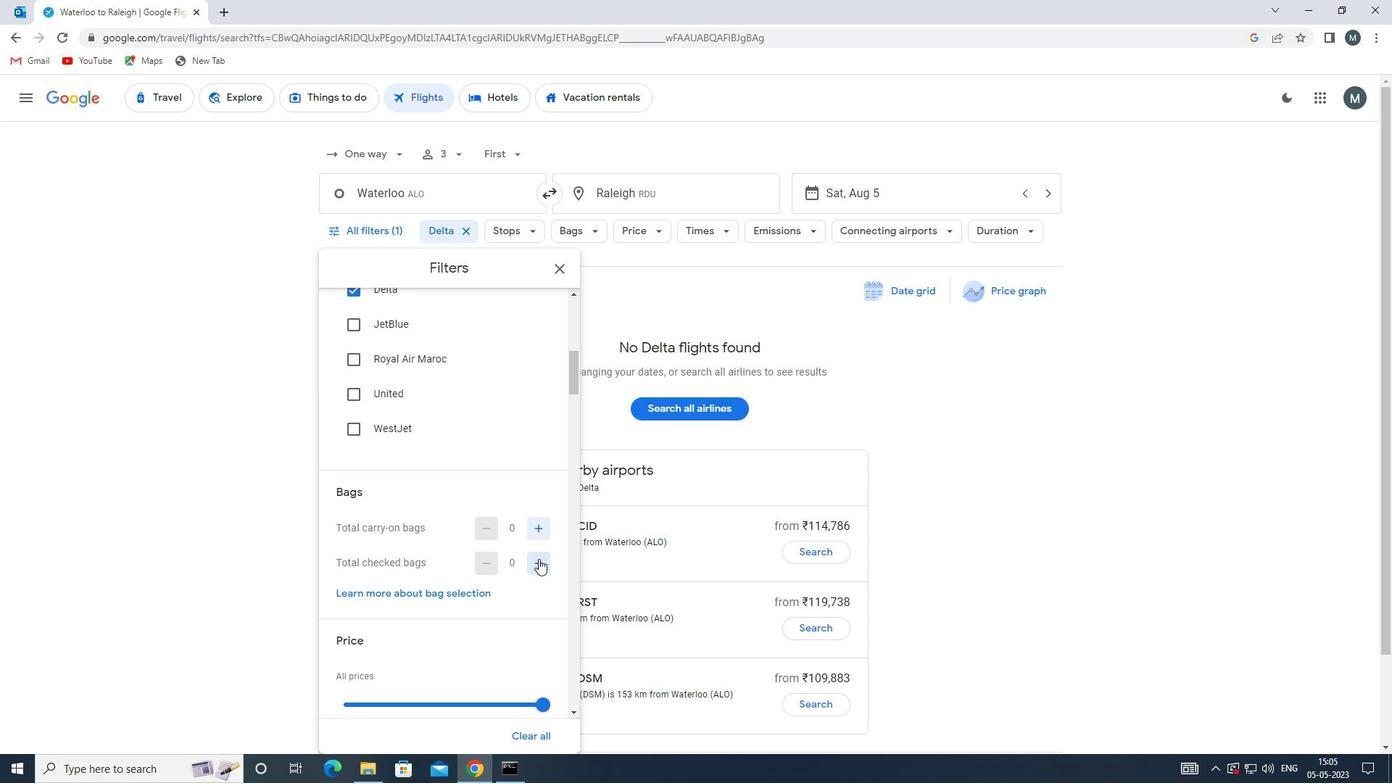 
Action: Mouse moved to (466, 543)
Screenshot: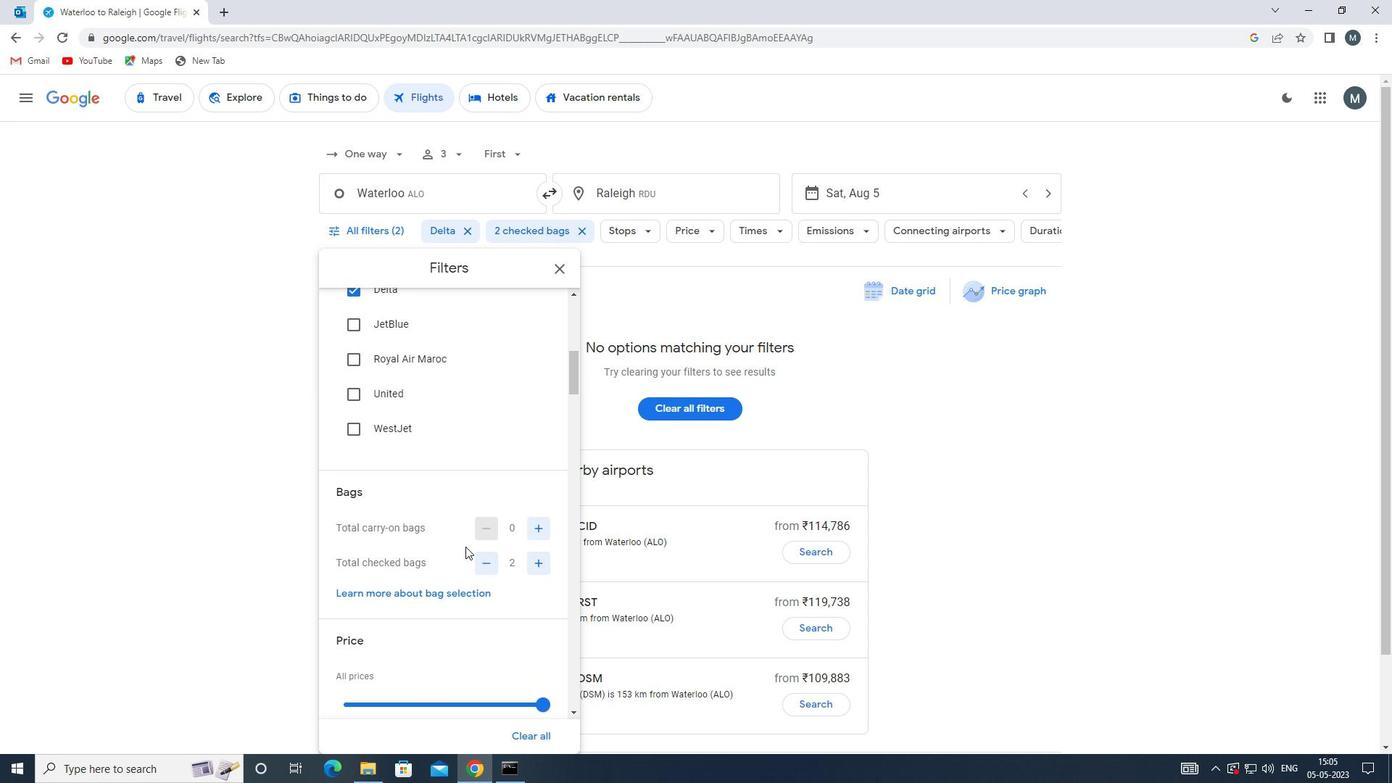 
Action: Mouse scrolled (466, 543) with delta (0, 0)
Screenshot: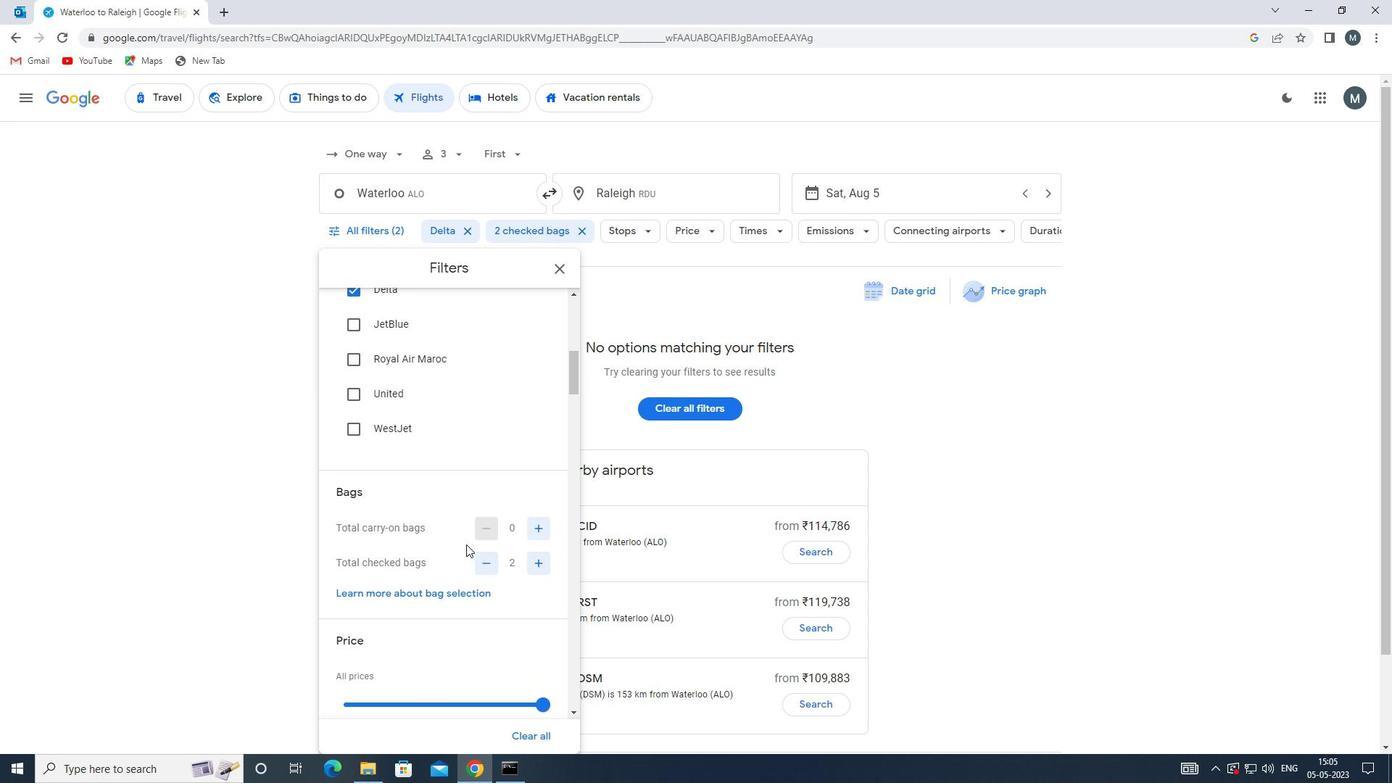 
Action: Mouse scrolled (466, 543) with delta (0, 0)
Screenshot: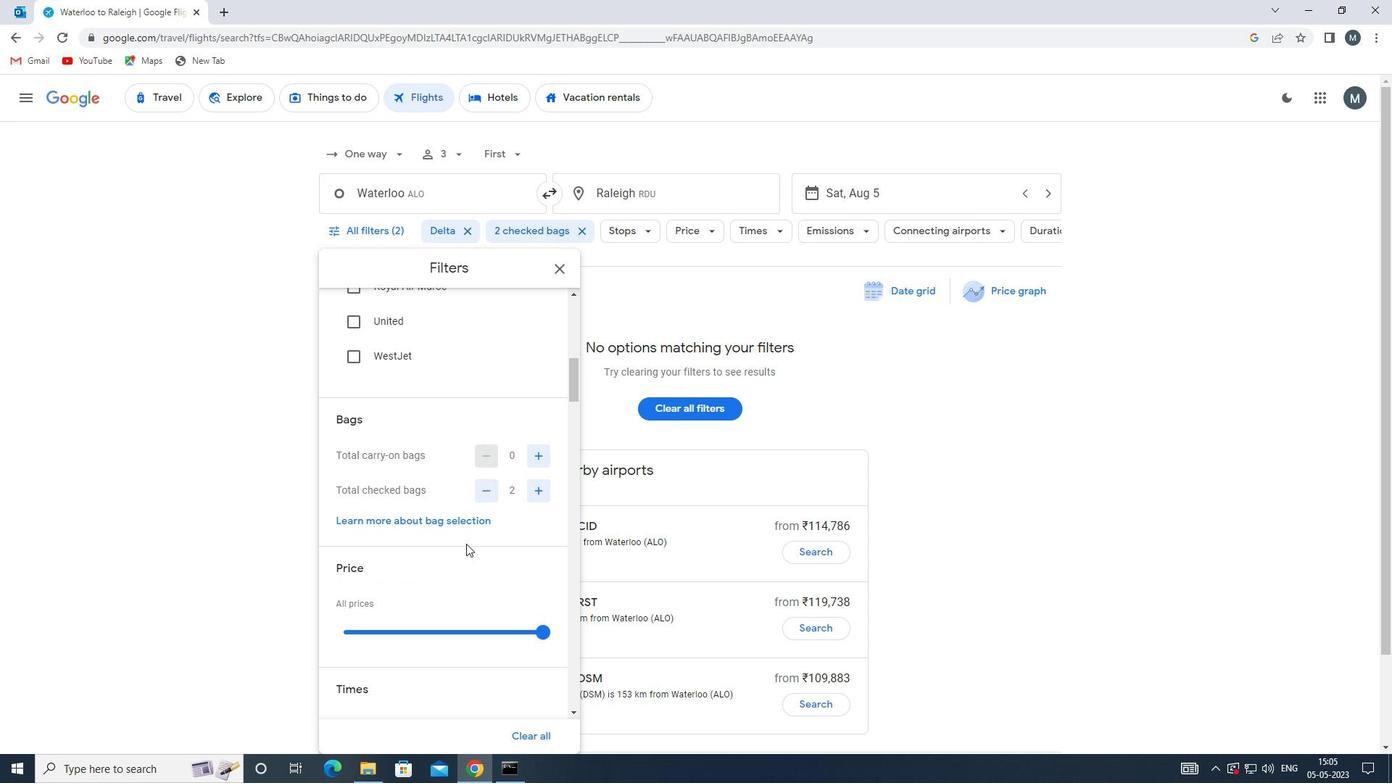 
Action: Mouse moved to (448, 554)
Screenshot: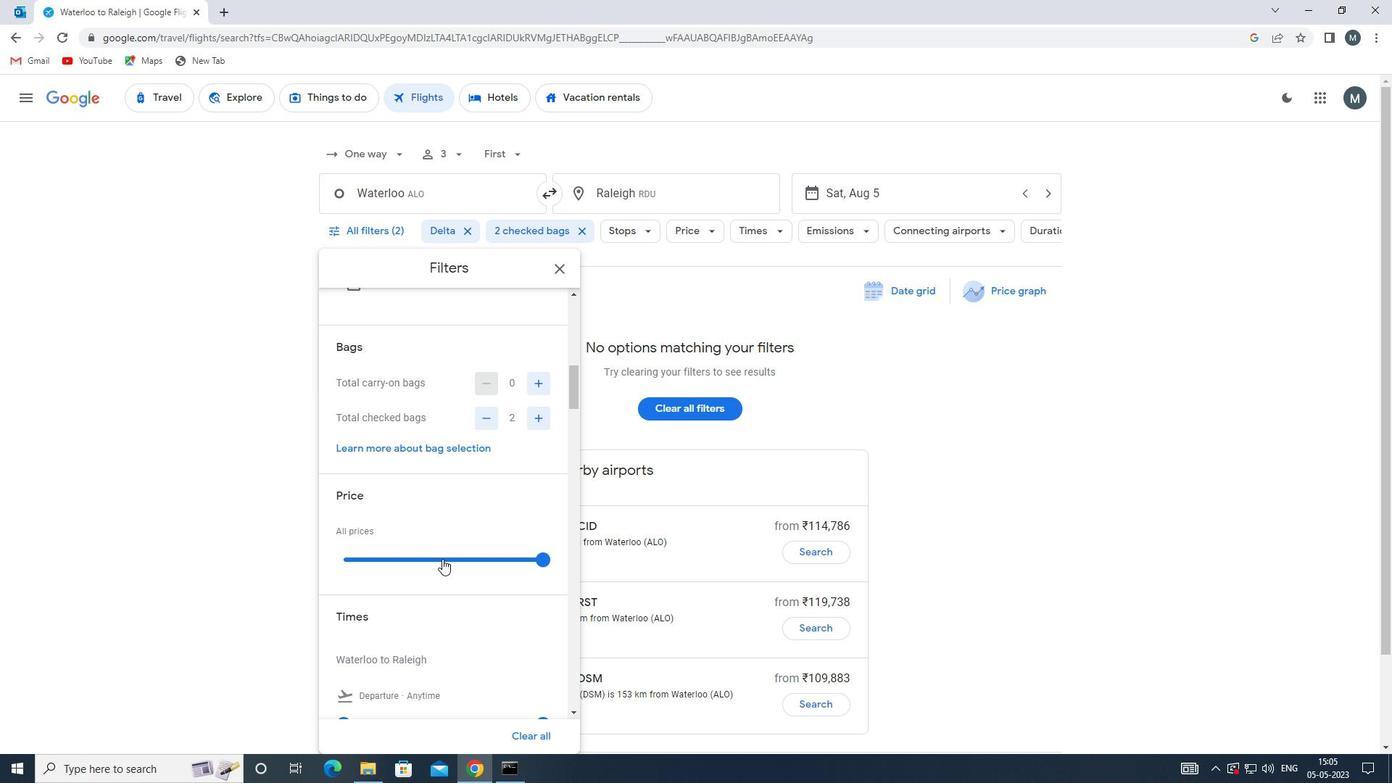 
Action: Mouse pressed left at (448, 554)
Screenshot: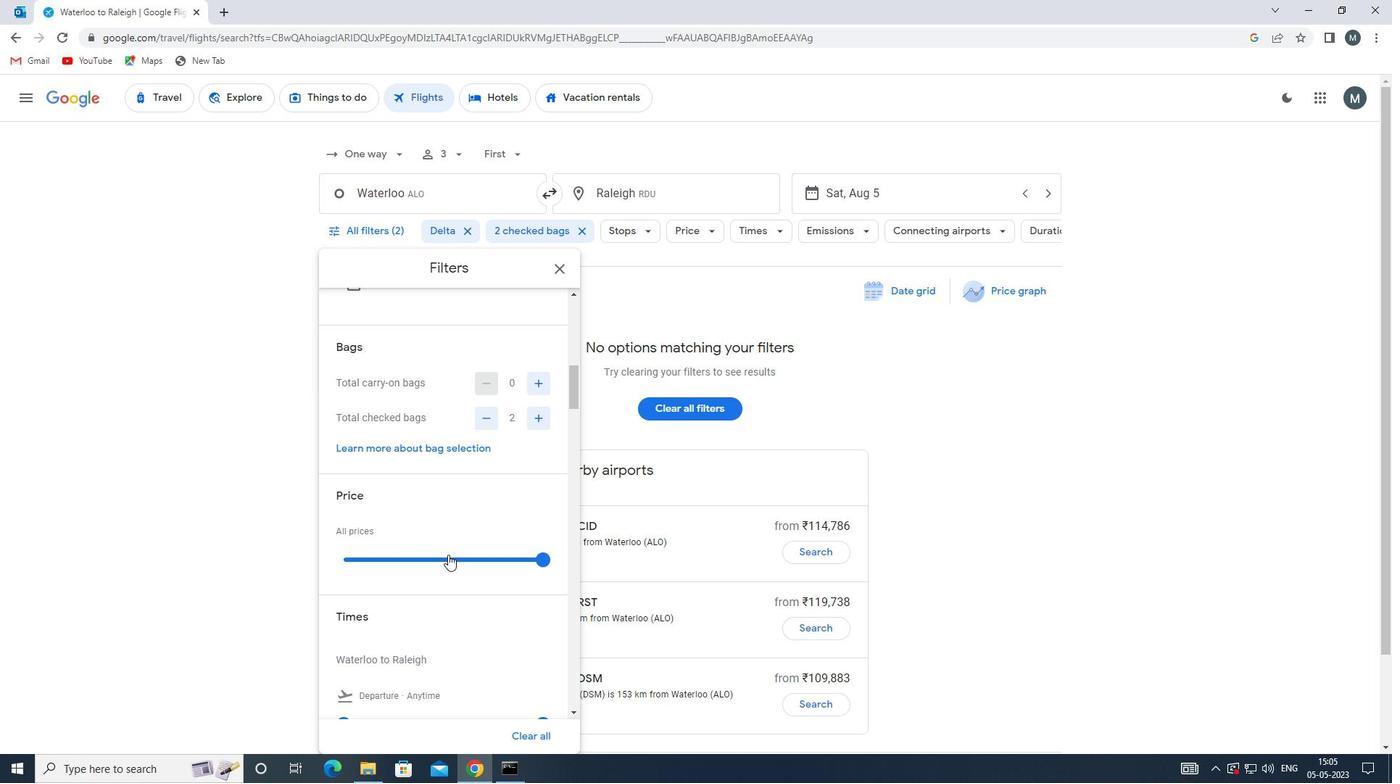 
Action: Mouse moved to (448, 554)
Screenshot: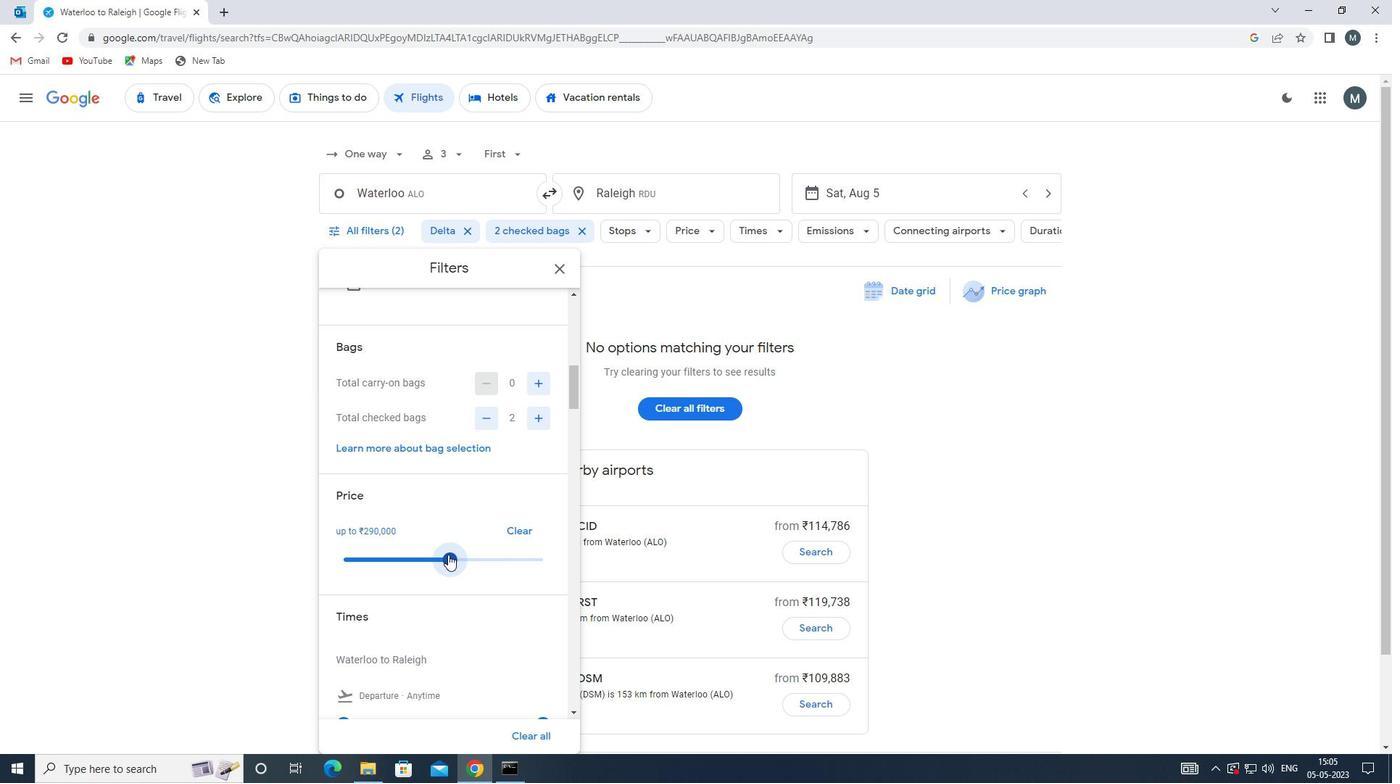 
Action: Mouse pressed left at (448, 554)
Screenshot: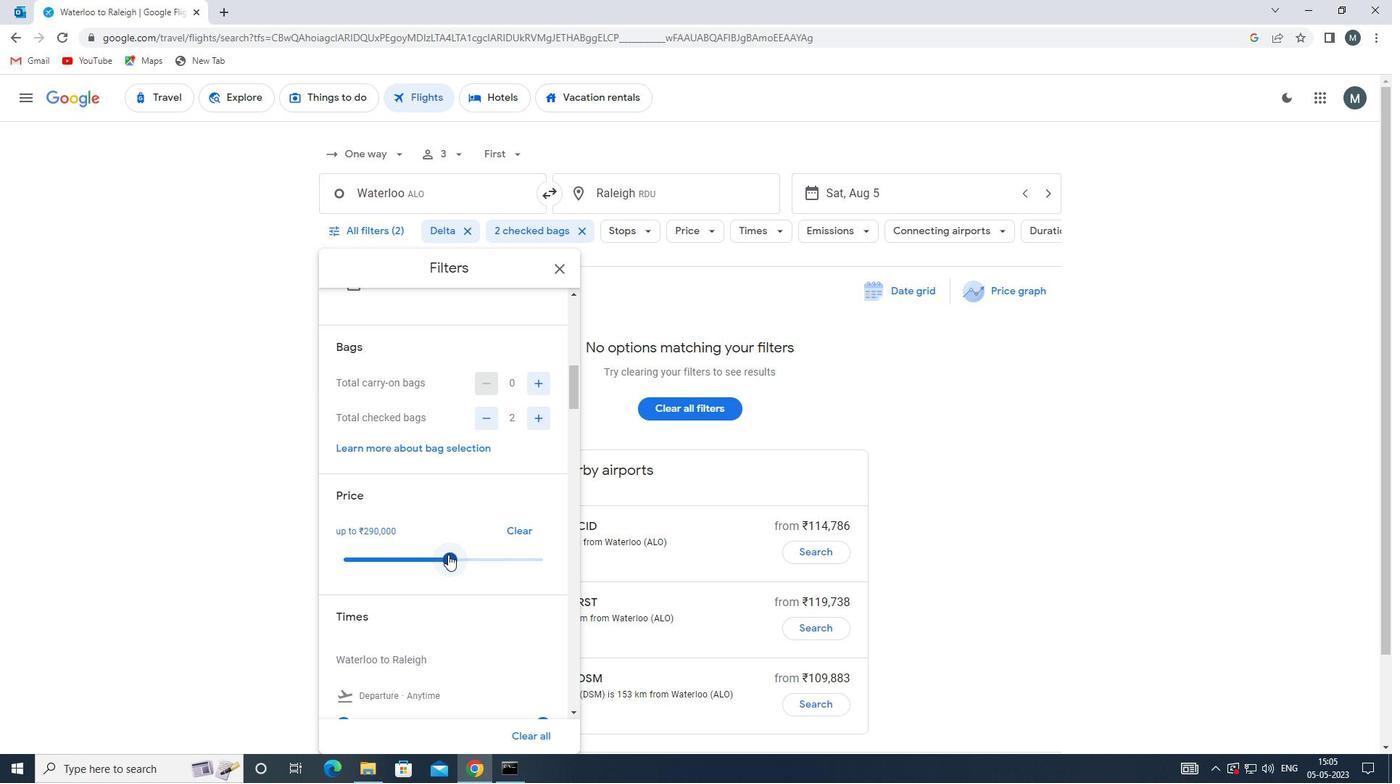 
Action: Mouse moved to (372, 527)
Screenshot: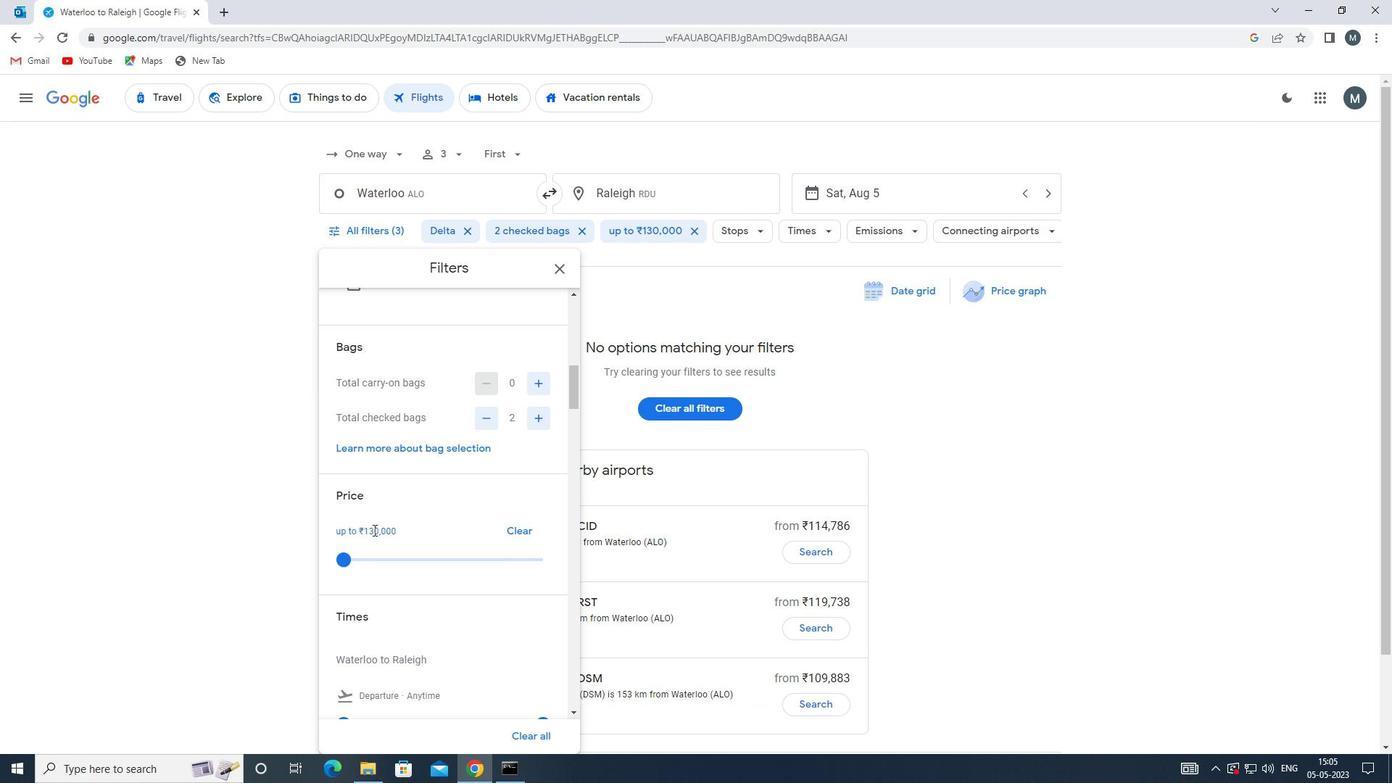 
Action: Mouse scrolled (372, 527) with delta (0, 0)
Screenshot: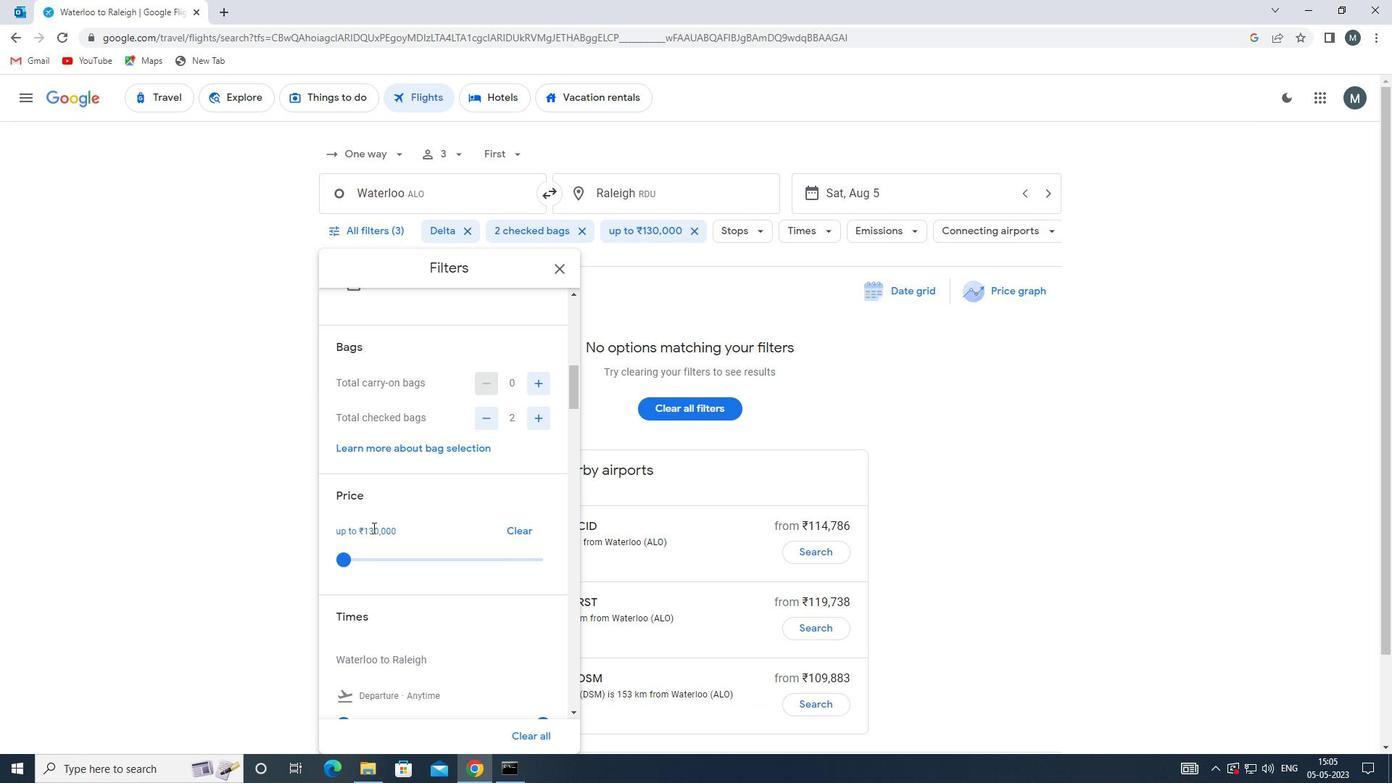 
Action: Mouse moved to (376, 593)
Screenshot: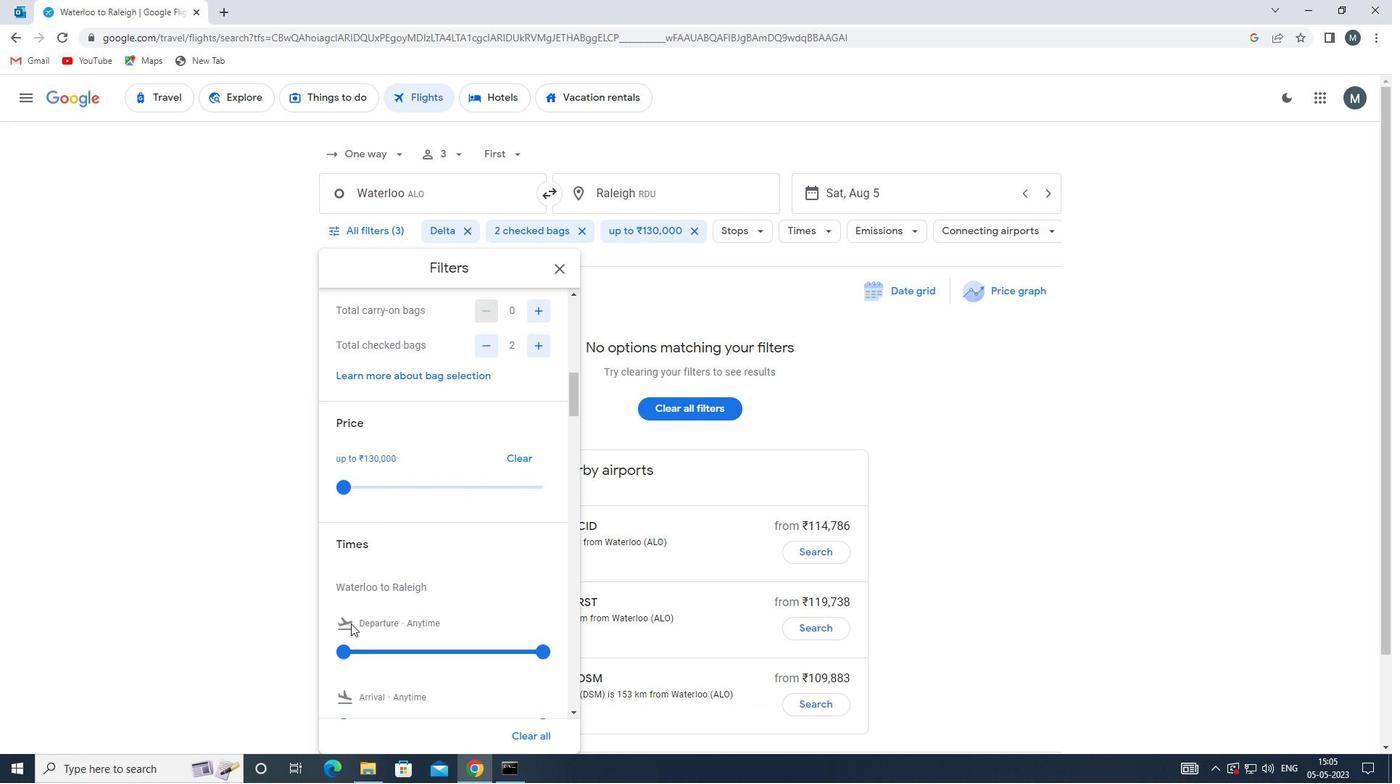 
Action: Mouse scrolled (376, 593) with delta (0, 0)
Screenshot: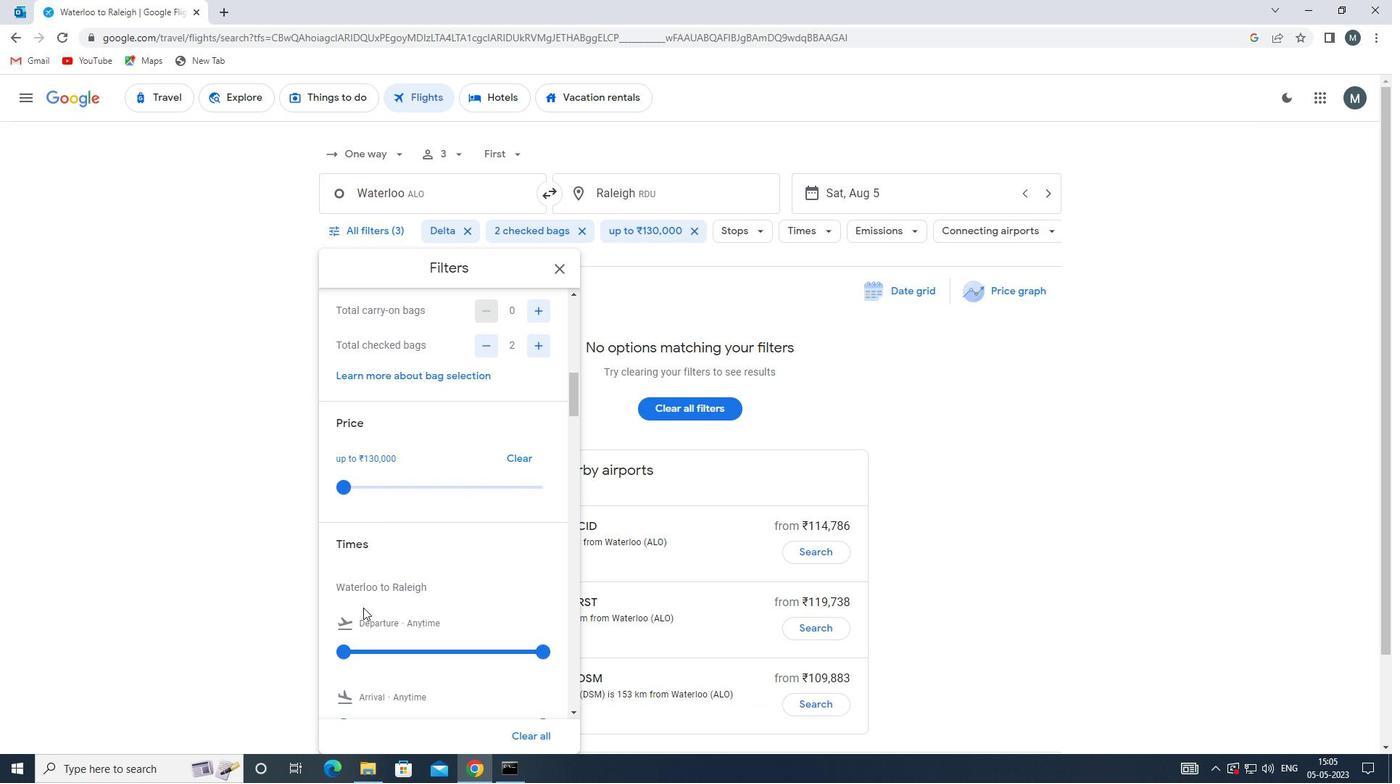 
Action: Mouse moved to (343, 578)
Screenshot: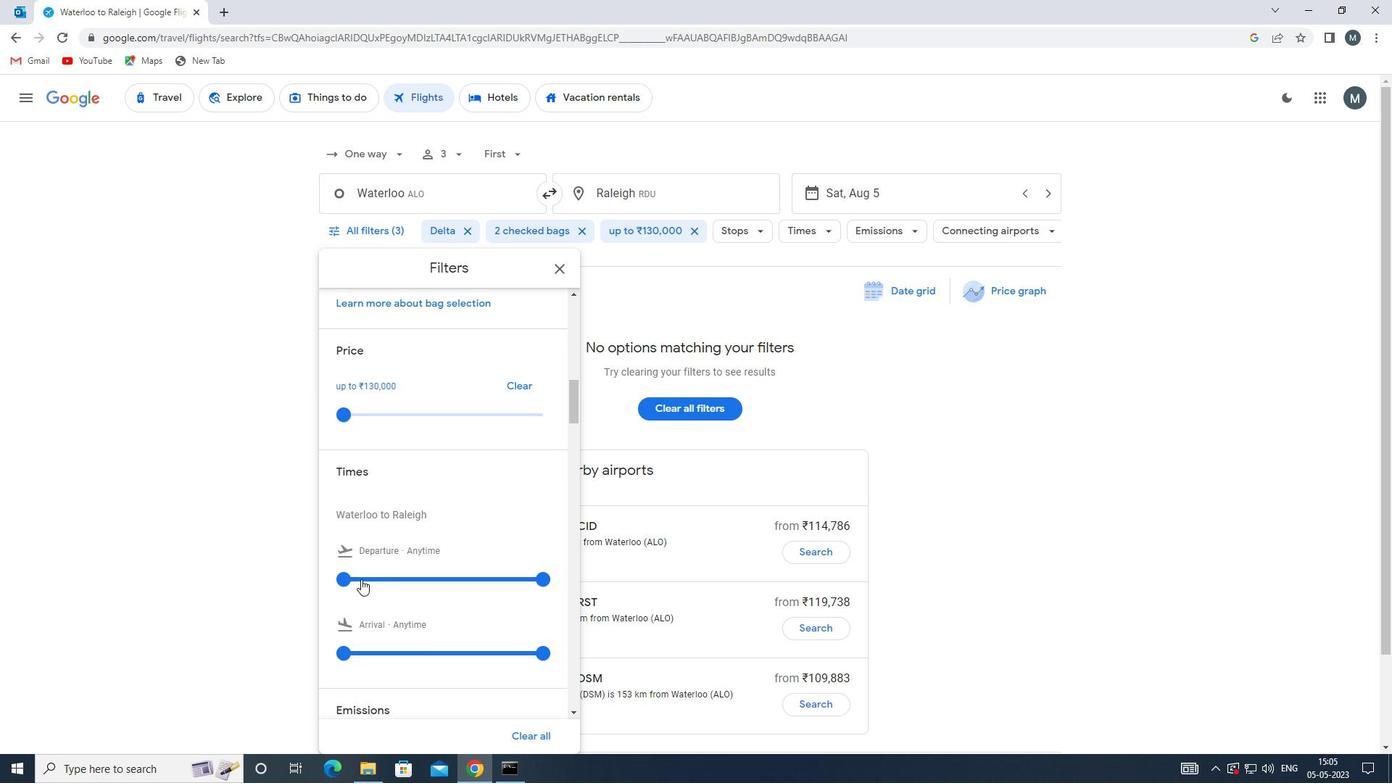 
Action: Mouse pressed left at (343, 578)
Screenshot: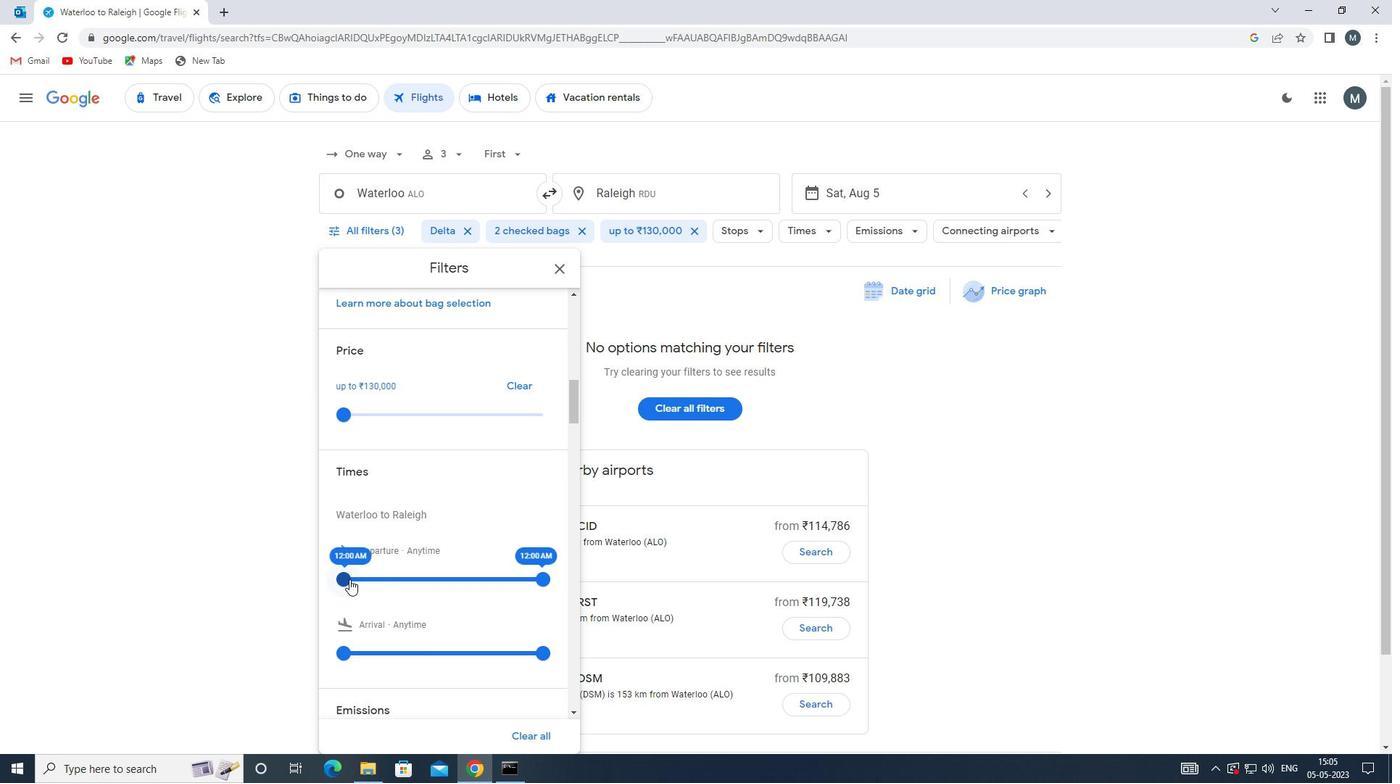 
Action: Mouse moved to (541, 579)
Screenshot: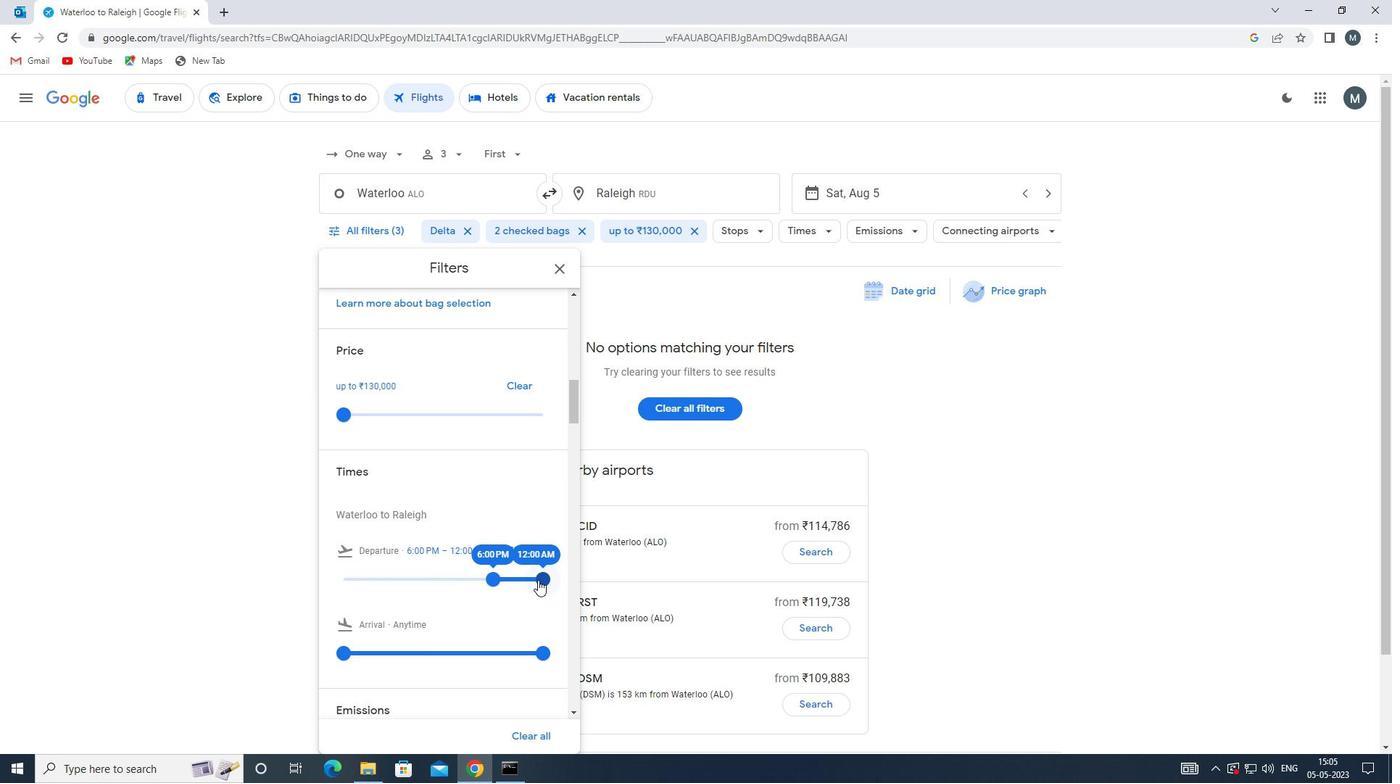 
Action: Mouse pressed left at (541, 579)
Screenshot: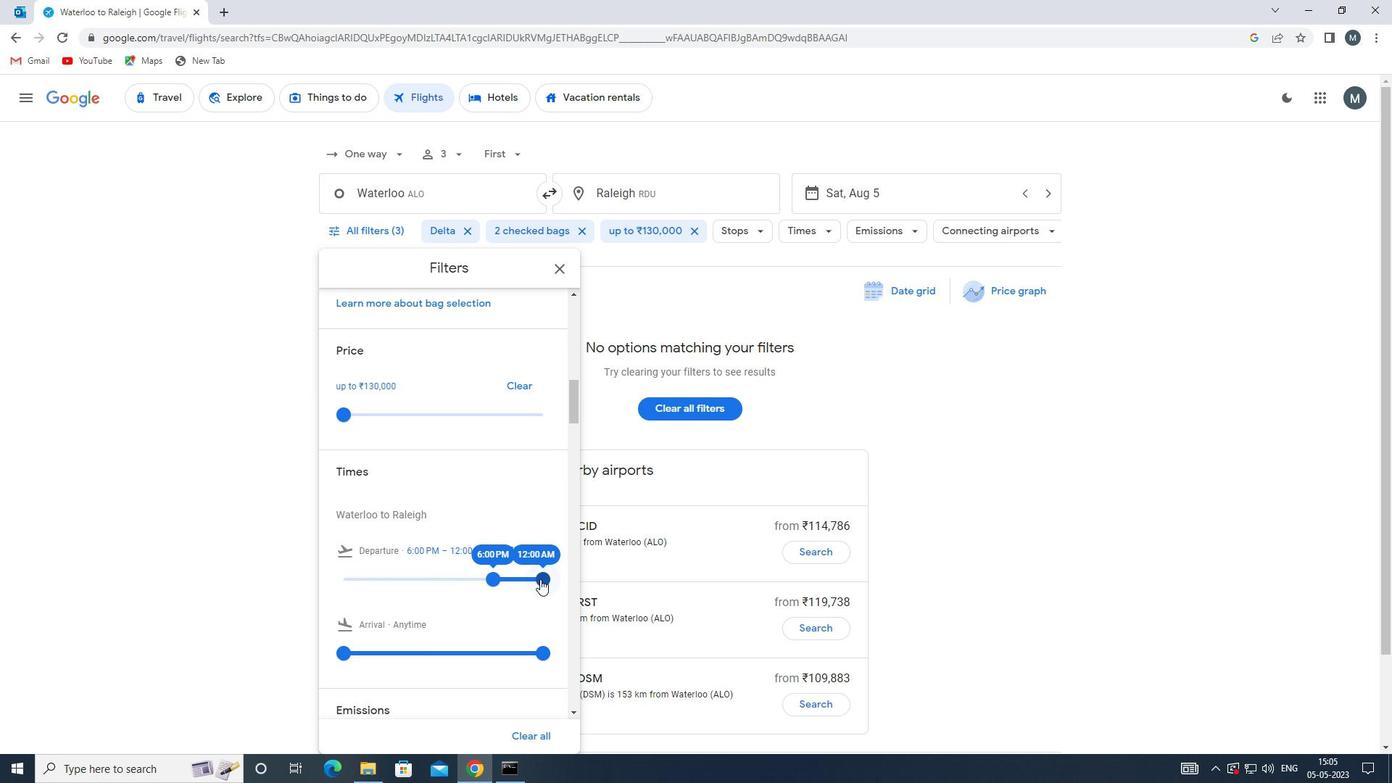 
Action: Mouse moved to (498, 583)
Screenshot: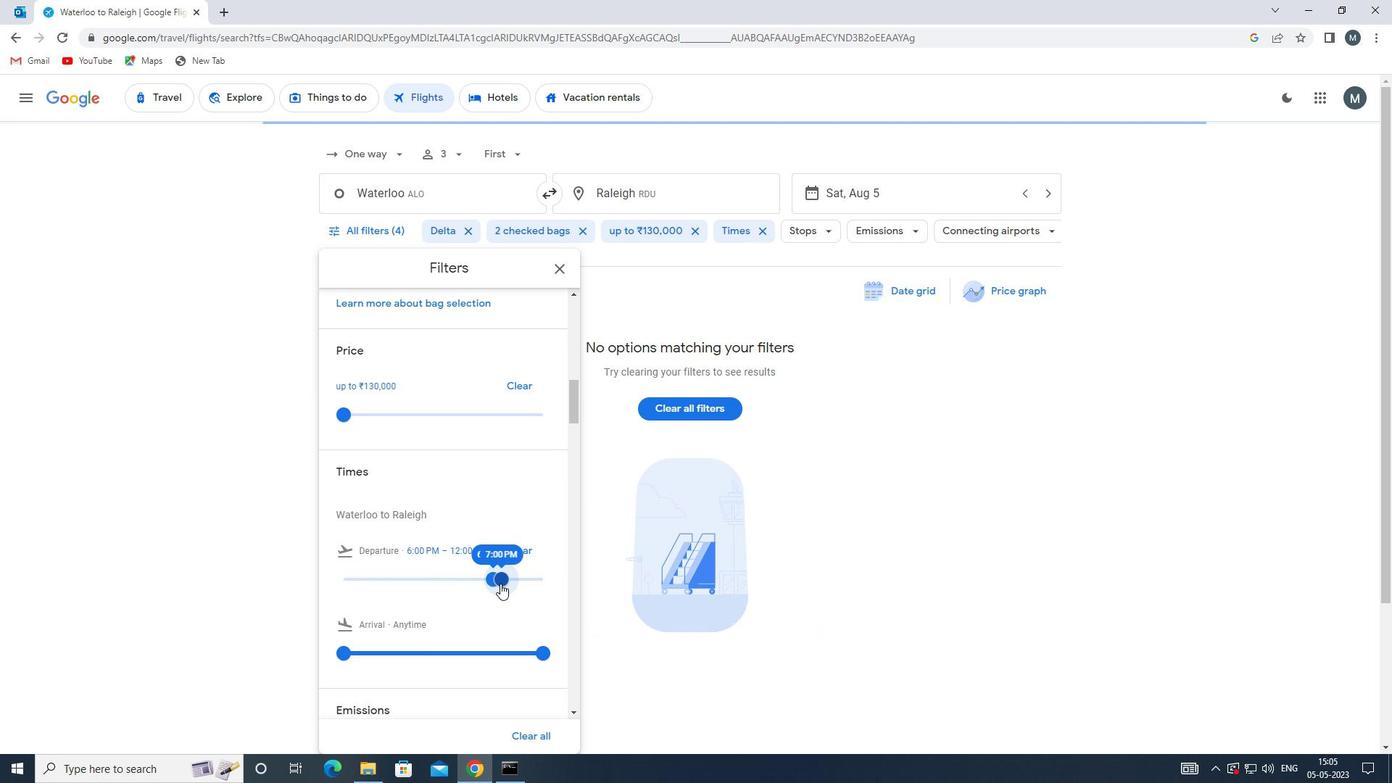 
Action: Mouse scrolled (498, 582) with delta (0, 0)
Screenshot: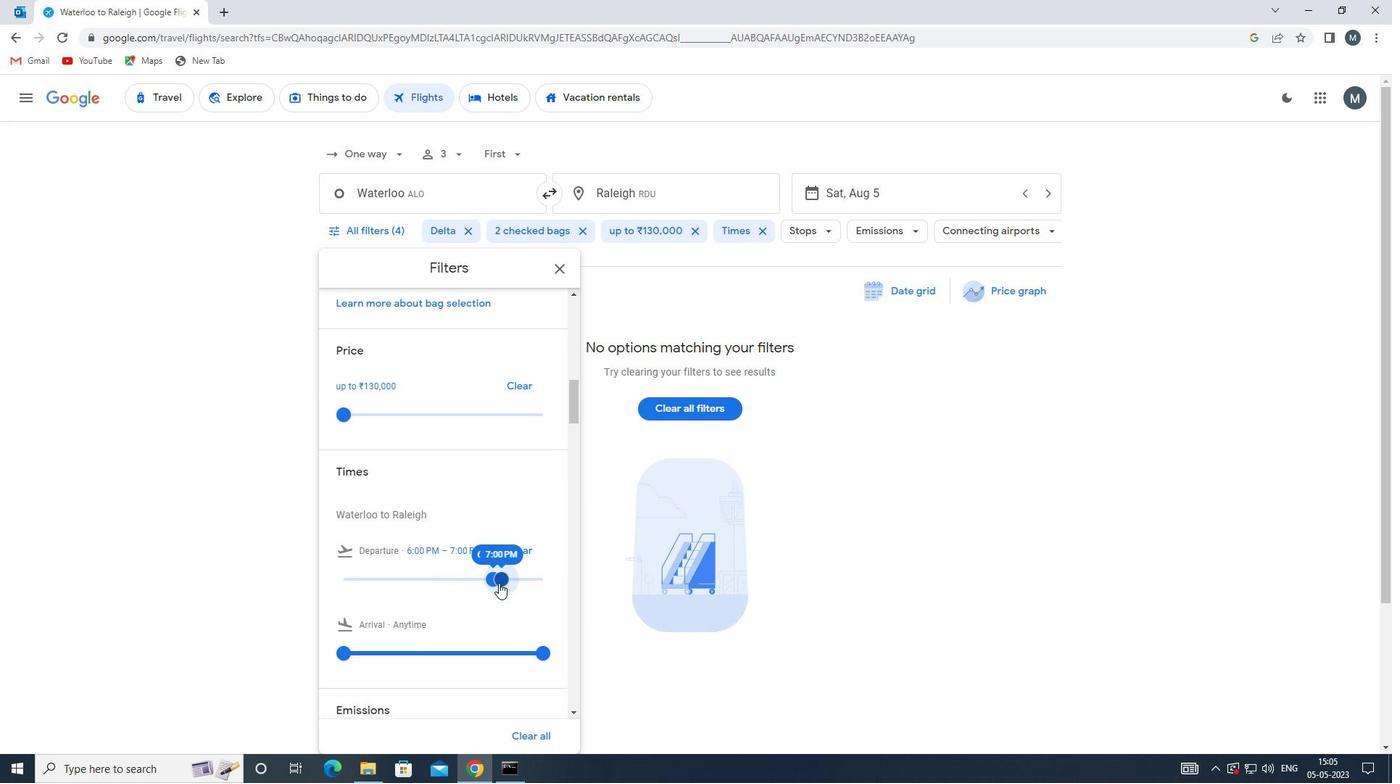 
Action: Mouse scrolled (498, 582) with delta (0, 0)
Screenshot: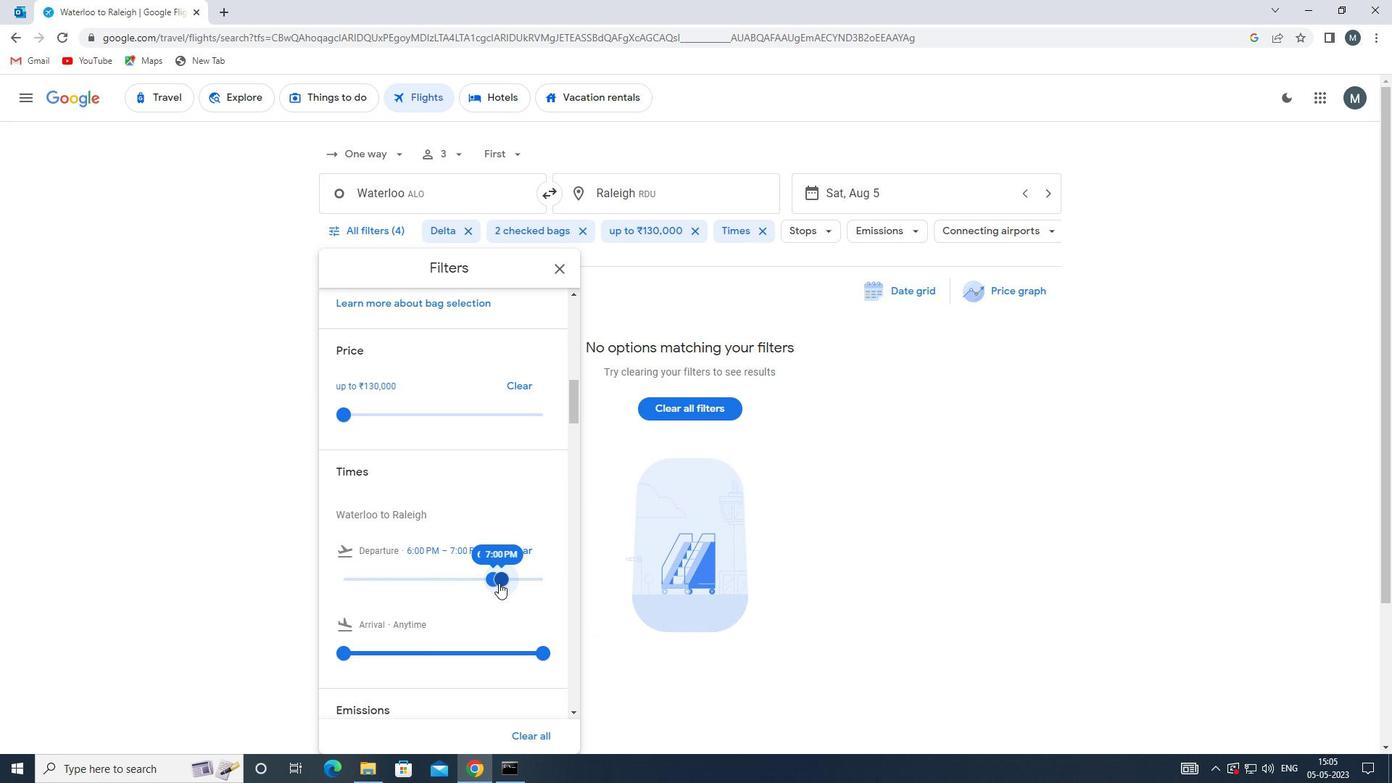 
Action: Mouse moved to (562, 269)
Screenshot: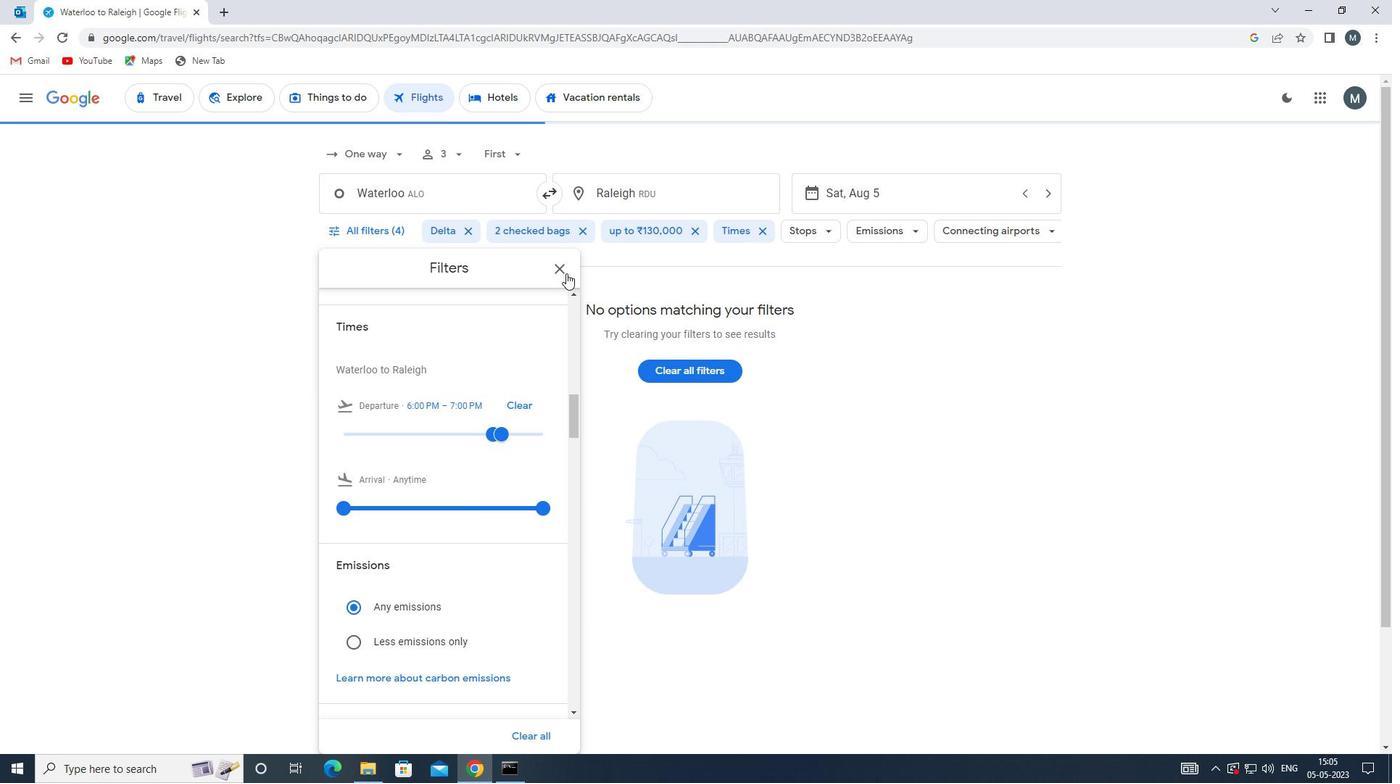 
Action: Mouse pressed left at (562, 269)
Screenshot: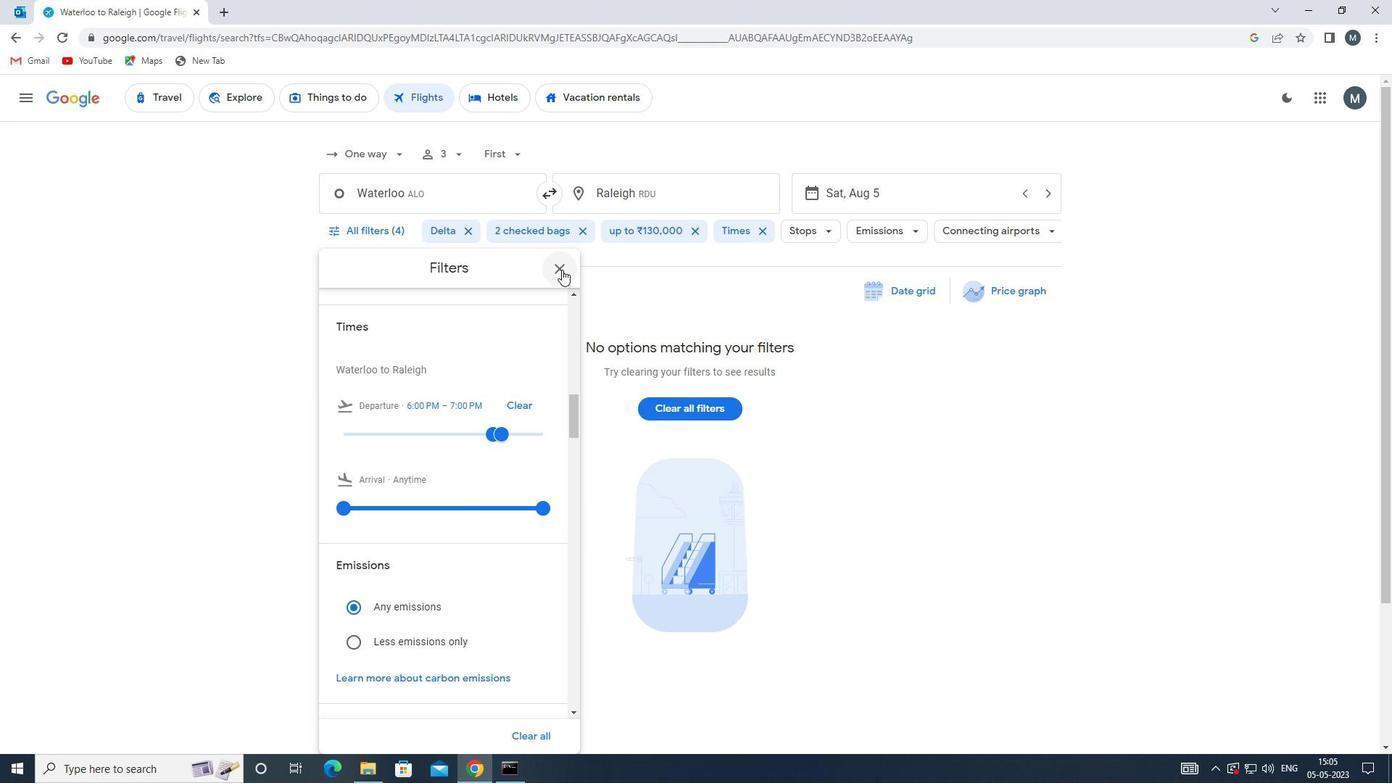 
Action: Mouse moved to (562, 269)
Screenshot: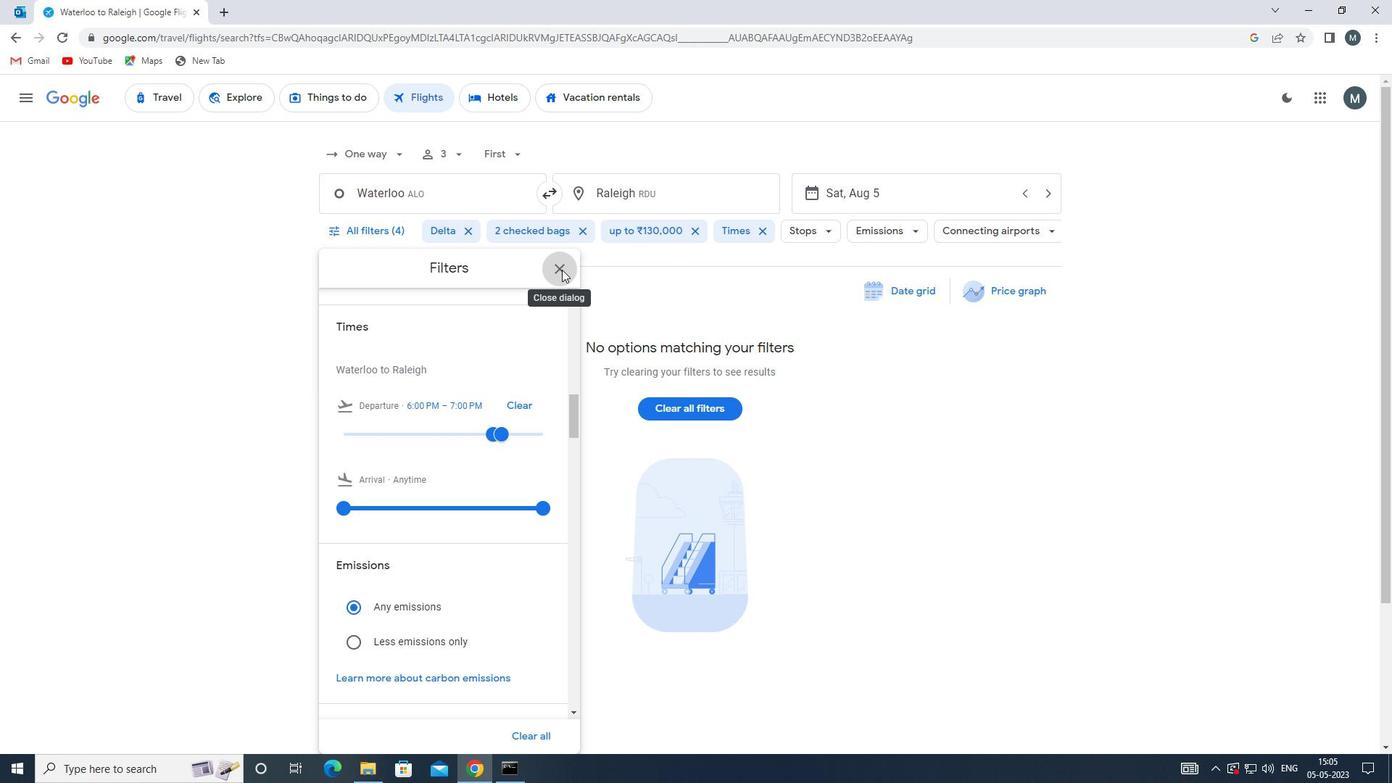 
